Task: Check the sale-to-list ratio of breakfast area in the last 3 years.
Action: Mouse moved to (959, 226)
Screenshot: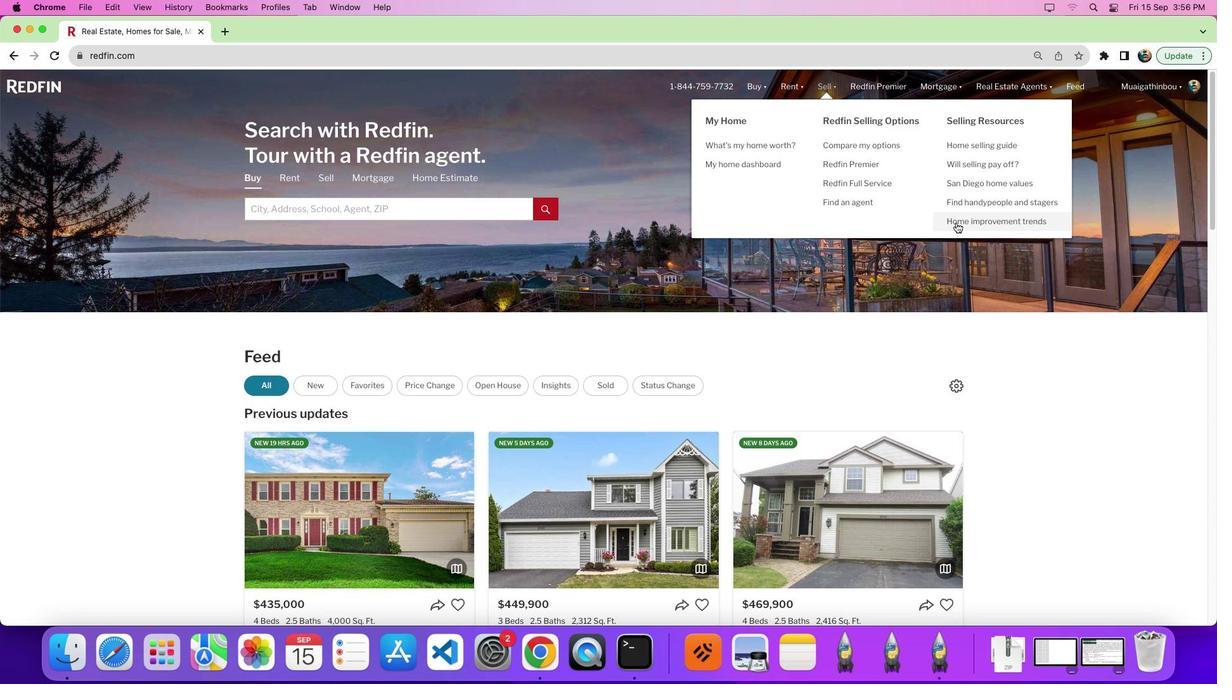 
Action: Mouse pressed left at (959, 226)
Screenshot: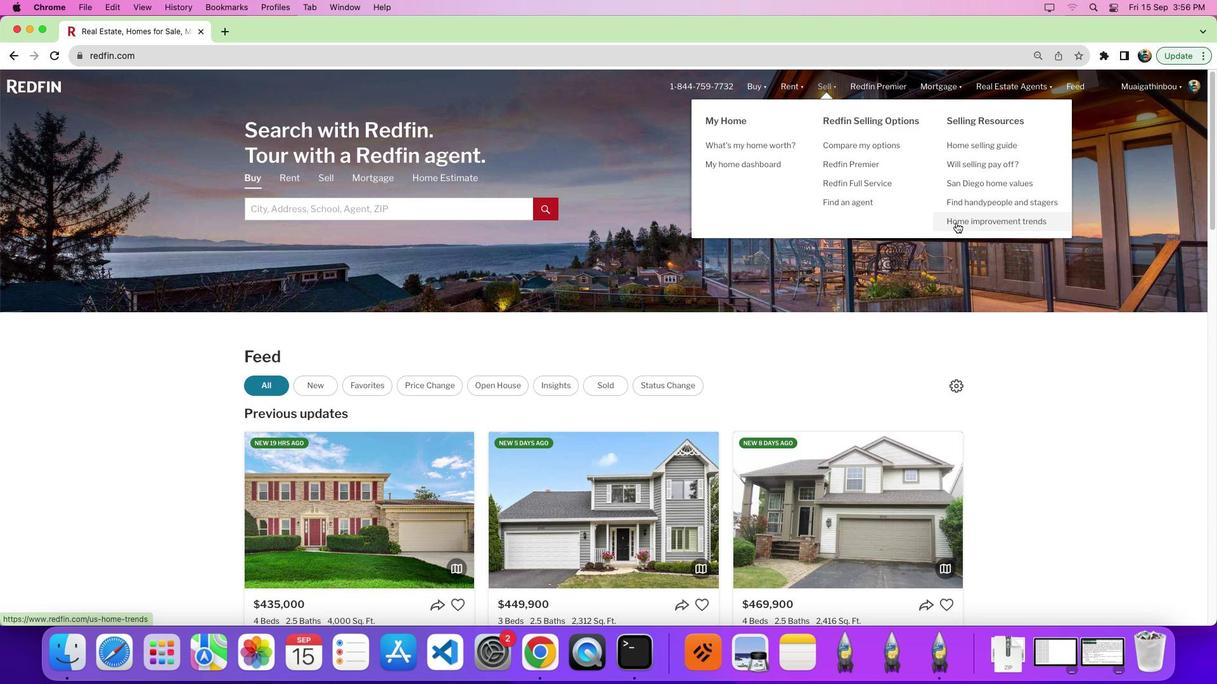 
Action: Mouse pressed left at (959, 226)
Screenshot: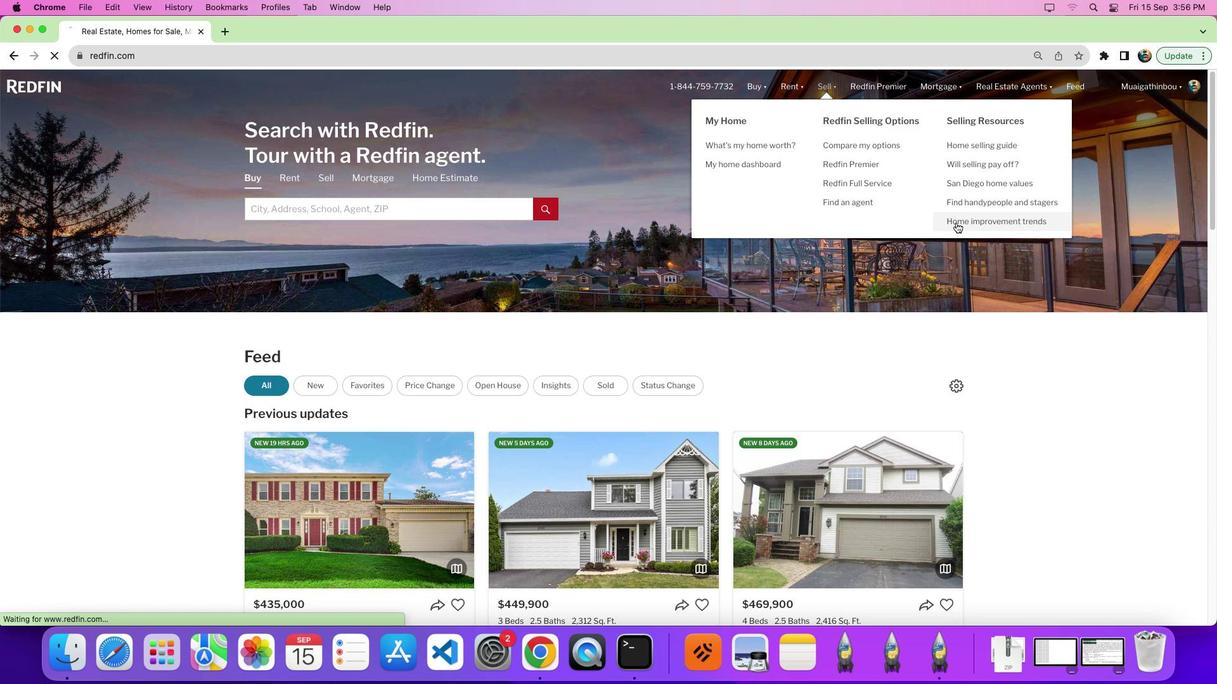 
Action: Mouse moved to (348, 252)
Screenshot: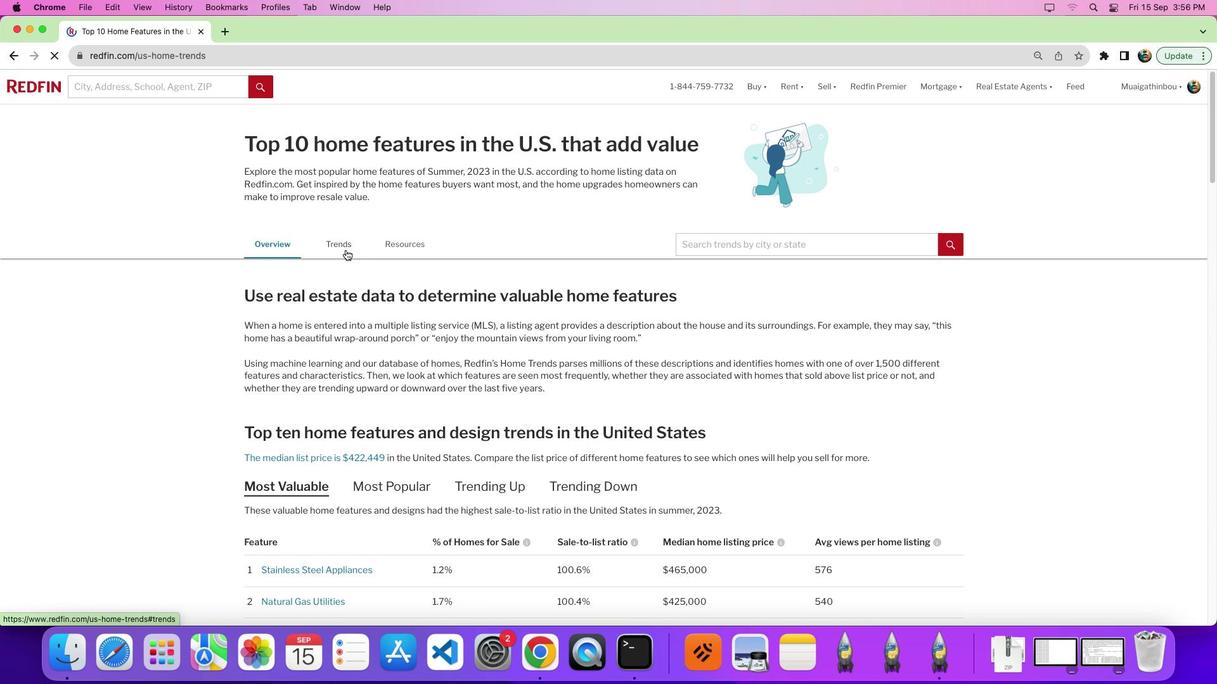
Action: Mouse pressed left at (348, 252)
Screenshot: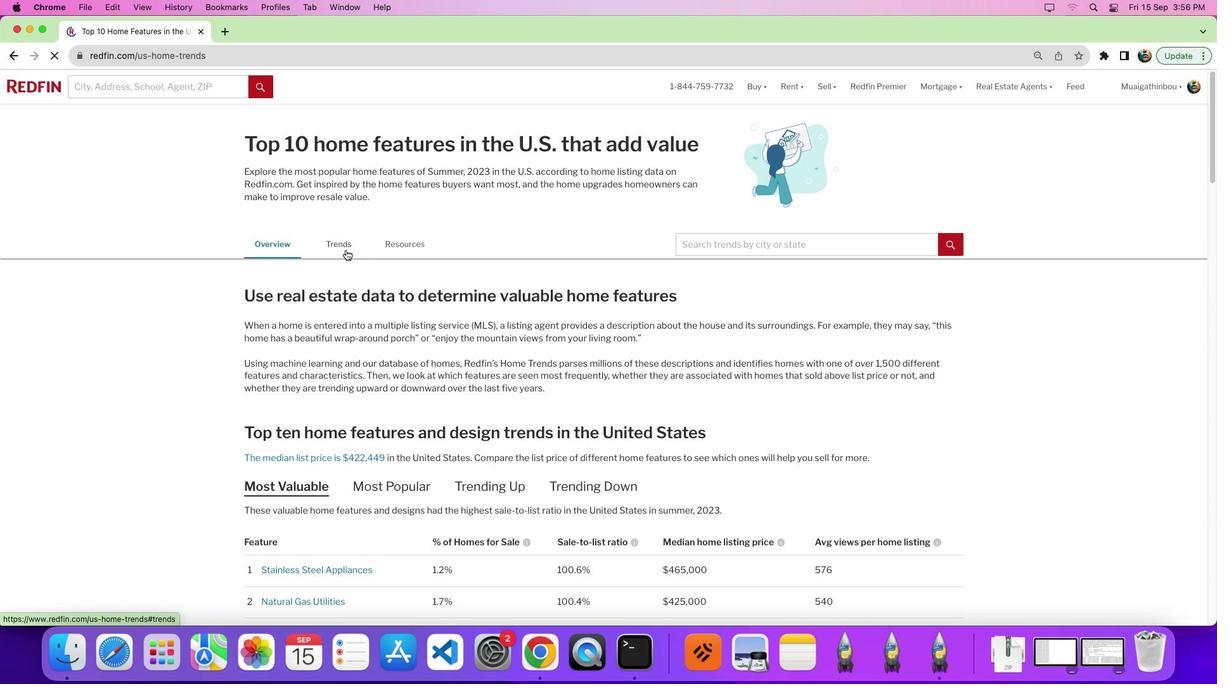 
Action: Mouse moved to (524, 317)
Screenshot: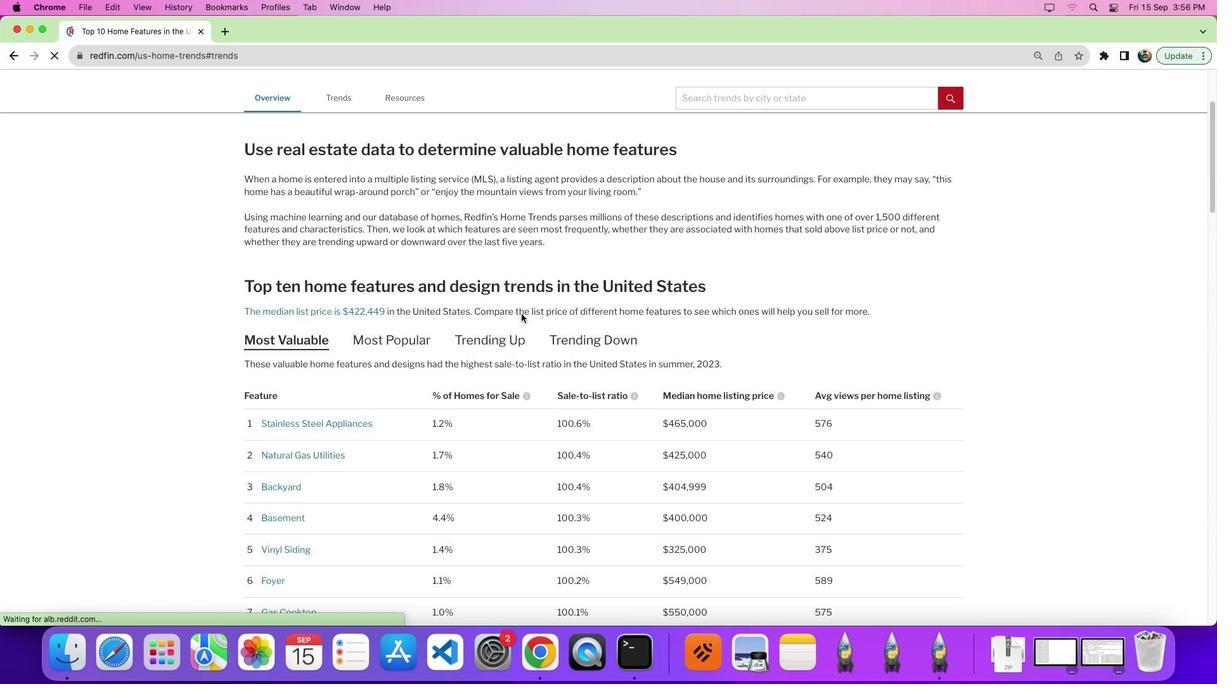 
Action: Mouse scrolled (524, 317) with delta (3, 2)
Screenshot: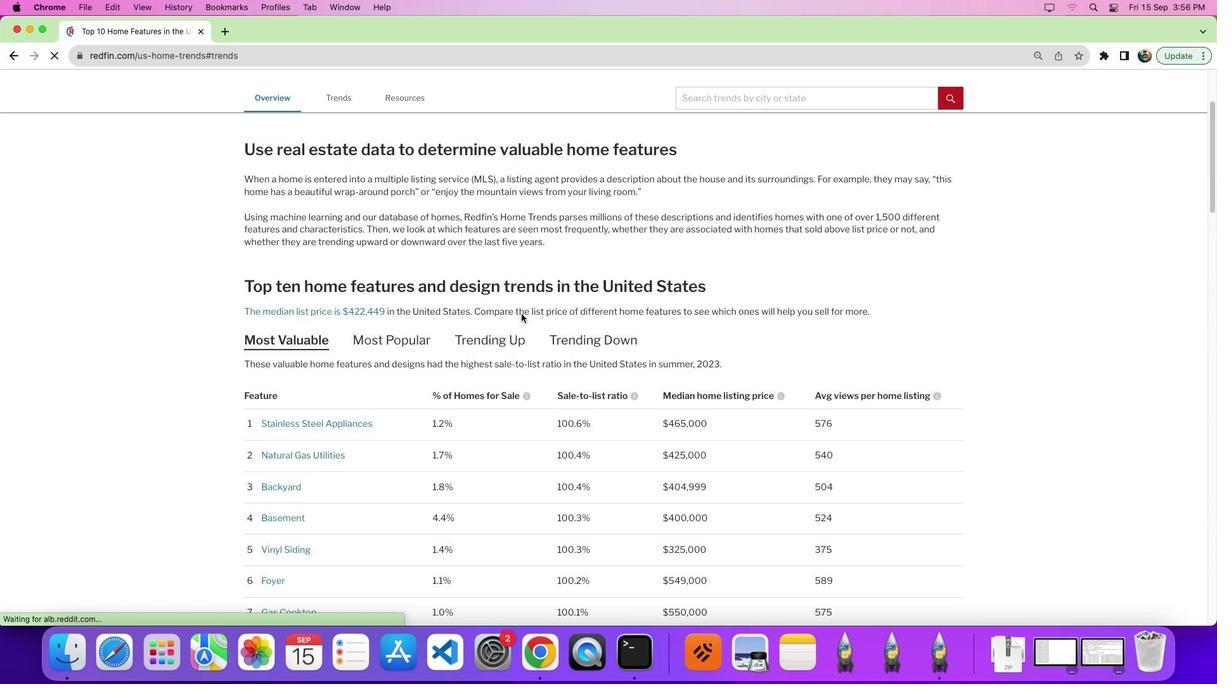 
Action: Mouse moved to (524, 317)
Screenshot: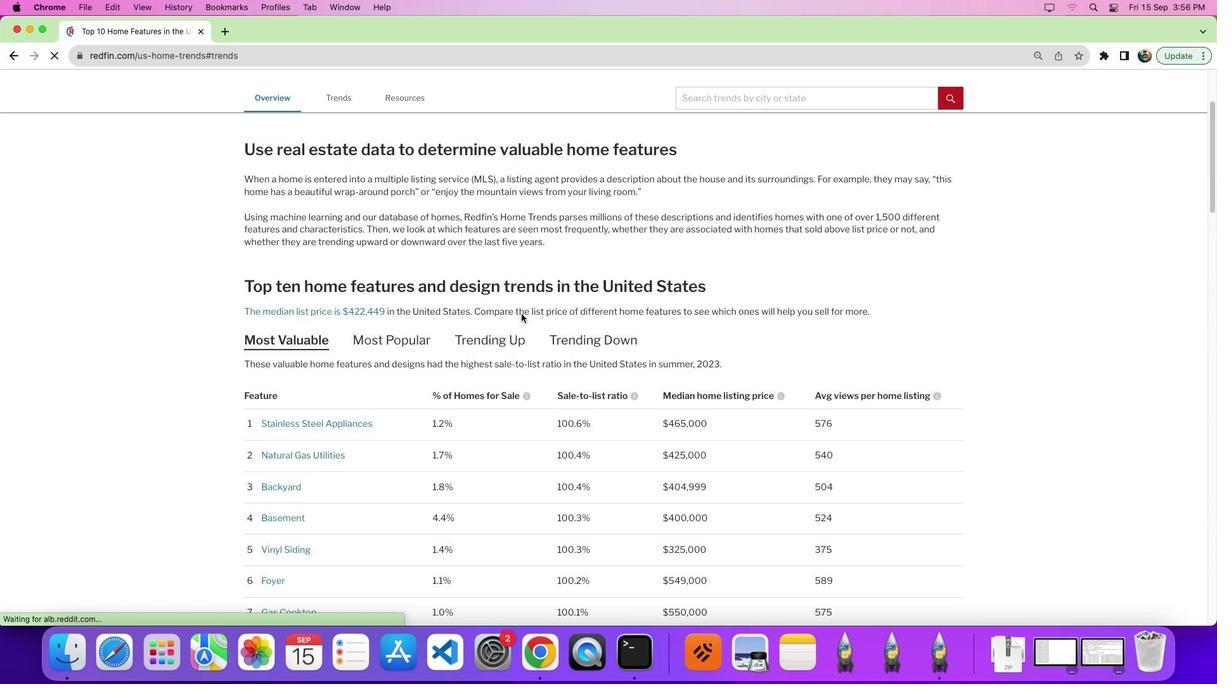 
Action: Mouse scrolled (524, 317) with delta (3, 1)
Screenshot: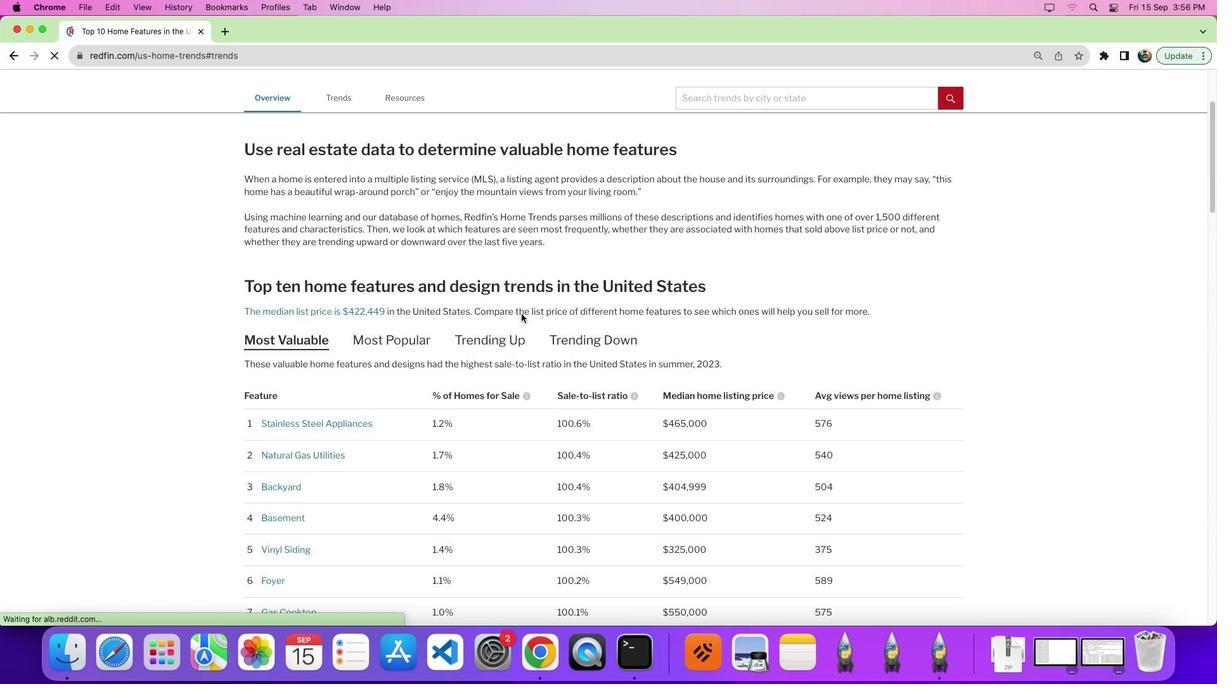 
Action: Mouse moved to (524, 317)
Screenshot: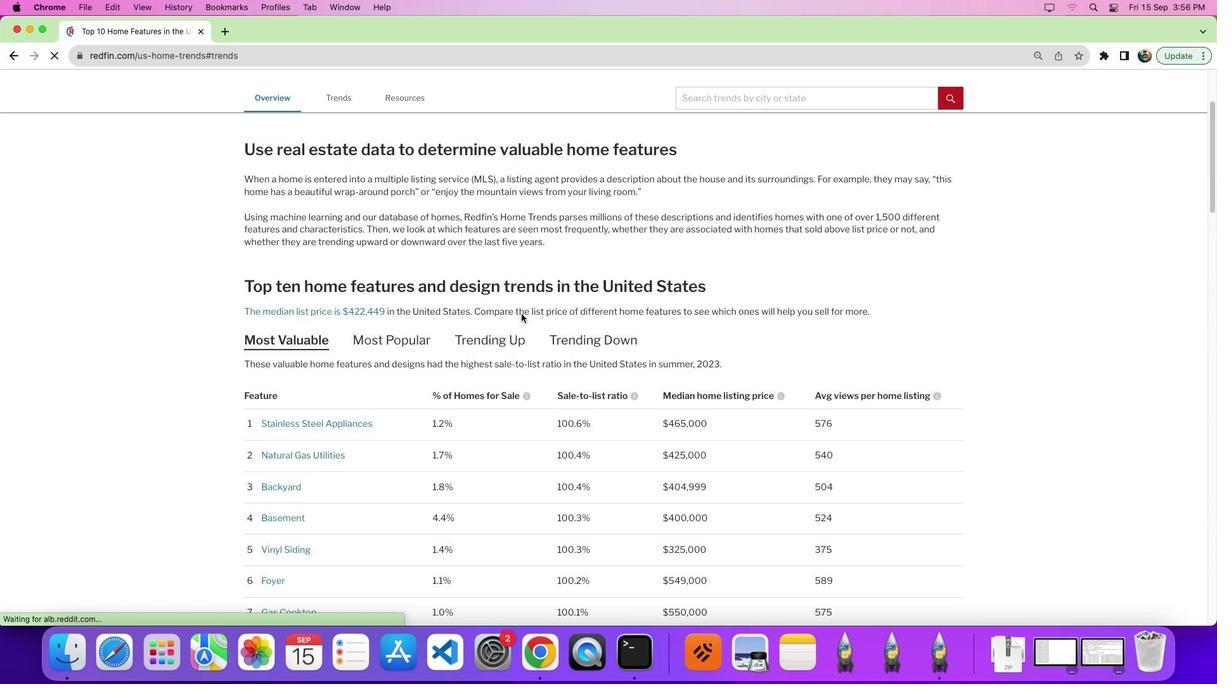 
Action: Mouse scrolled (524, 317) with delta (3, -1)
Screenshot: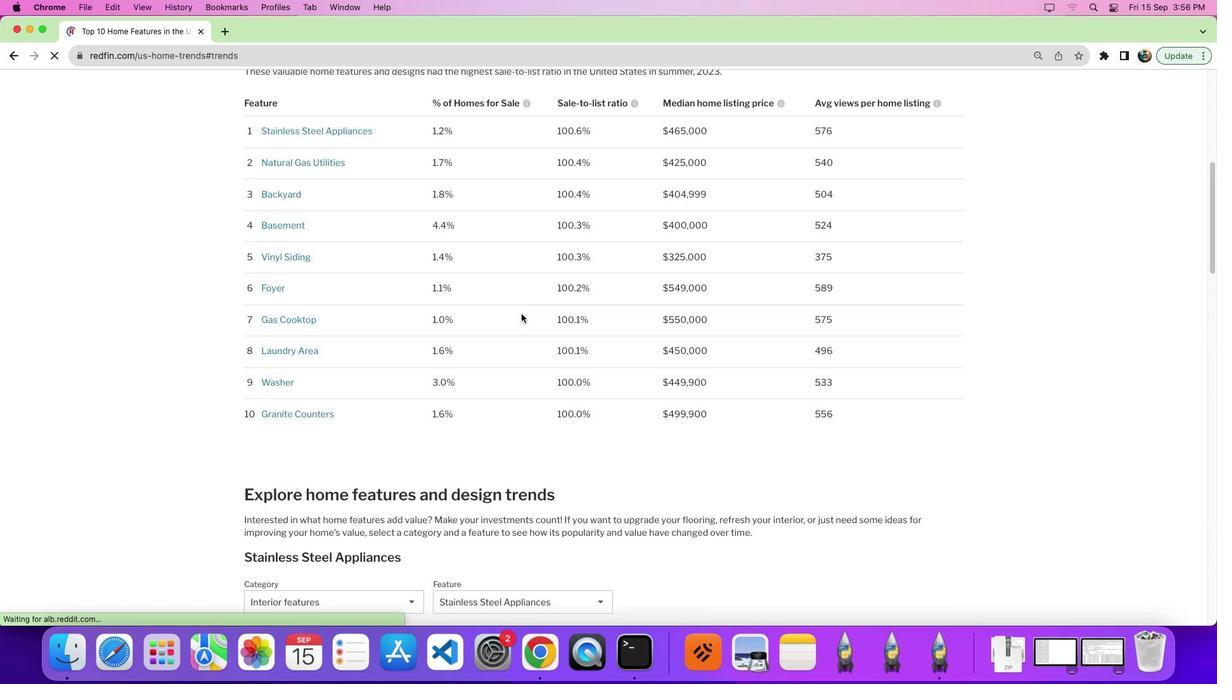 
Action: Mouse moved to (524, 317)
Screenshot: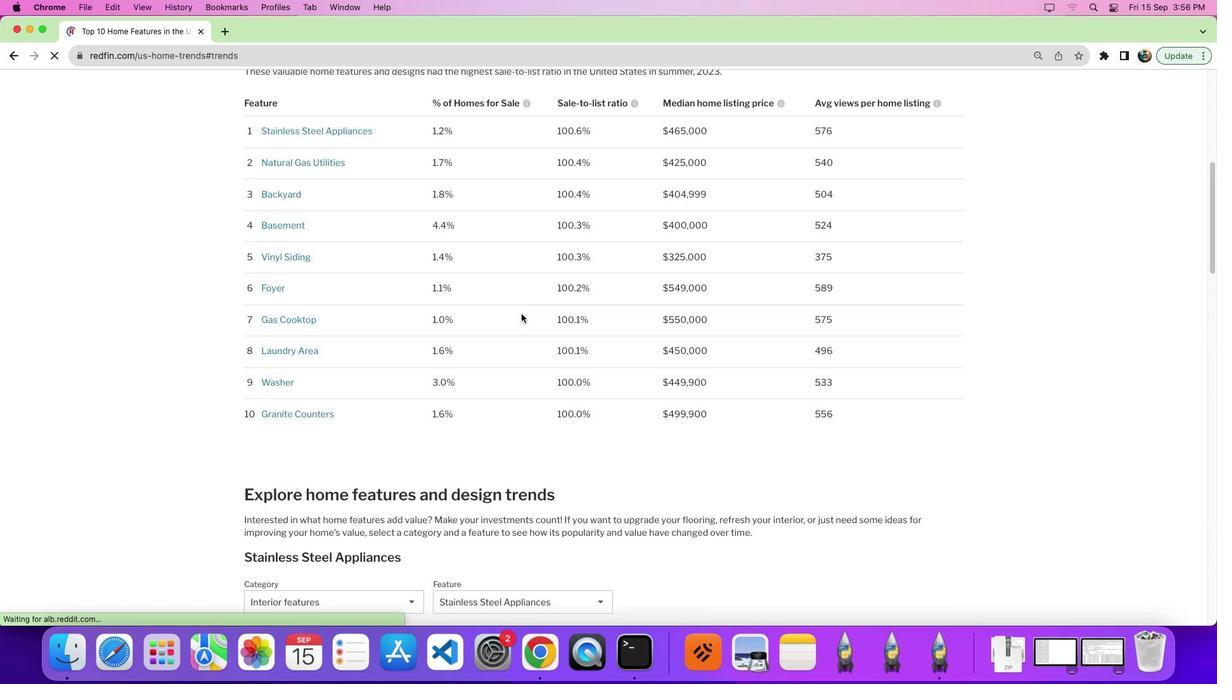 
Action: Mouse scrolled (524, 317) with delta (3, -4)
Screenshot: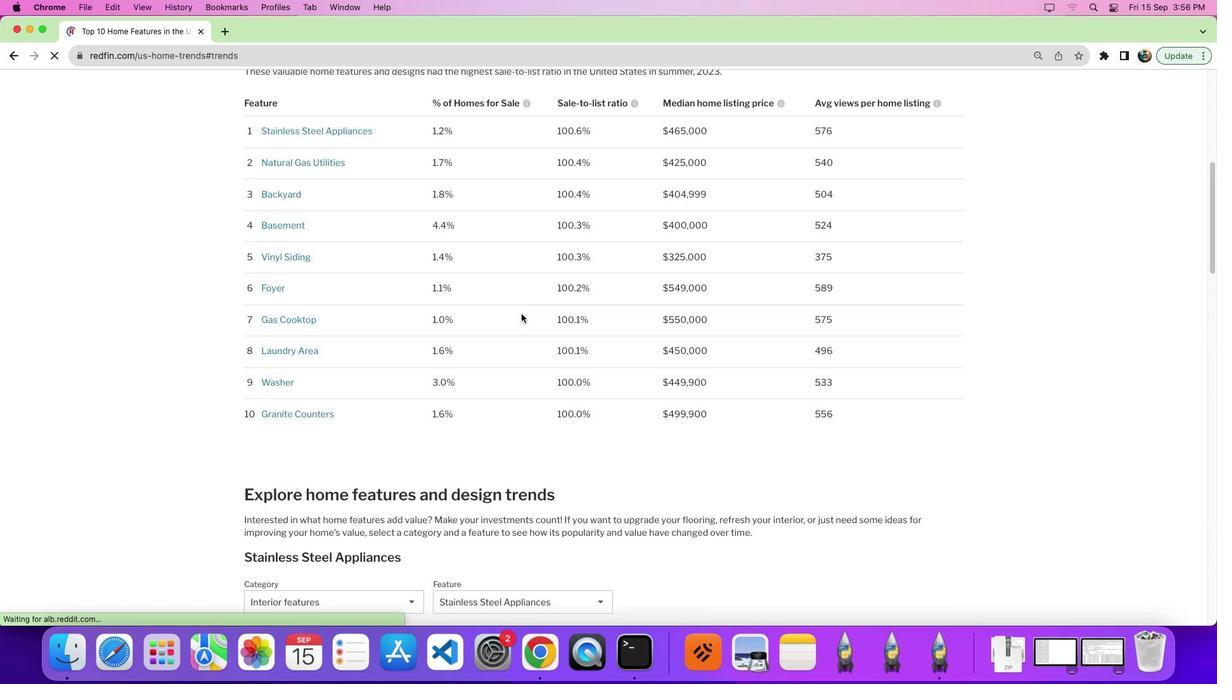 
Action: Mouse moved to (337, 406)
Screenshot: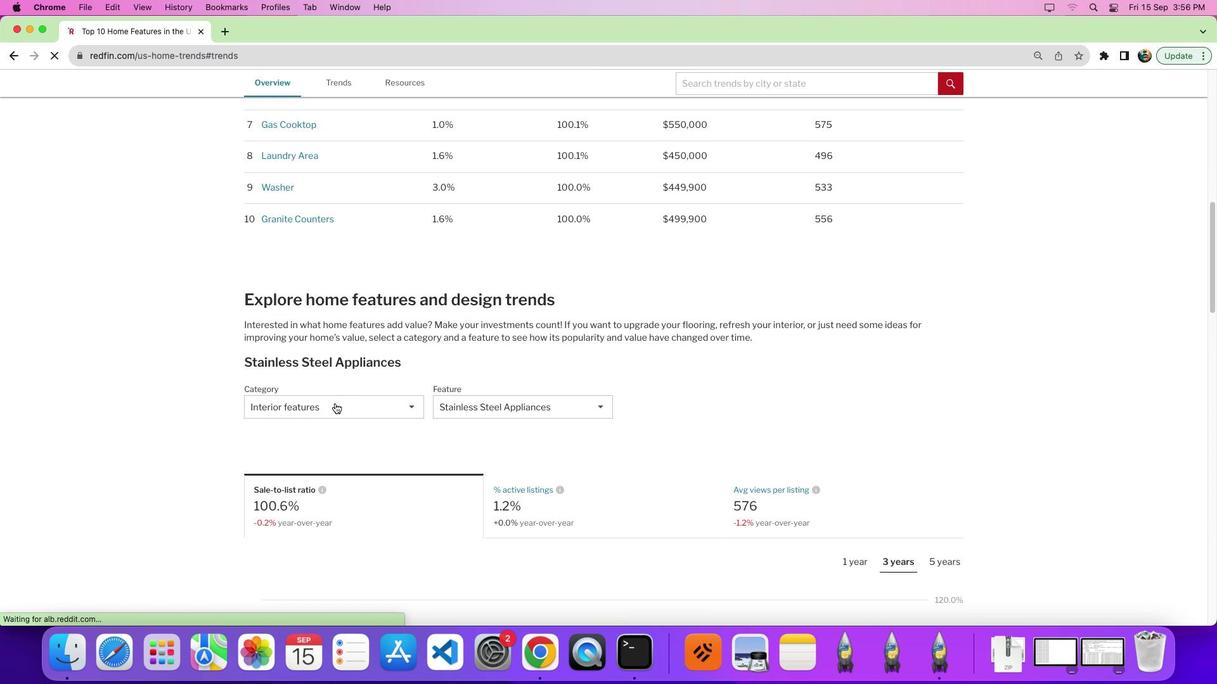 
Action: Mouse pressed left at (337, 406)
Screenshot: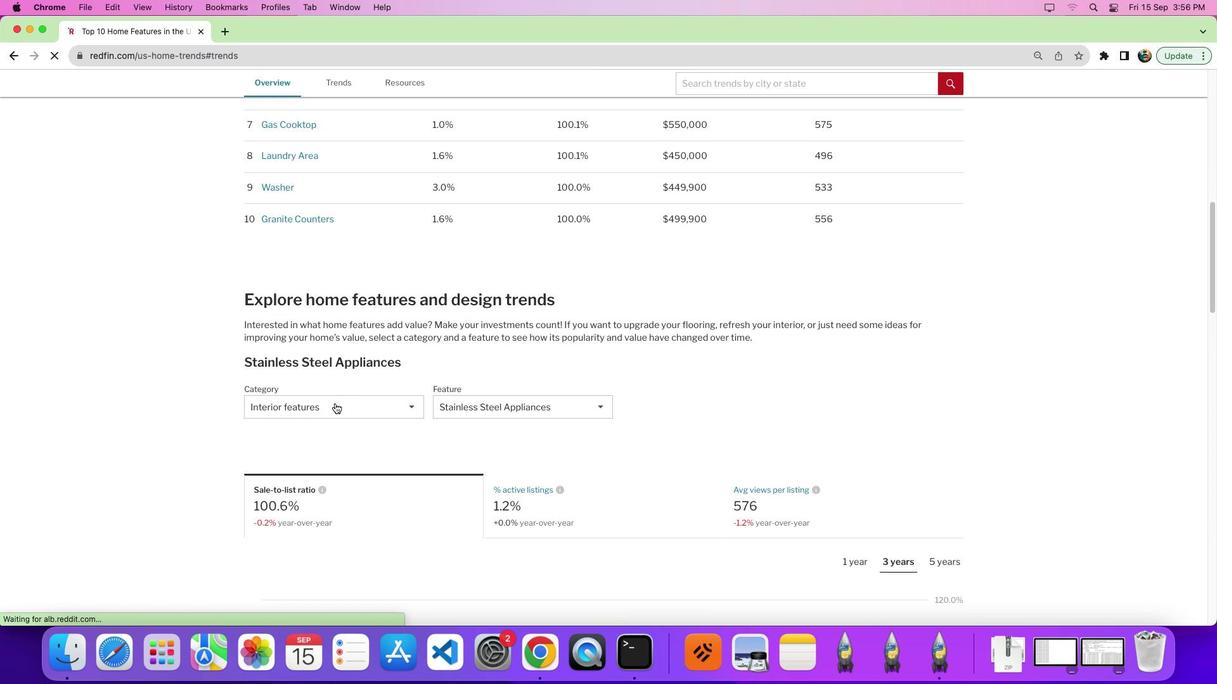 
Action: Mouse moved to (488, 351)
Screenshot: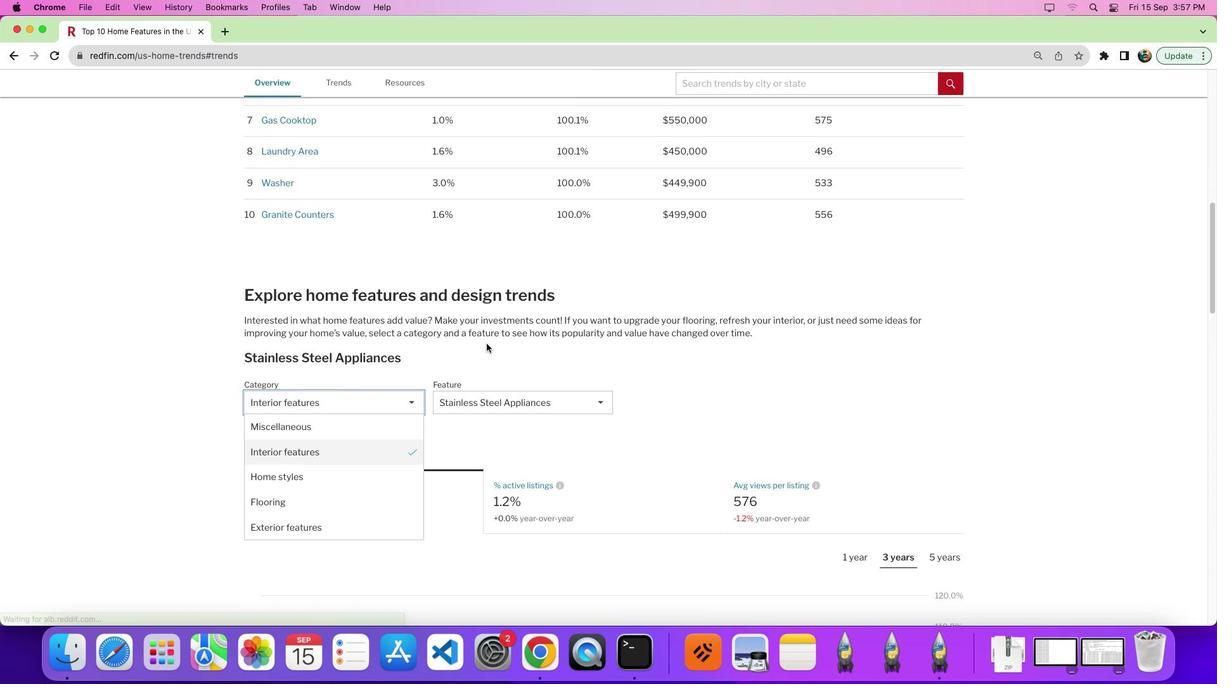 
Action: Mouse scrolled (488, 351) with delta (3, 2)
Screenshot: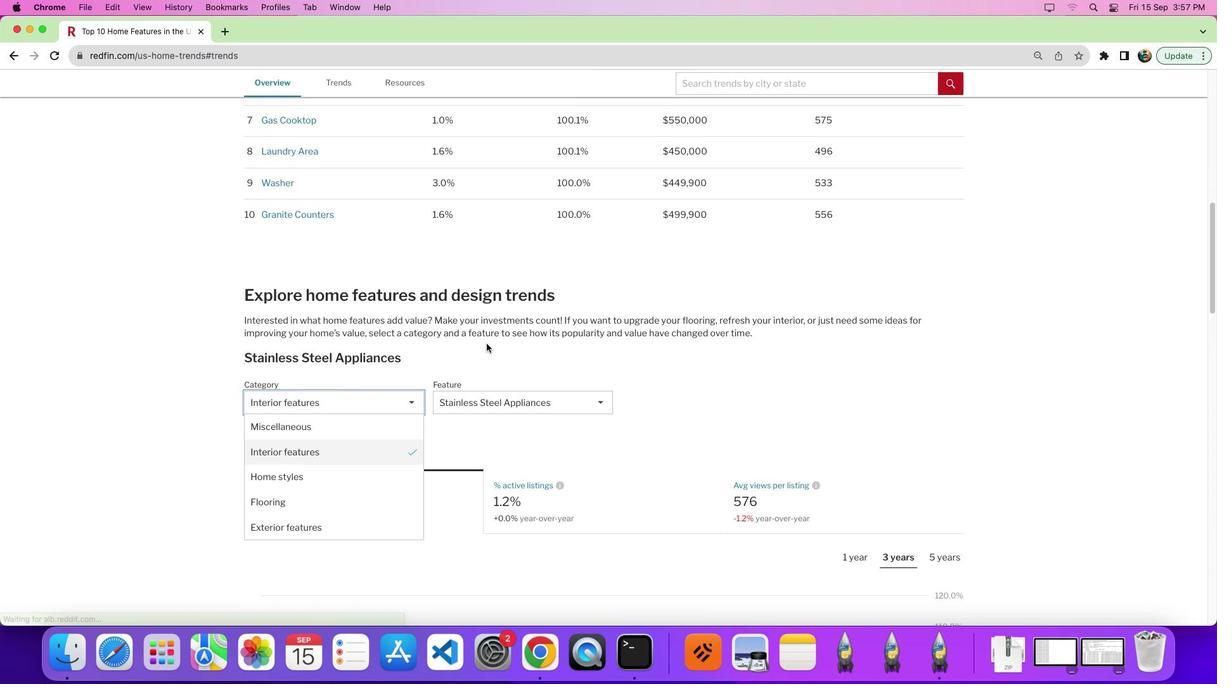 
Action: Mouse moved to (489, 348)
Screenshot: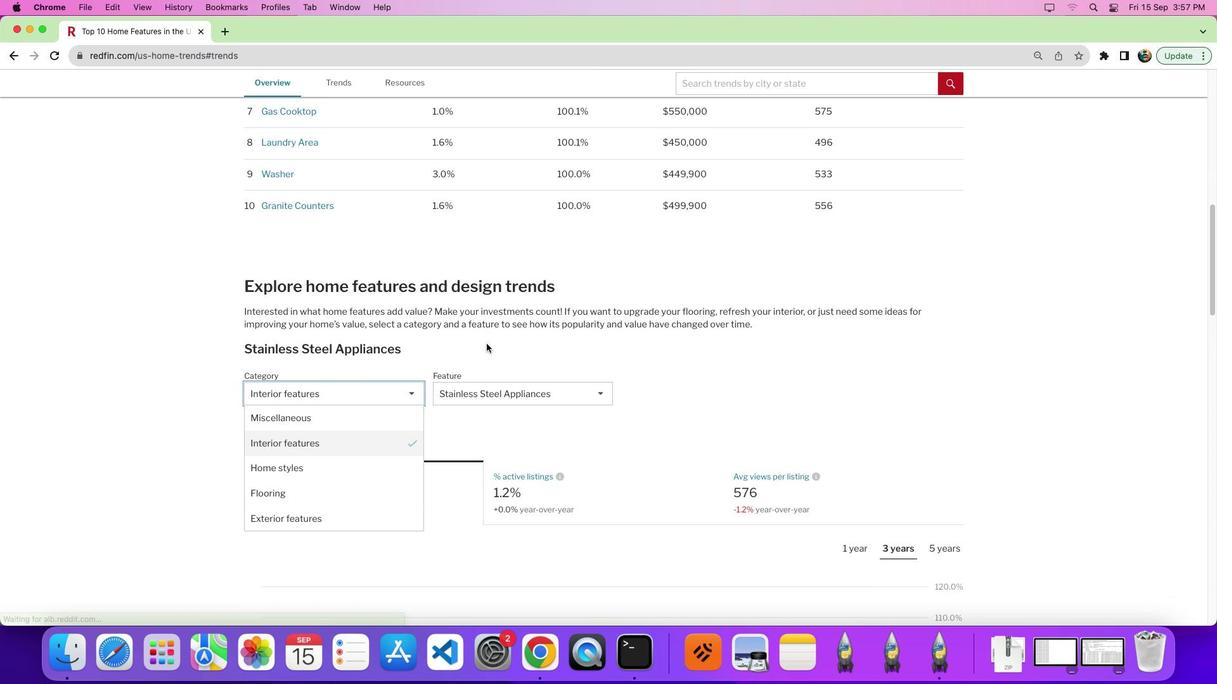 
Action: Mouse scrolled (489, 348) with delta (3, 2)
Screenshot: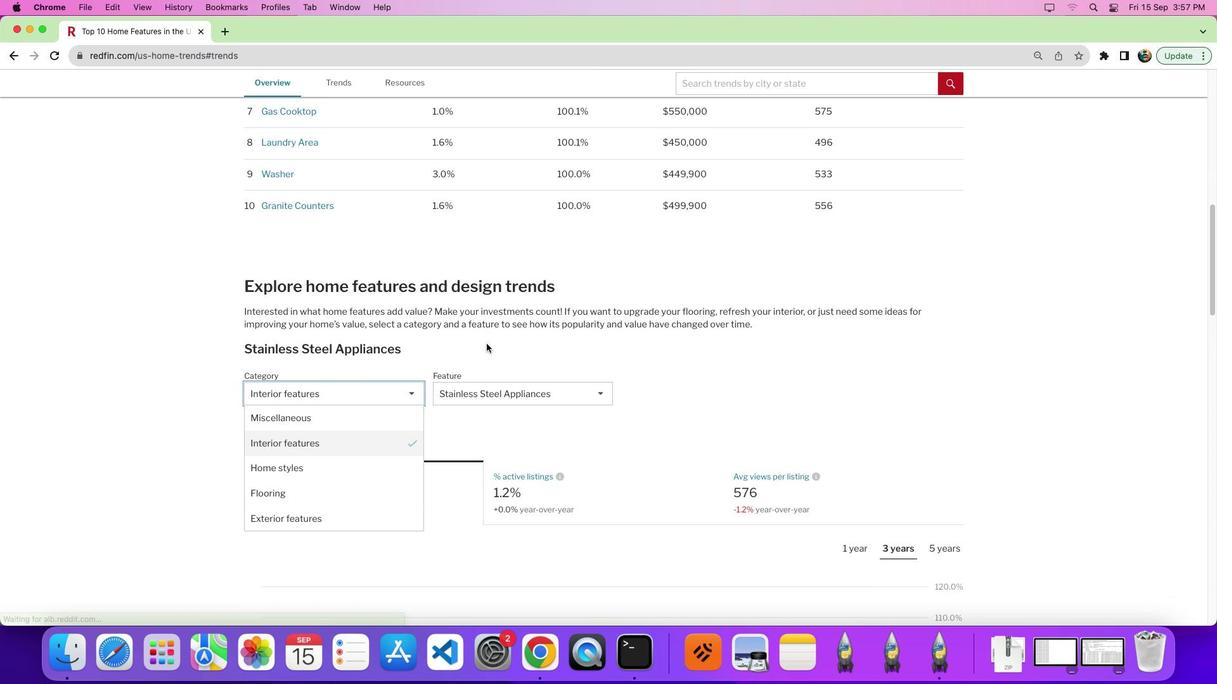 
Action: Mouse moved to (502, 380)
Screenshot: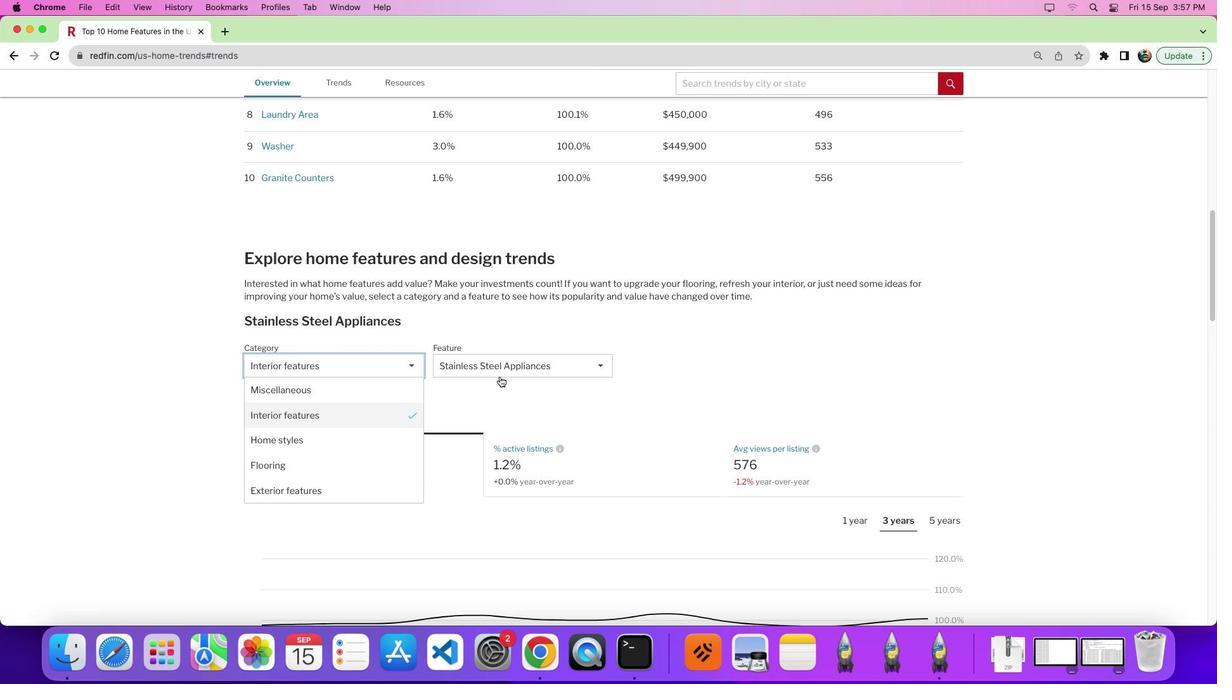 
Action: Mouse pressed left at (502, 380)
Screenshot: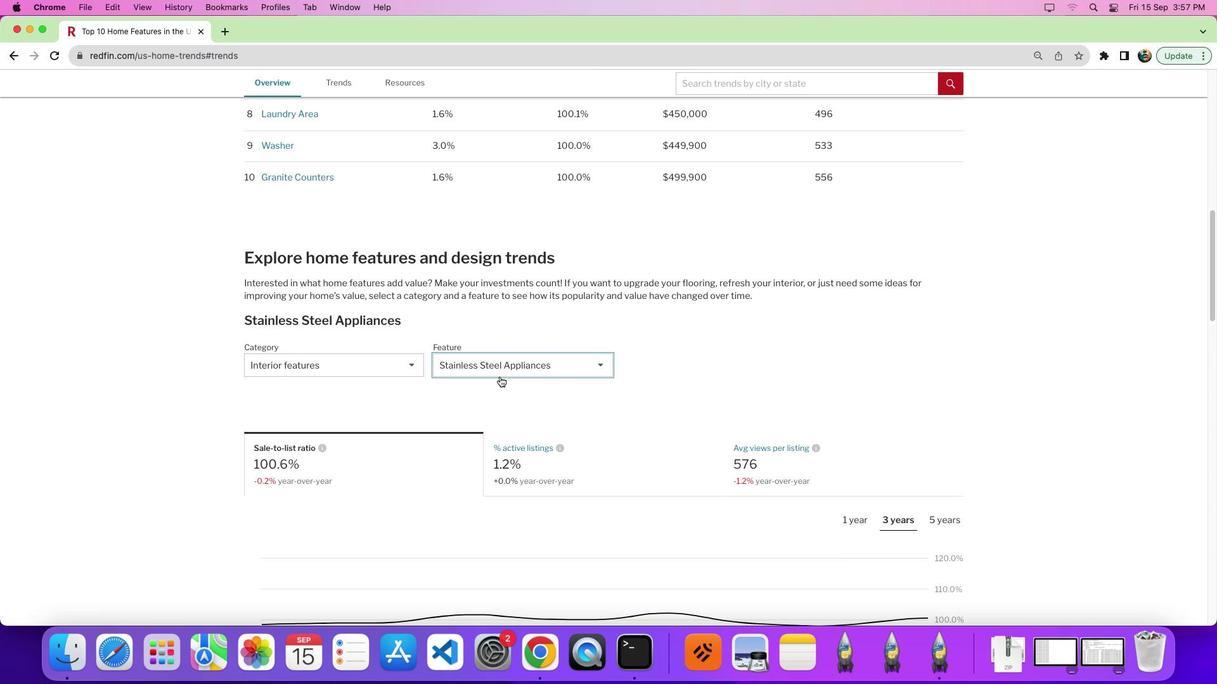 
Action: Mouse scrolled (502, 380) with delta (3, 2)
Screenshot: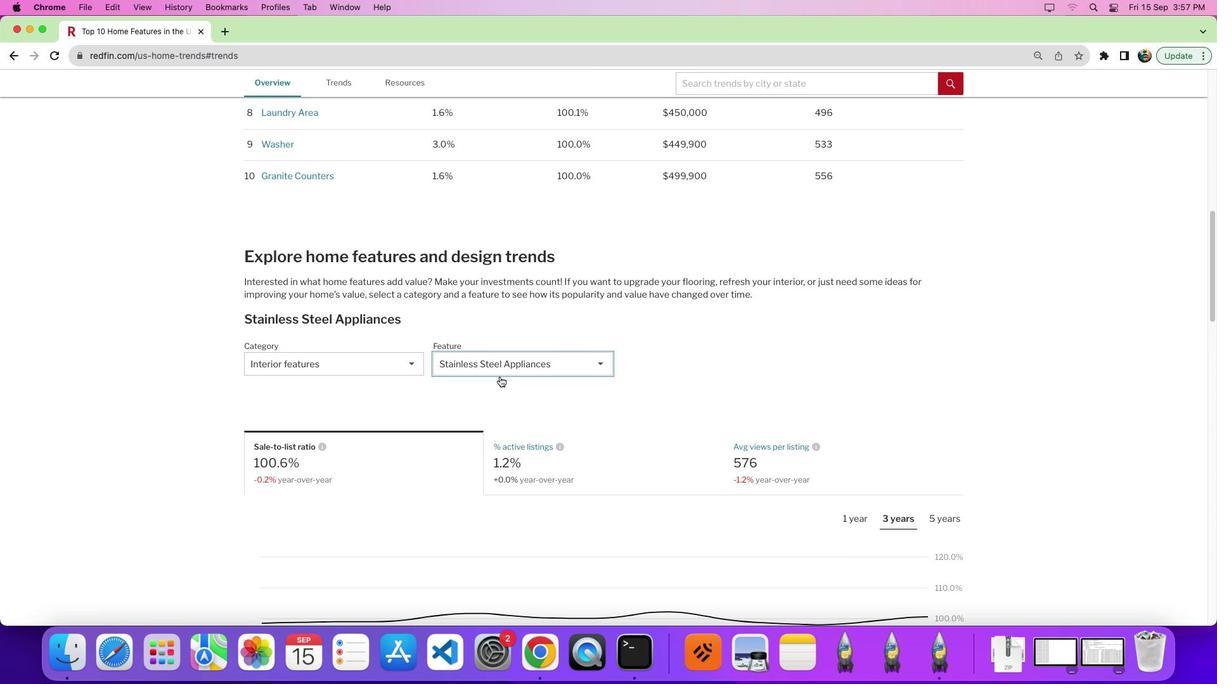 
Action: Mouse moved to (510, 367)
Screenshot: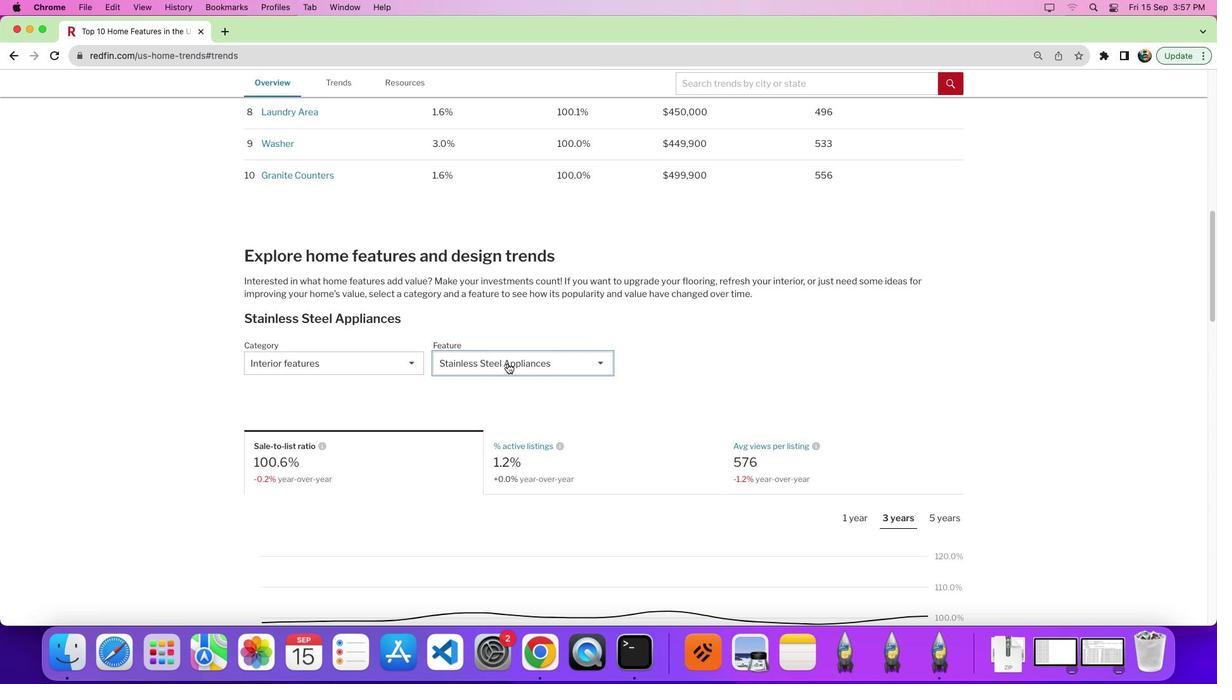 
Action: Mouse pressed left at (510, 367)
Screenshot: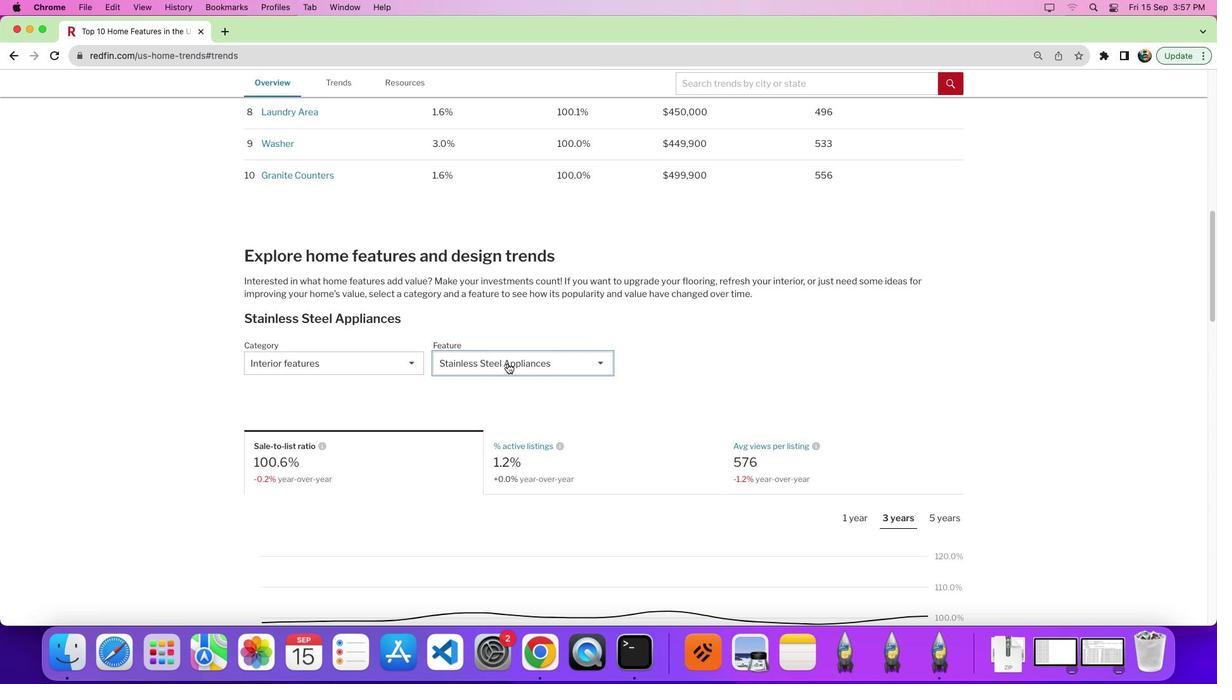 
Action: Mouse moved to (533, 482)
Screenshot: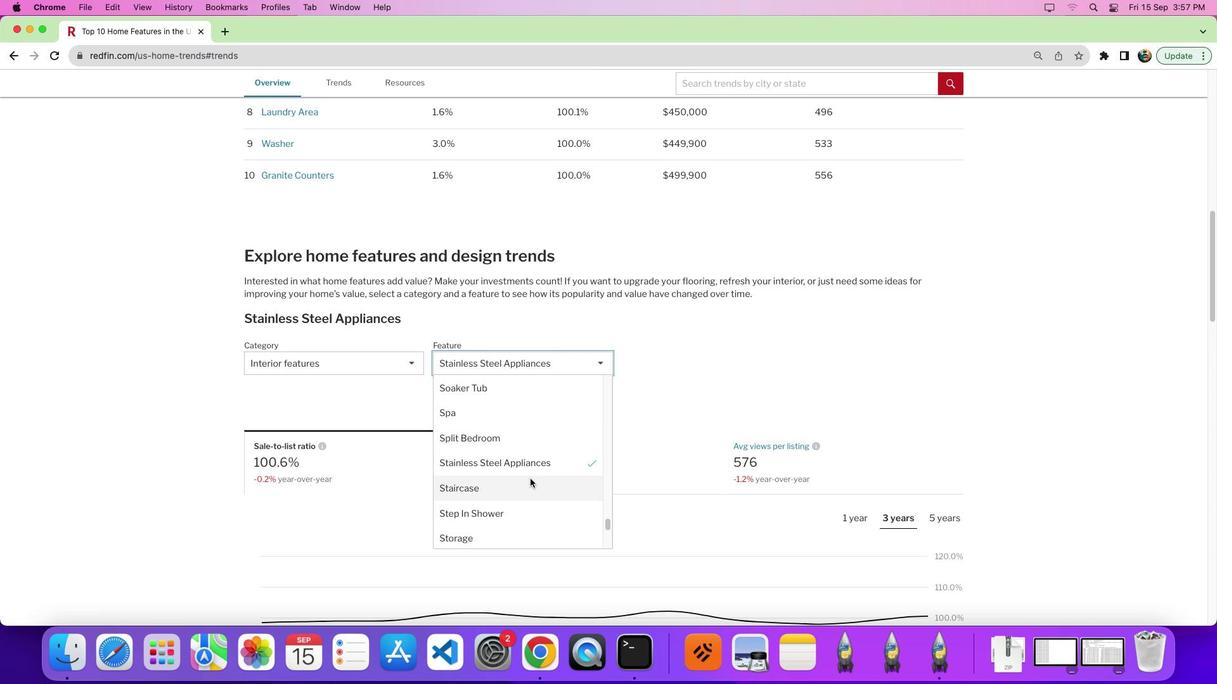 
Action: Mouse scrolled (533, 482) with delta (3, 3)
Screenshot: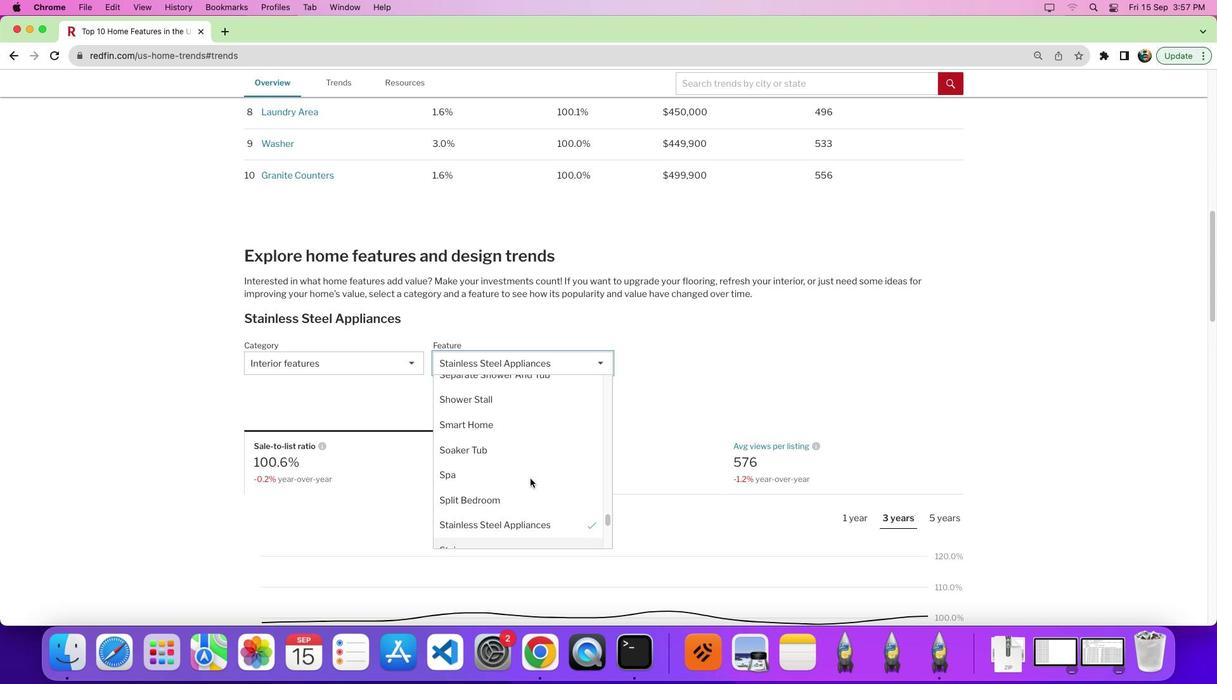 
Action: Mouse scrolled (533, 482) with delta (3, 3)
Screenshot: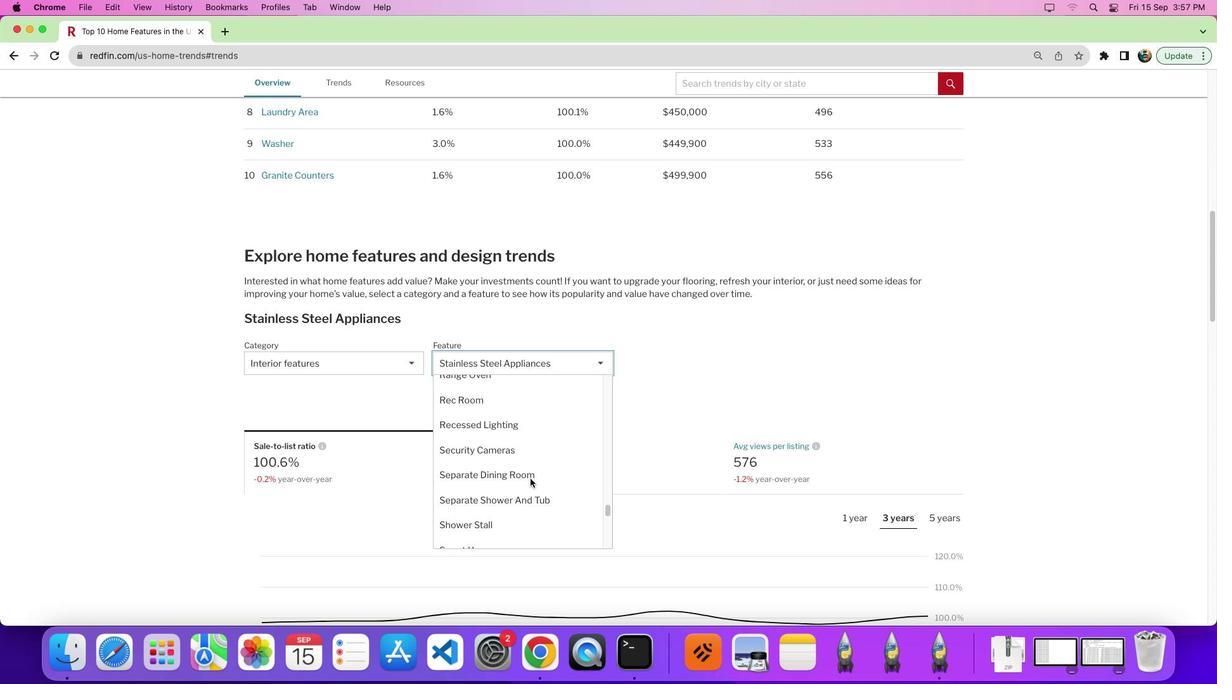 
Action: Mouse scrolled (533, 482) with delta (3, 8)
Screenshot: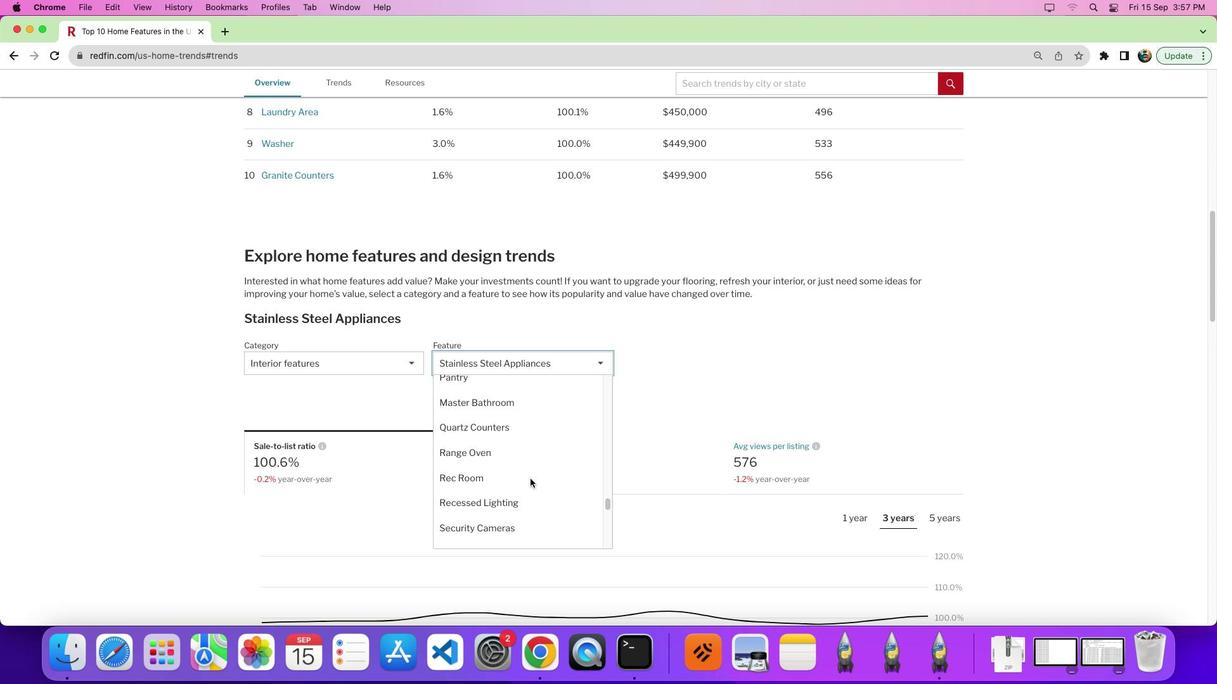 
Action: Mouse scrolled (533, 482) with delta (3, 3)
Screenshot: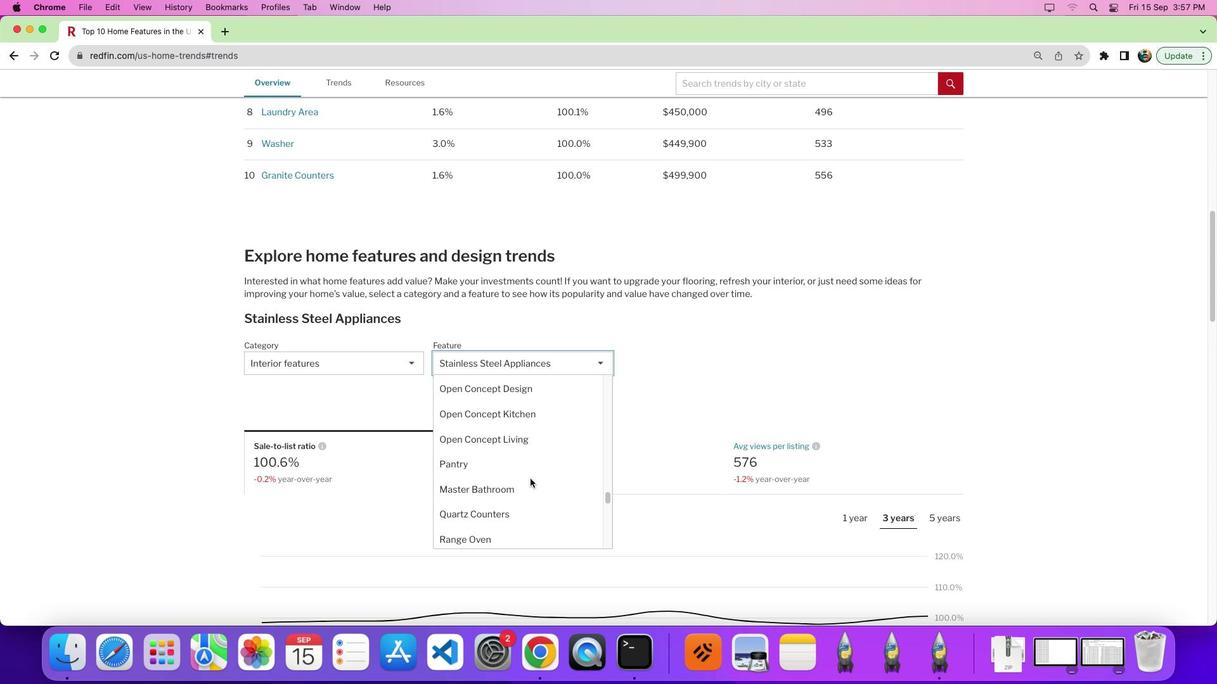 
Action: Mouse scrolled (533, 482) with delta (3, 3)
Screenshot: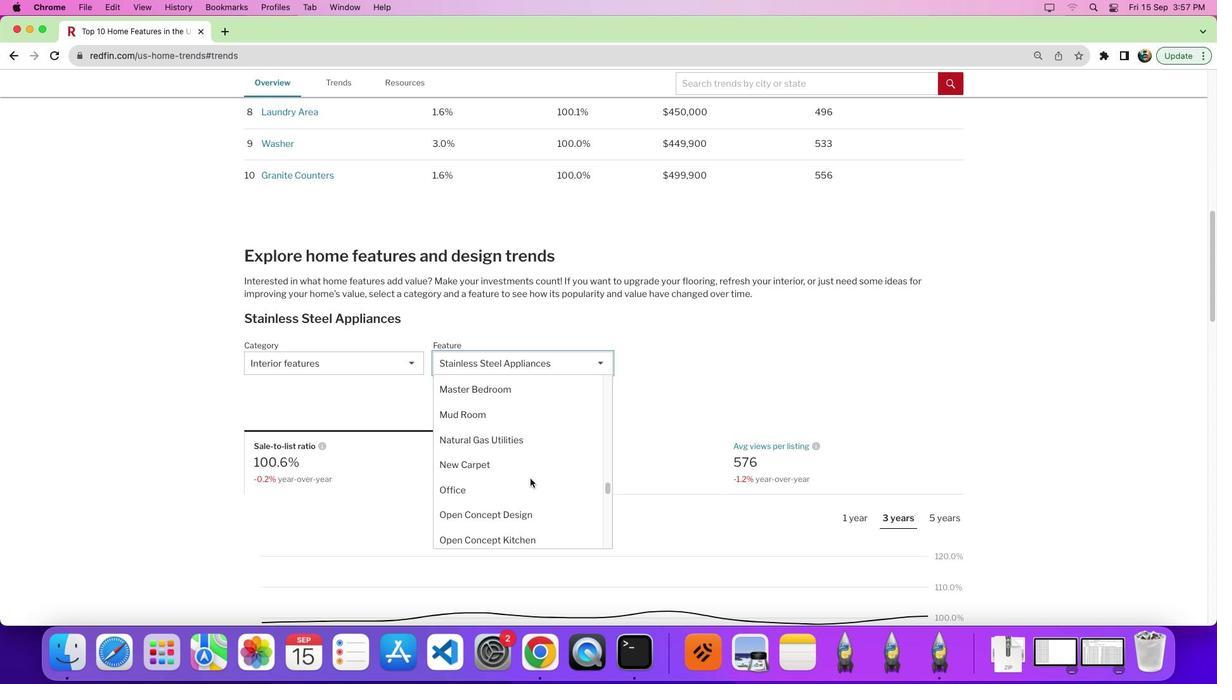 
Action: Mouse scrolled (533, 482) with delta (3, 8)
Screenshot: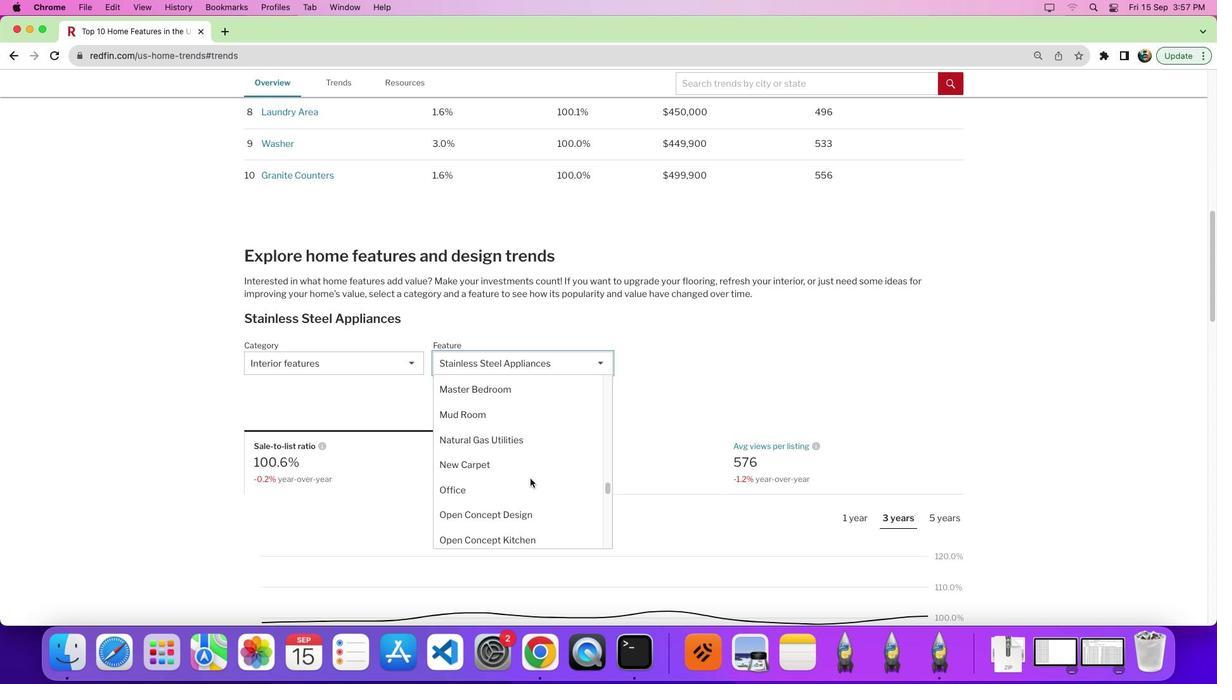 
Action: Mouse moved to (533, 481)
Screenshot: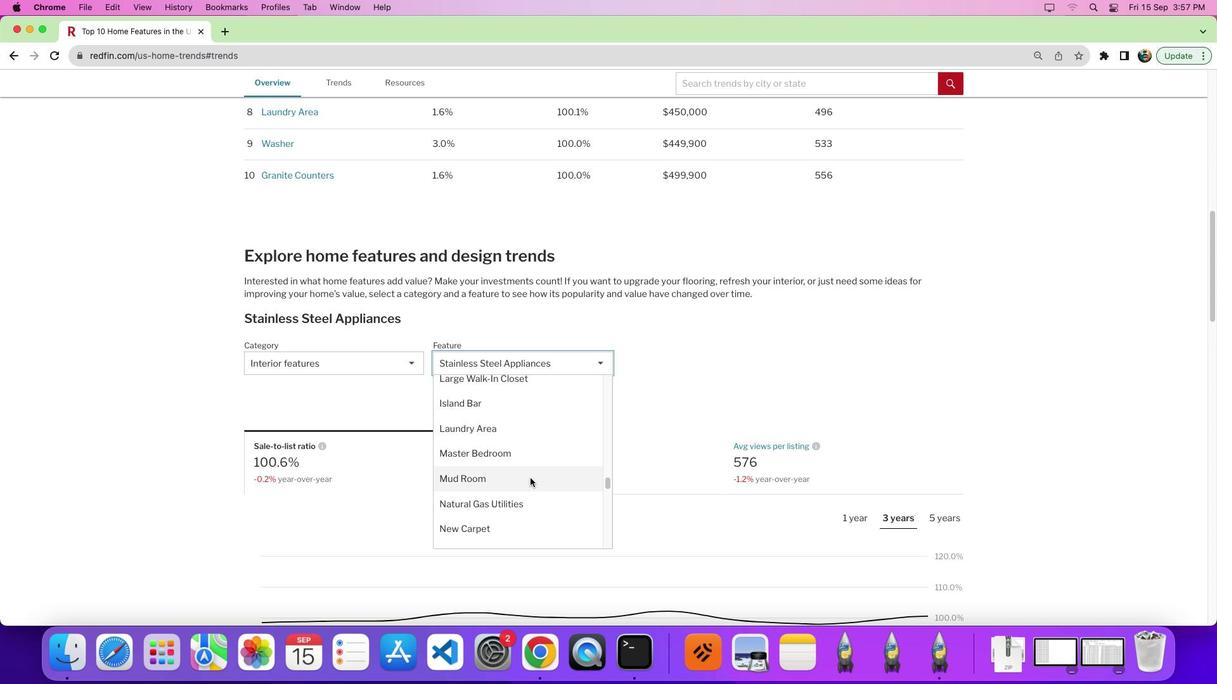
Action: Mouse scrolled (533, 481) with delta (3, 3)
Screenshot: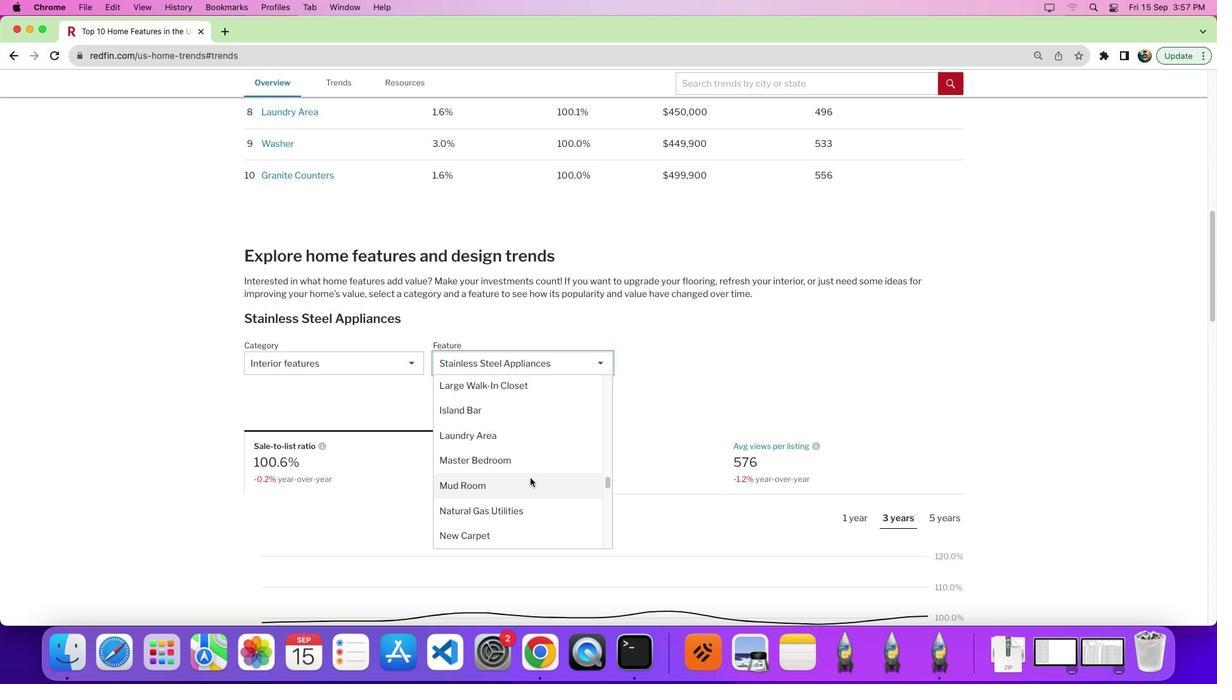 
Action: Mouse scrolled (533, 481) with delta (3, 3)
Screenshot: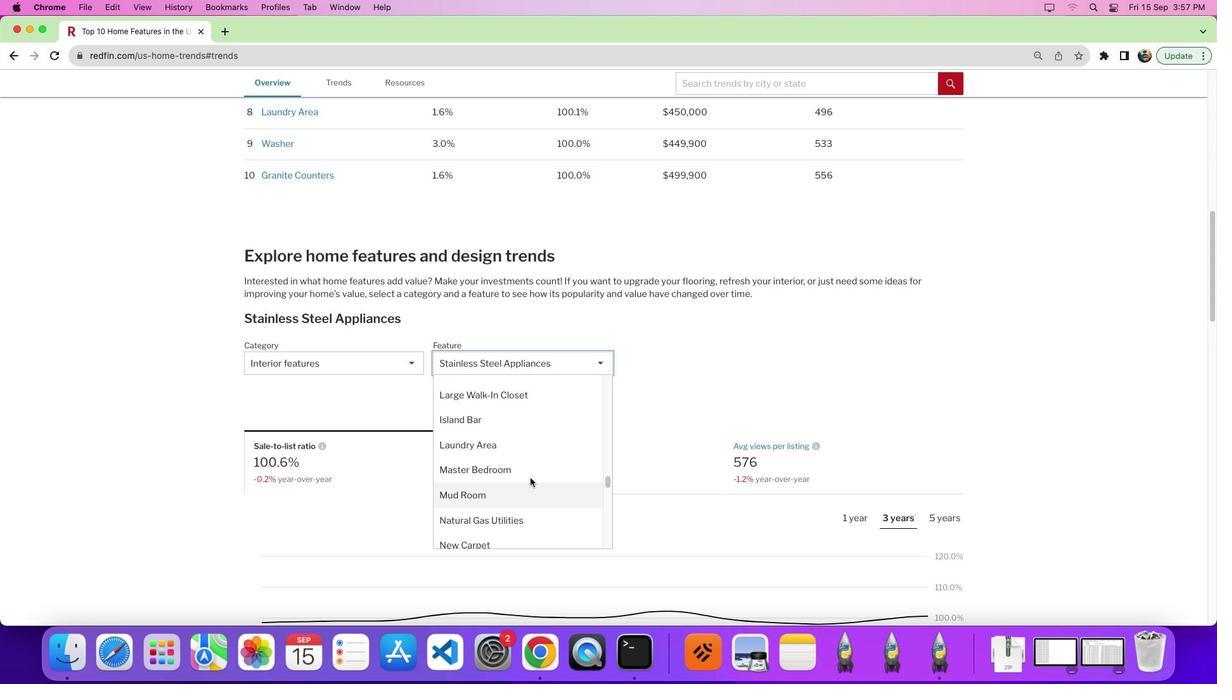 
Action: Mouse scrolled (533, 481) with delta (3, 3)
Screenshot: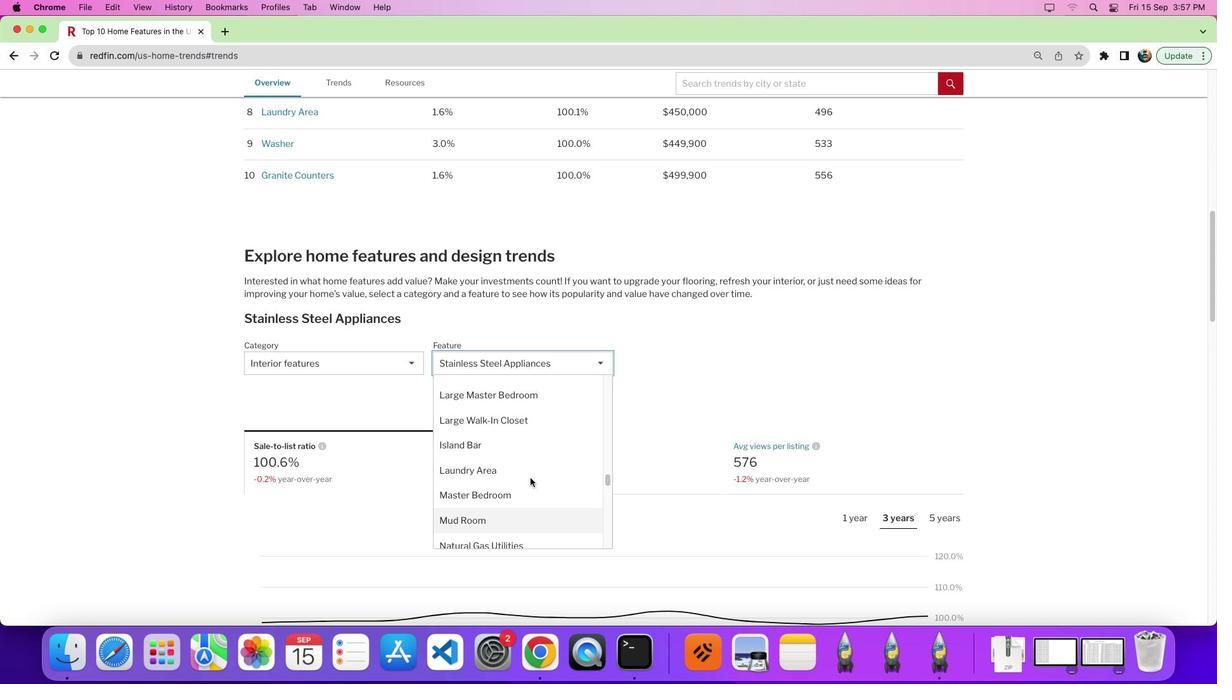 
Action: Mouse scrolled (533, 481) with delta (3, 3)
Screenshot: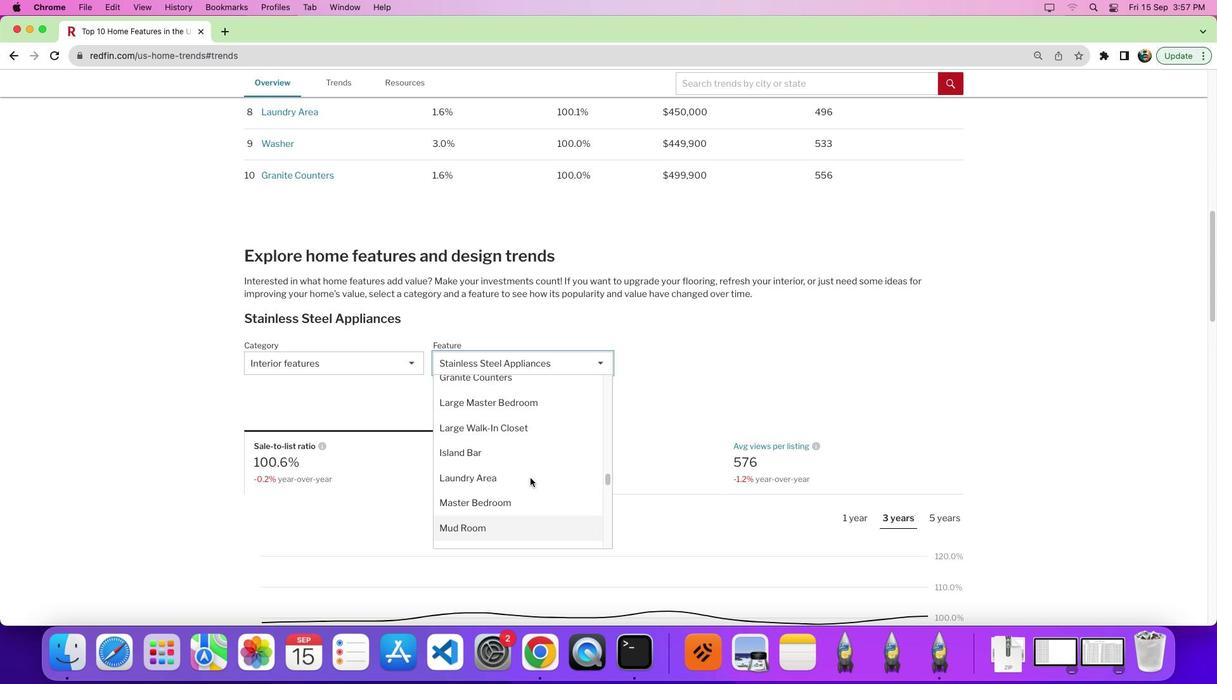 
Action: Mouse scrolled (533, 481) with delta (3, 3)
Screenshot: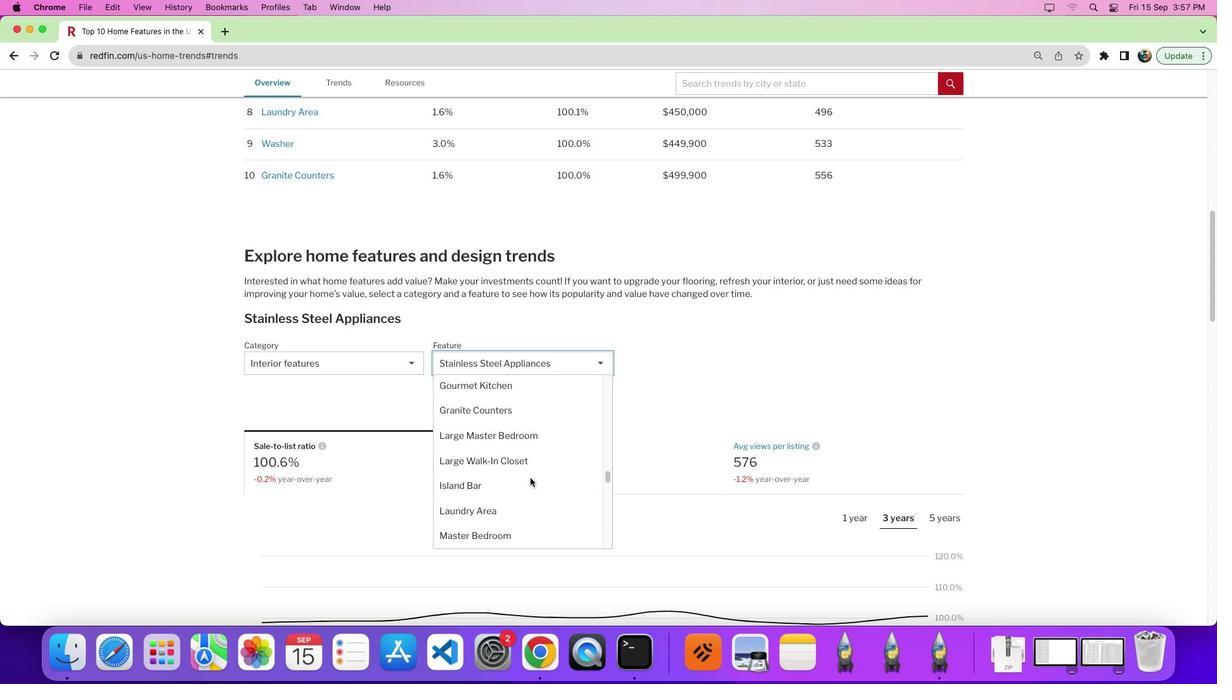 
Action: Mouse scrolled (533, 481) with delta (3, 3)
Screenshot: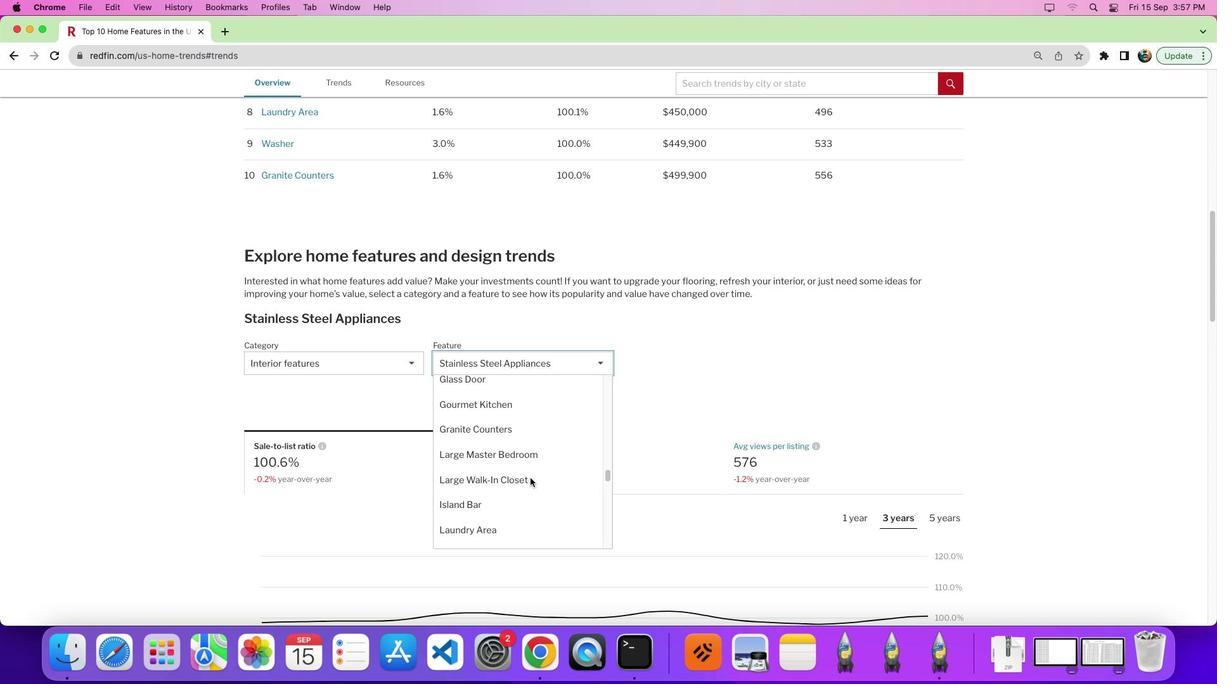 
Action: Mouse scrolled (533, 481) with delta (3, 3)
Screenshot: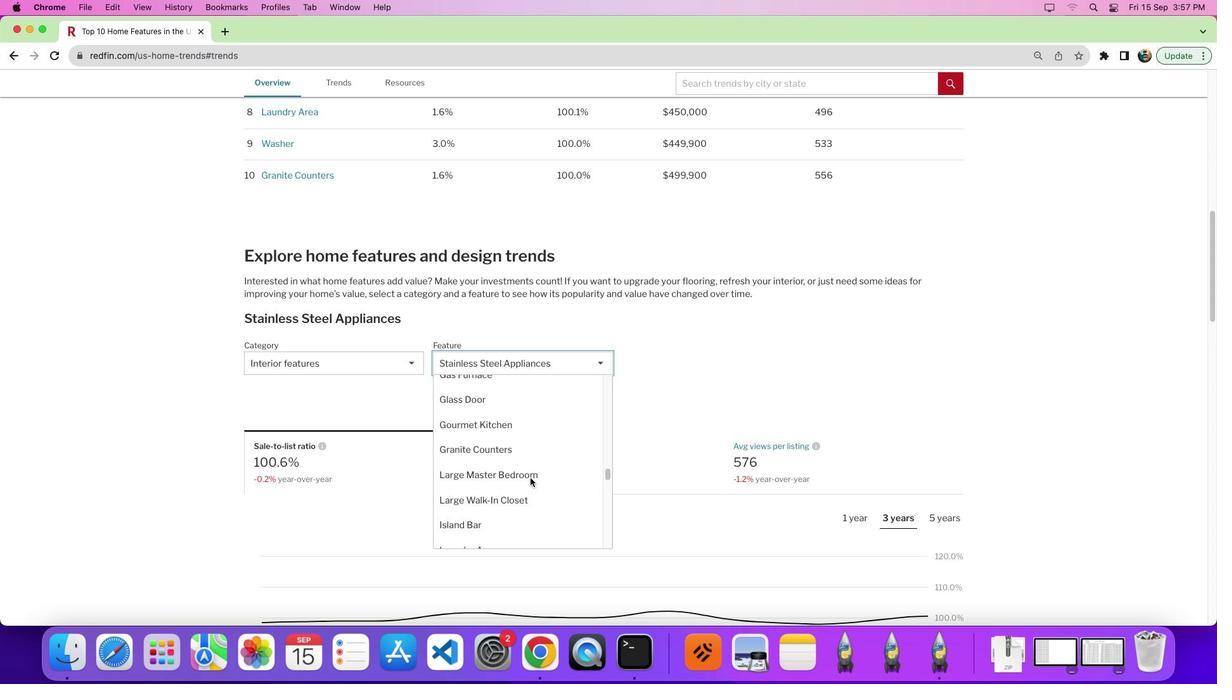 
Action: Mouse scrolled (533, 481) with delta (3, 3)
Screenshot: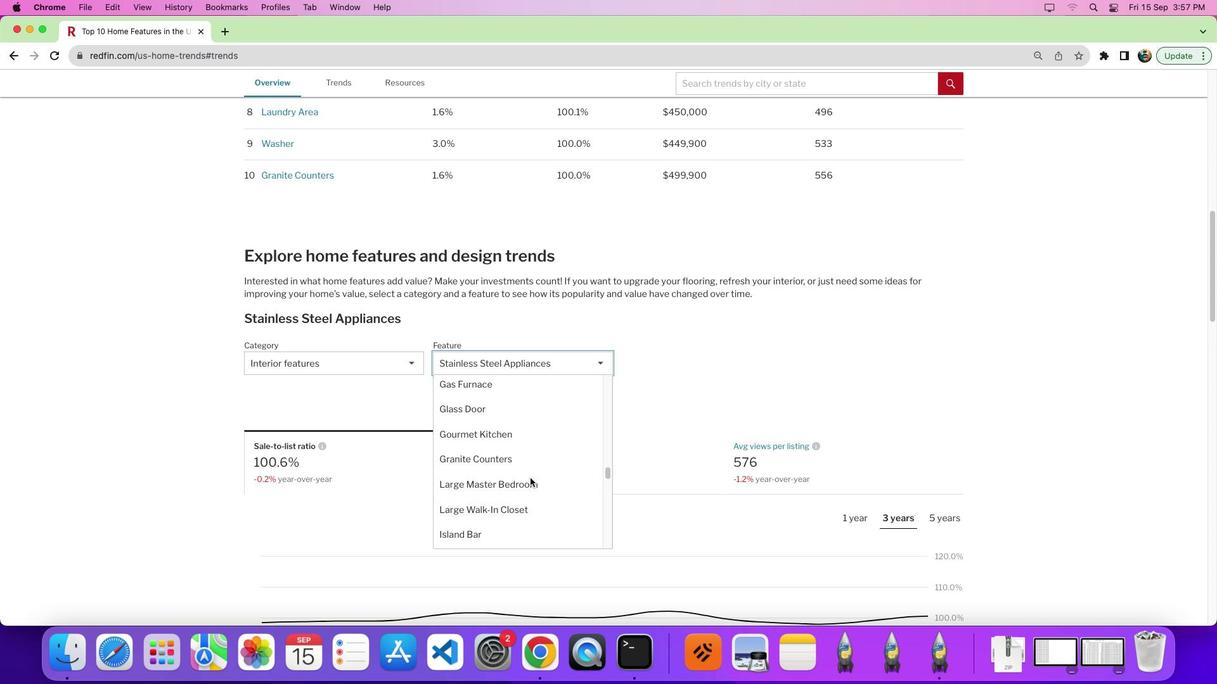 
Action: Mouse moved to (533, 481)
Screenshot: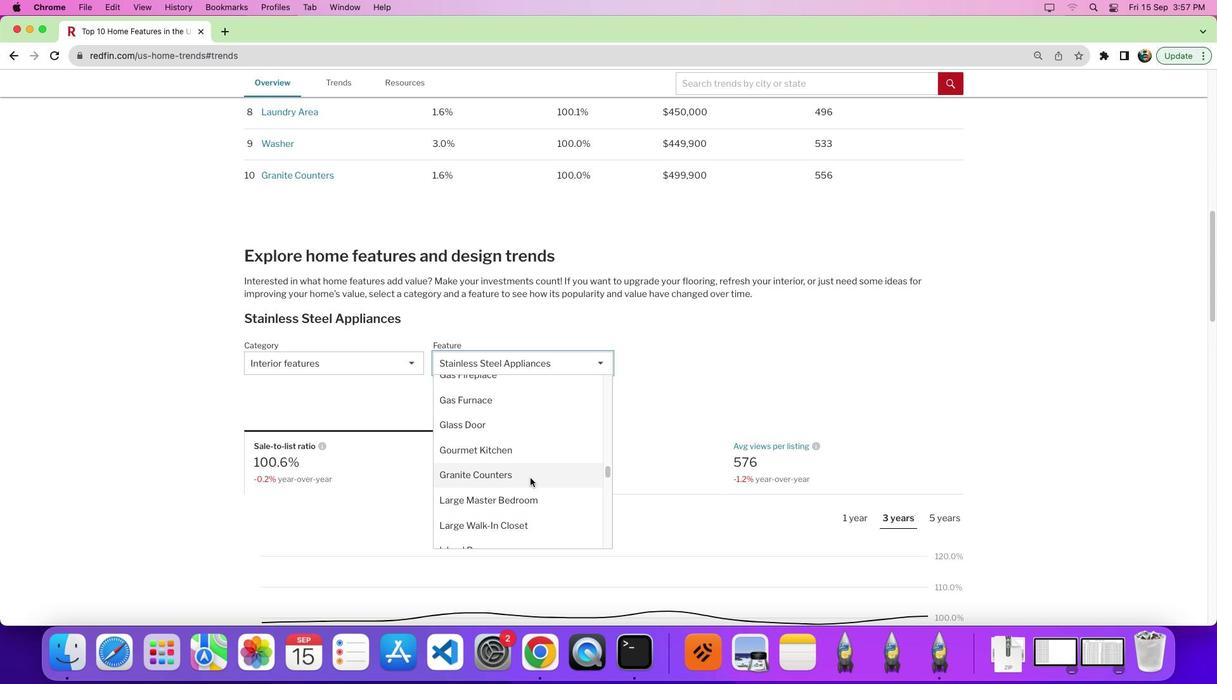 
Action: Mouse scrolled (533, 481) with delta (3, 3)
Screenshot: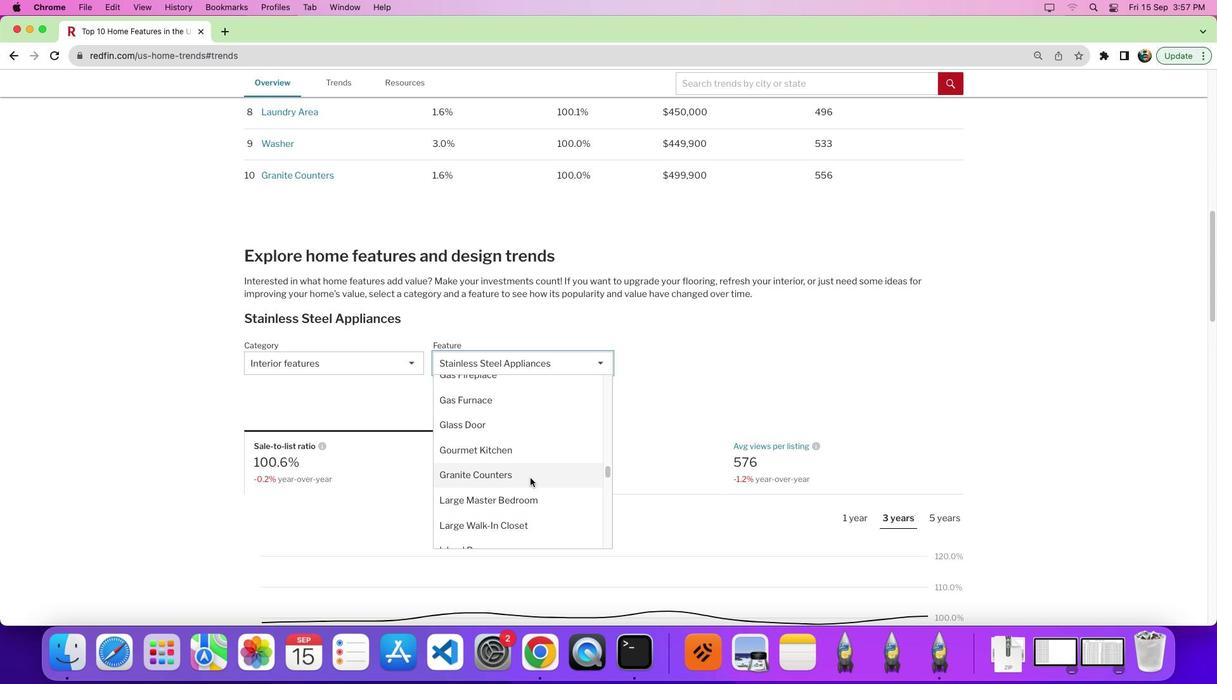 
Action: Mouse scrolled (533, 481) with delta (3, 3)
Screenshot: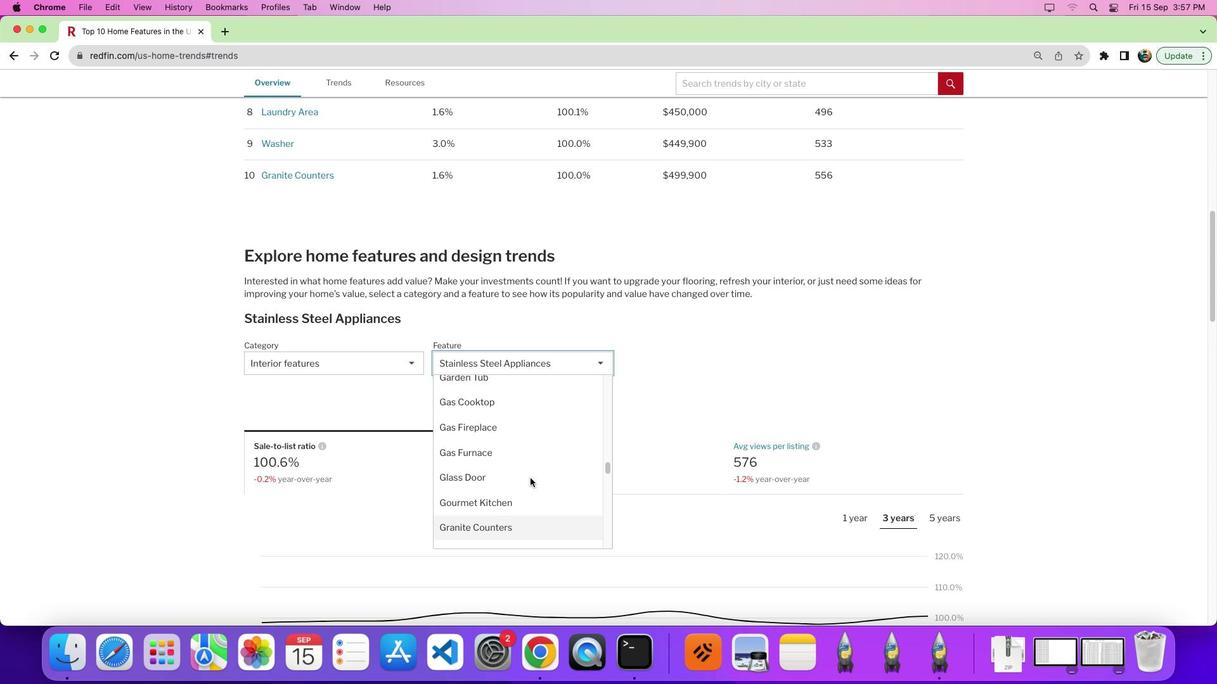
Action: Mouse scrolled (533, 481) with delta (3, 7)
Screenshot: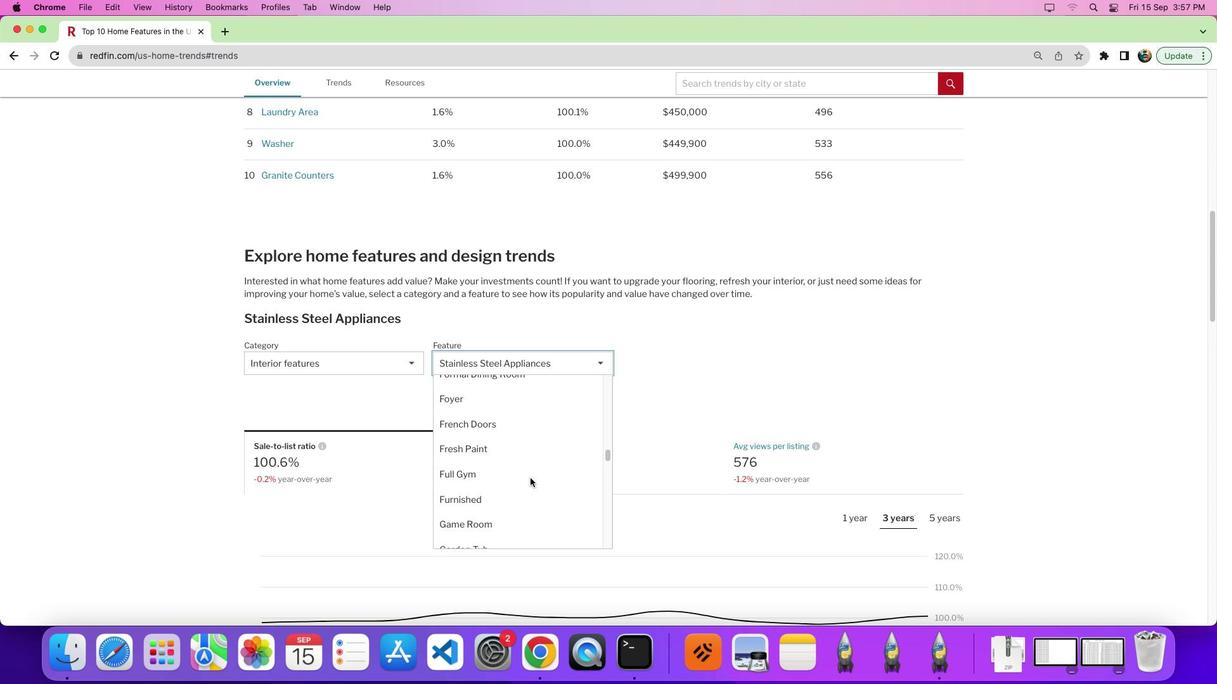 
Action: Mouse scrolled (533, 481) with delta (3, 3)
Screenshot: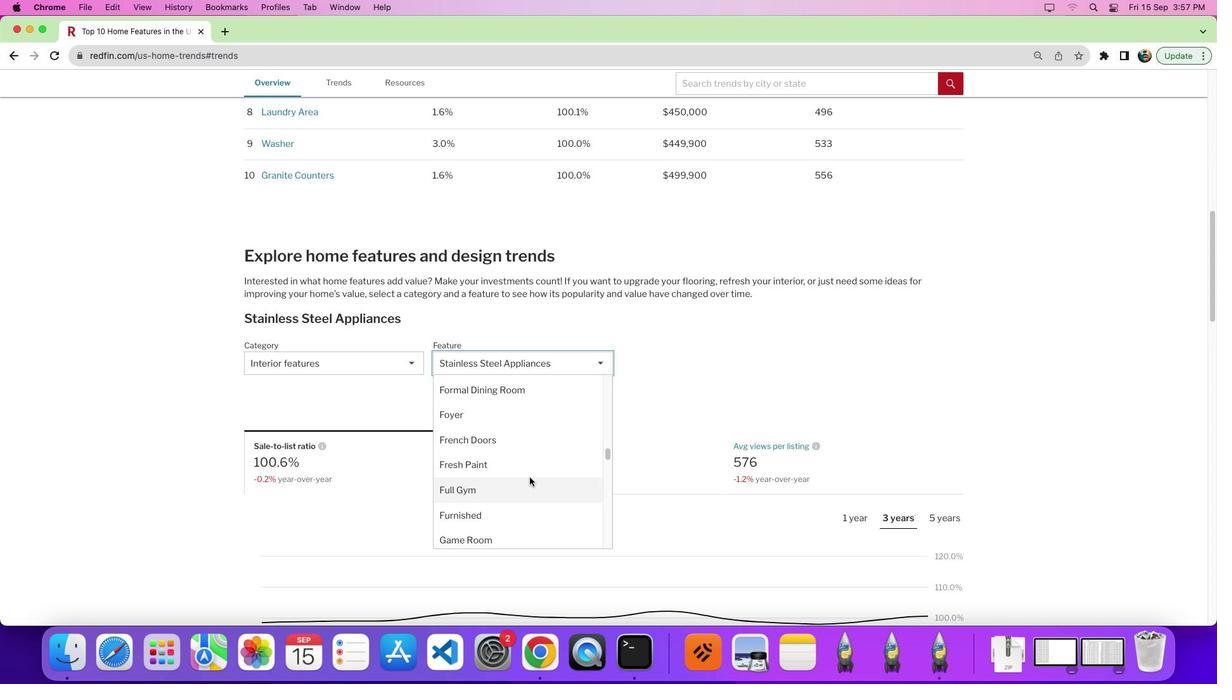 
Action: Mouse moved to (533, 481)
Screenshot: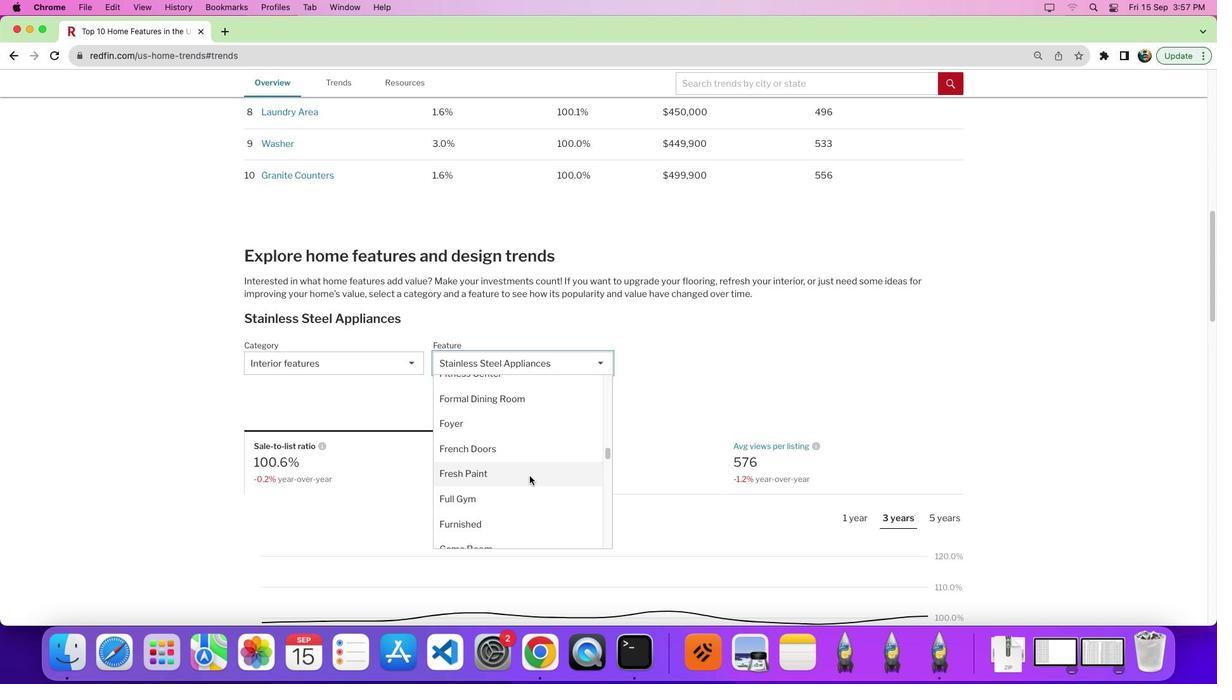 
Action: Mouse scrolled (533, 481) with delta (3, 3)
Screenshot: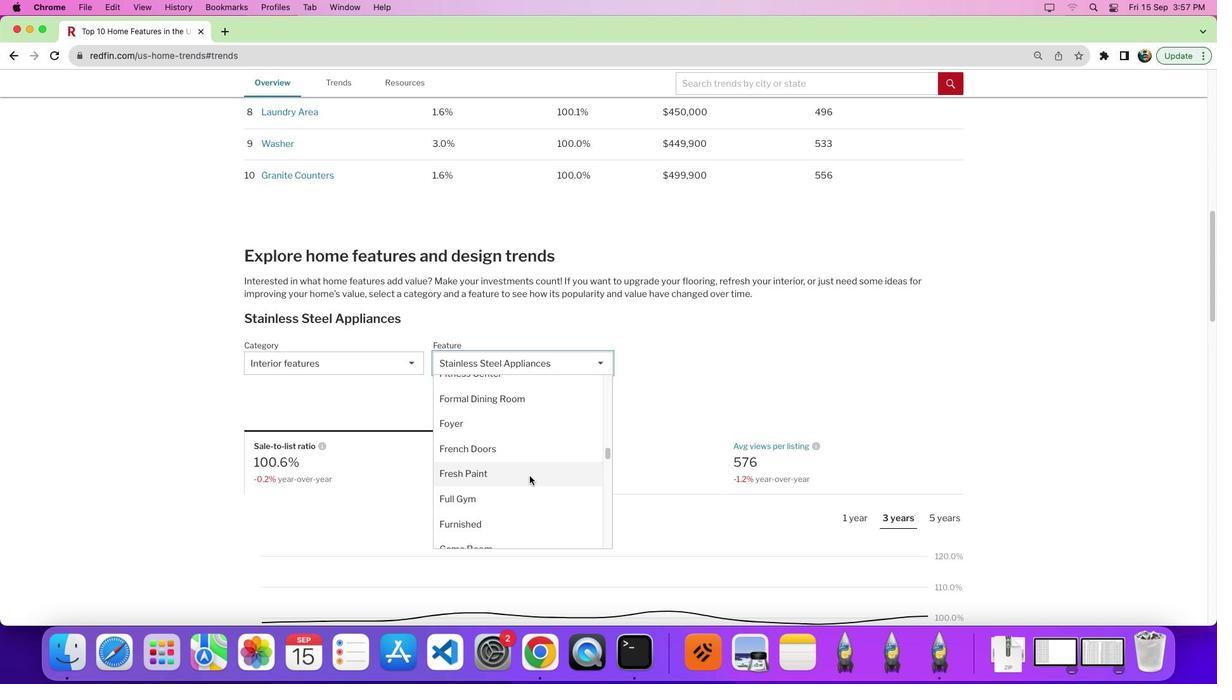 
Action: Mouse moved to (533, 479)
Screenshot: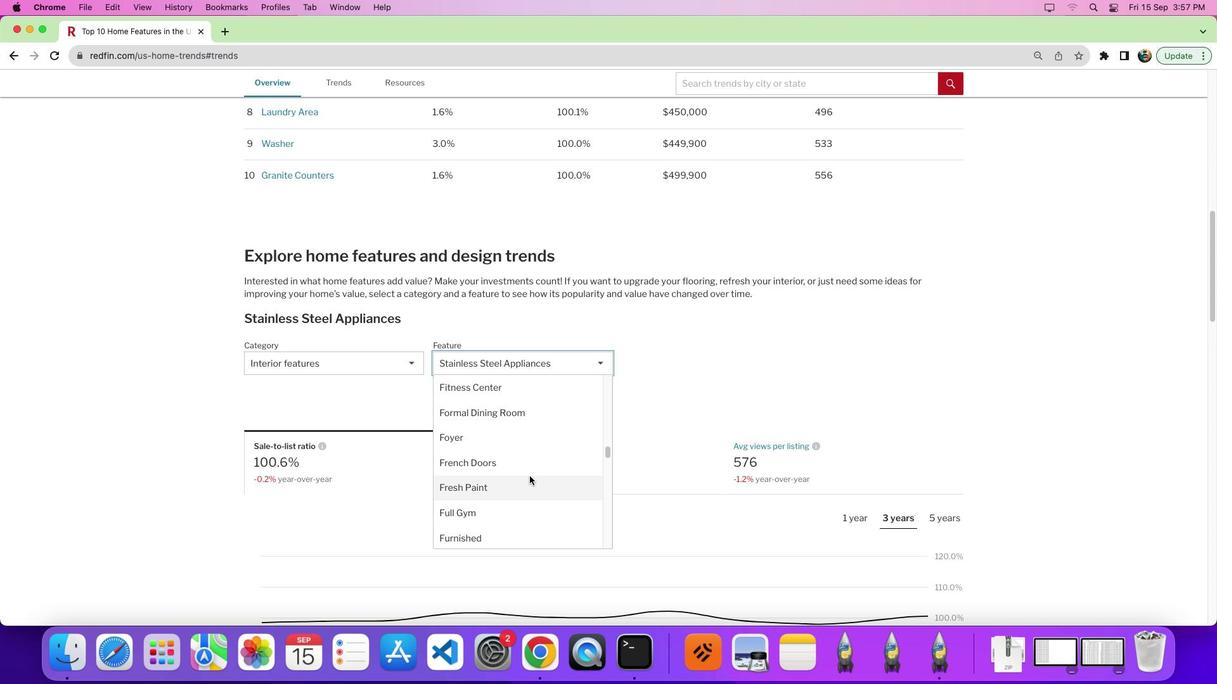 
Action: Mouse scrolled (533, 479) with delta (3, 3)
Screenshot: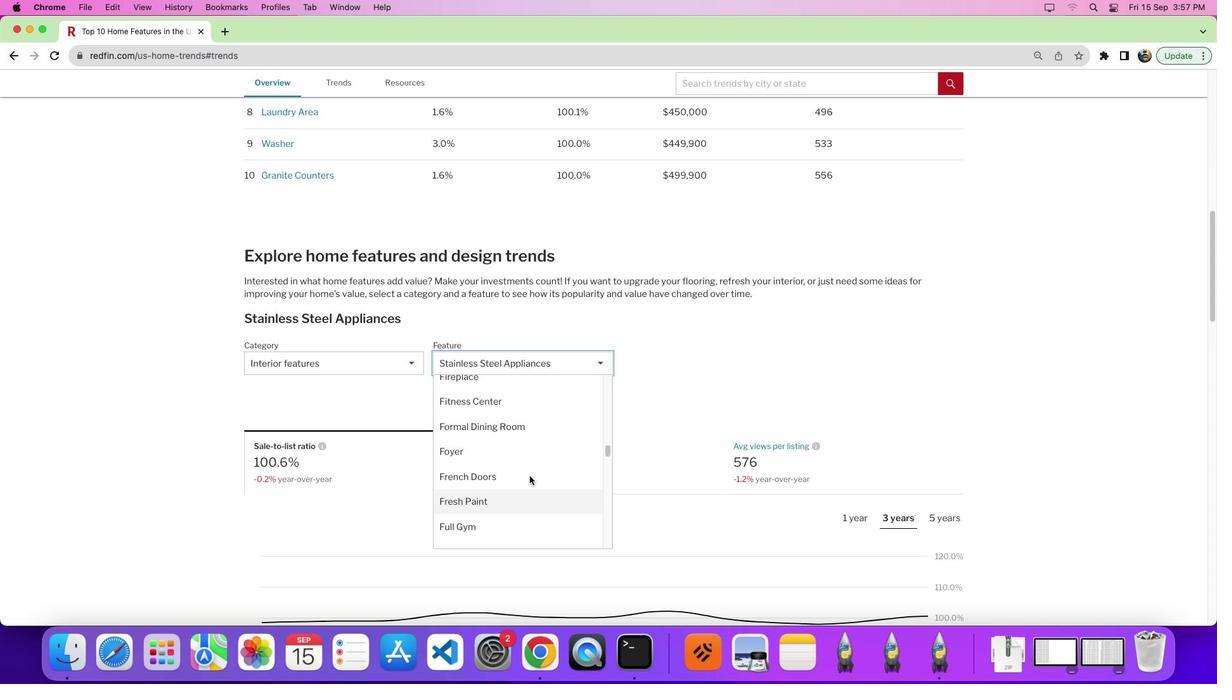
Action: Mouse scrolled (533, 479) with delta (3, 3)
Screenshot: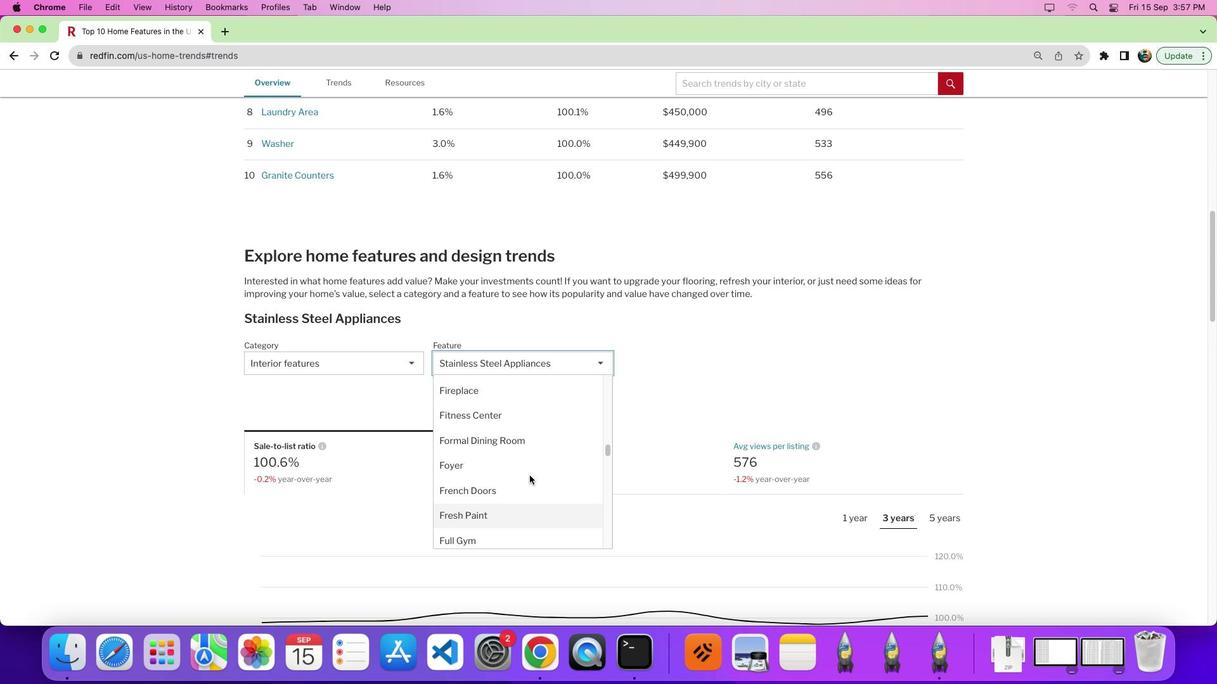 
Action: Mouse moved to (532, 479)
Screenshot: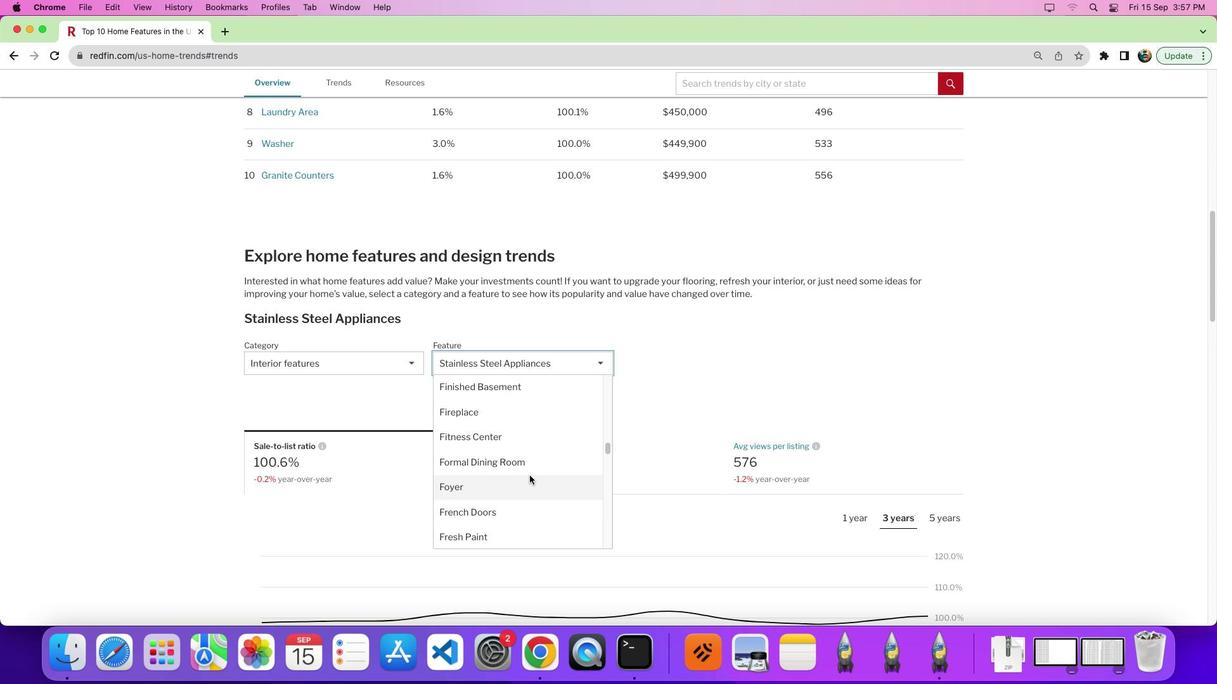 
Action: Mouse scrolled (532, 479) with delta (3, 3)
Screenshot: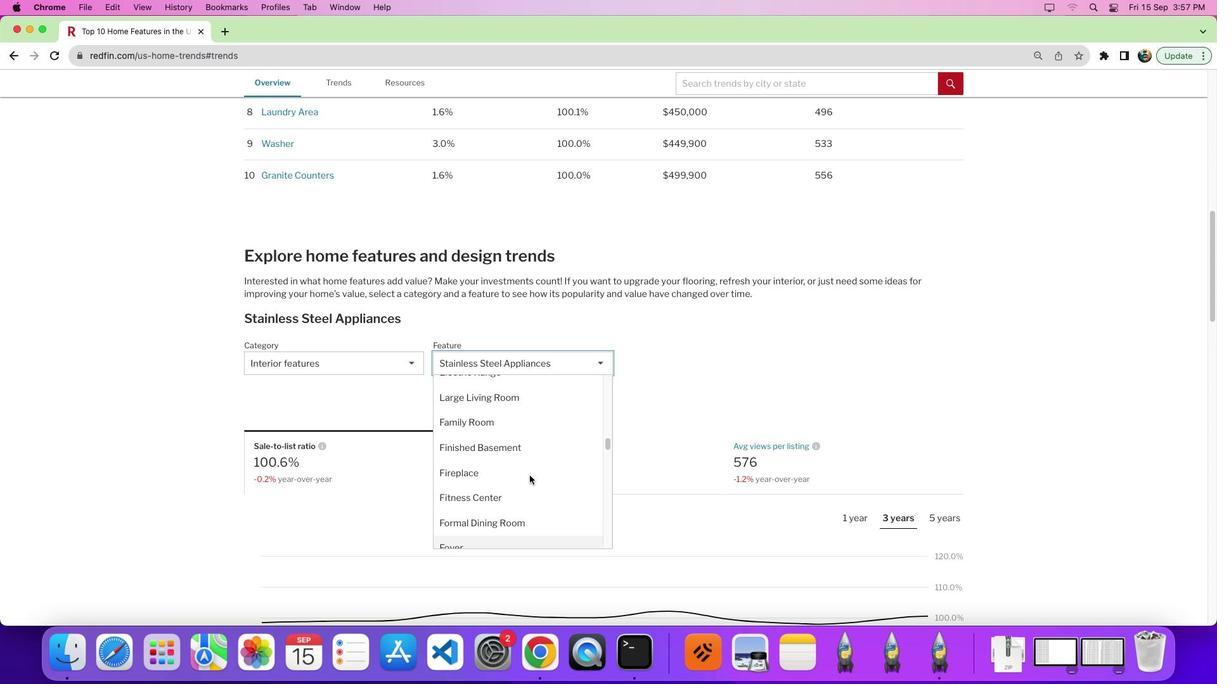 
Action: Mouse scrolled (532, 479) with delta (3, 4)
Screenshot: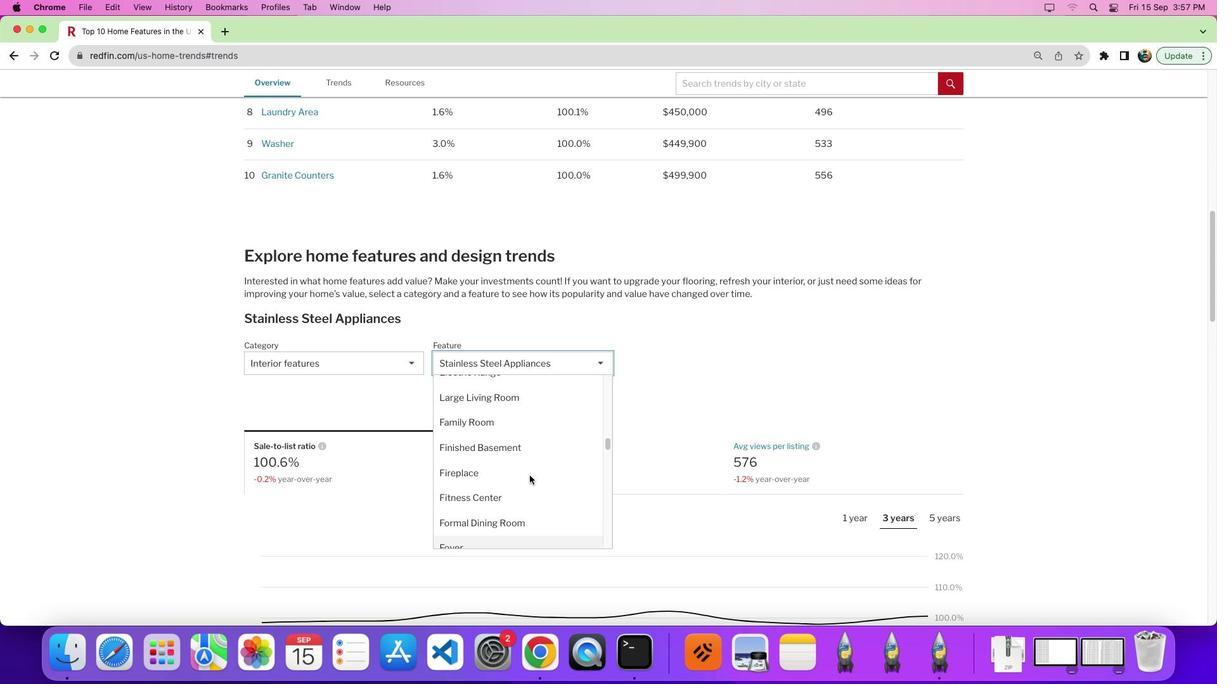 
Action: Mouse scrolled (532, 479) with delta (3, 7)
Screenshot: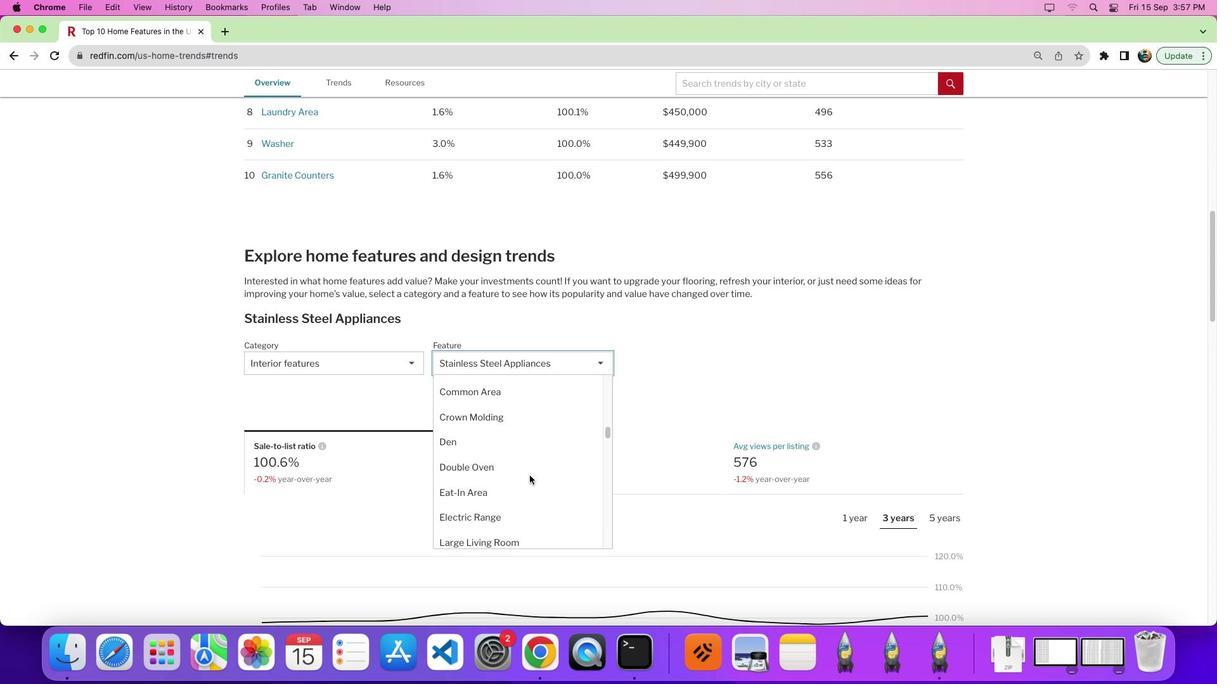 
Action: Mouse scrolled (532, 479) with delta (3, 3)
Screenshot: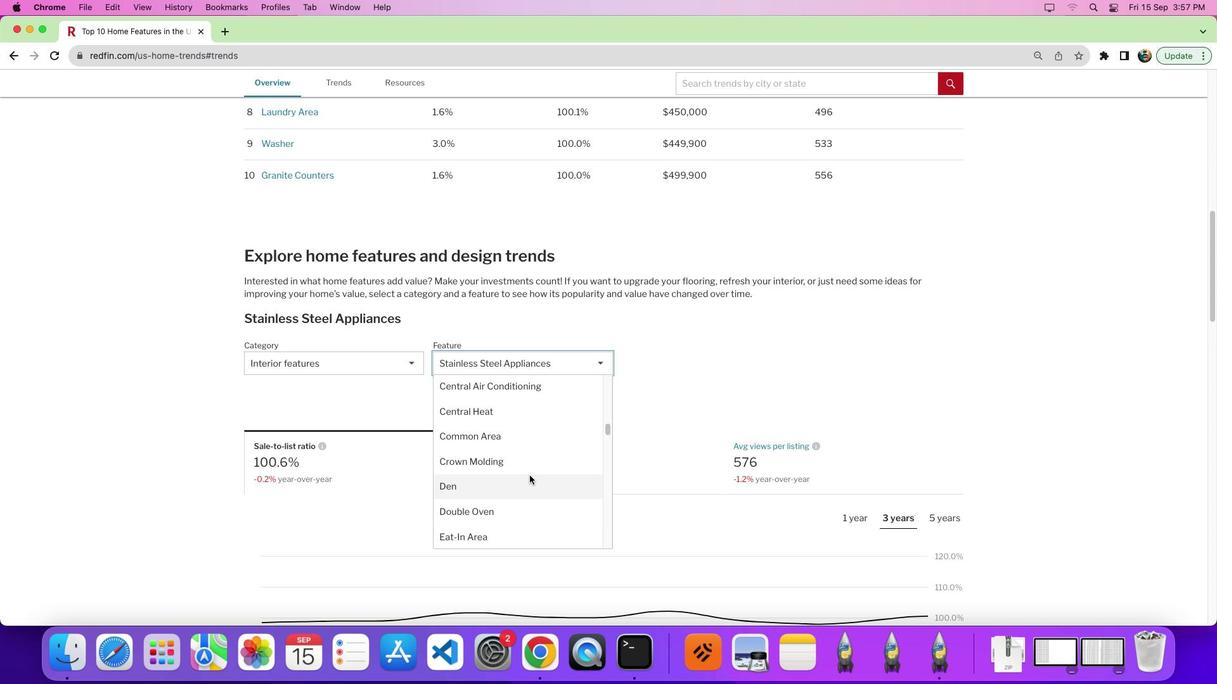 
Action: Mouse scrolled (532, 479) with delta (3, 3)
Screenshot: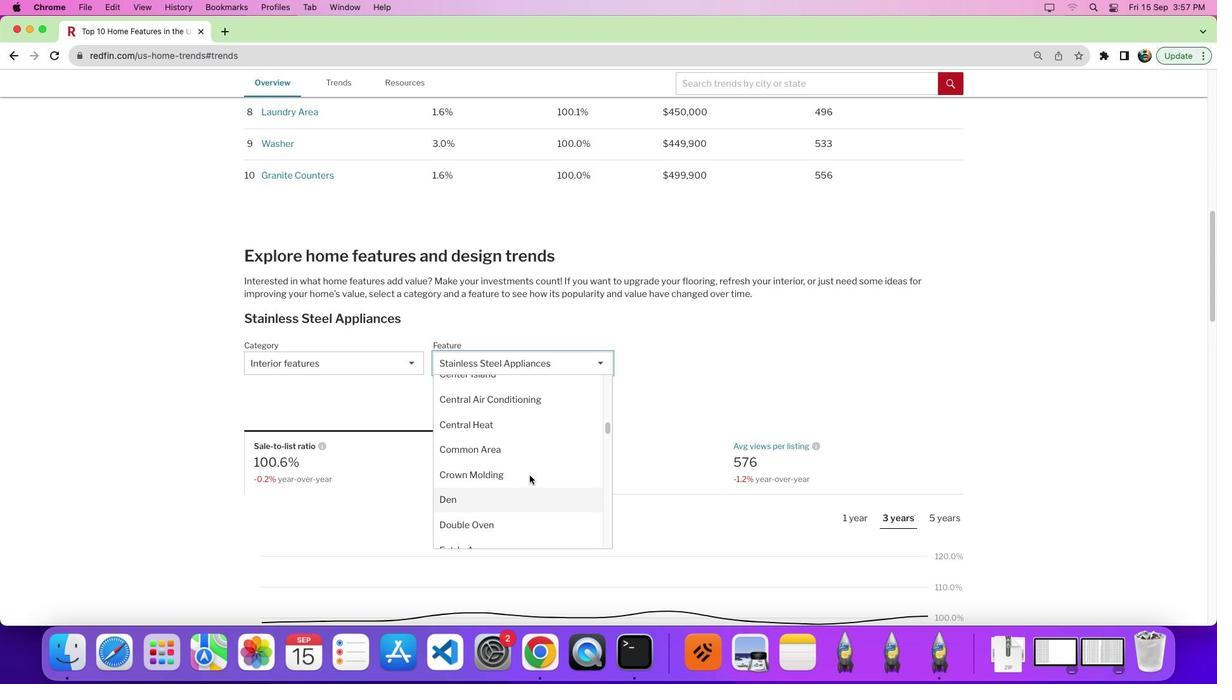 
Action: Mouse scrolled (532, 479) with delta (3, 3)
Screenshot: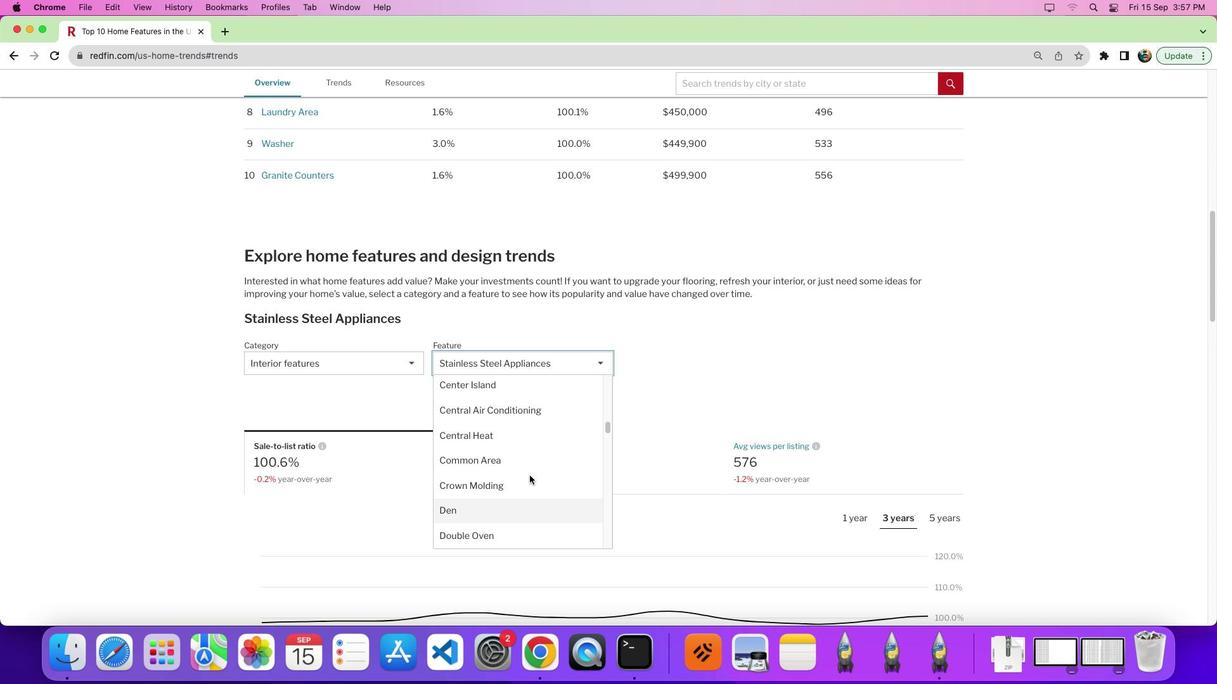 
Action: Mouse scrolled (532, 479) with delta (3, 3)
Screenshot: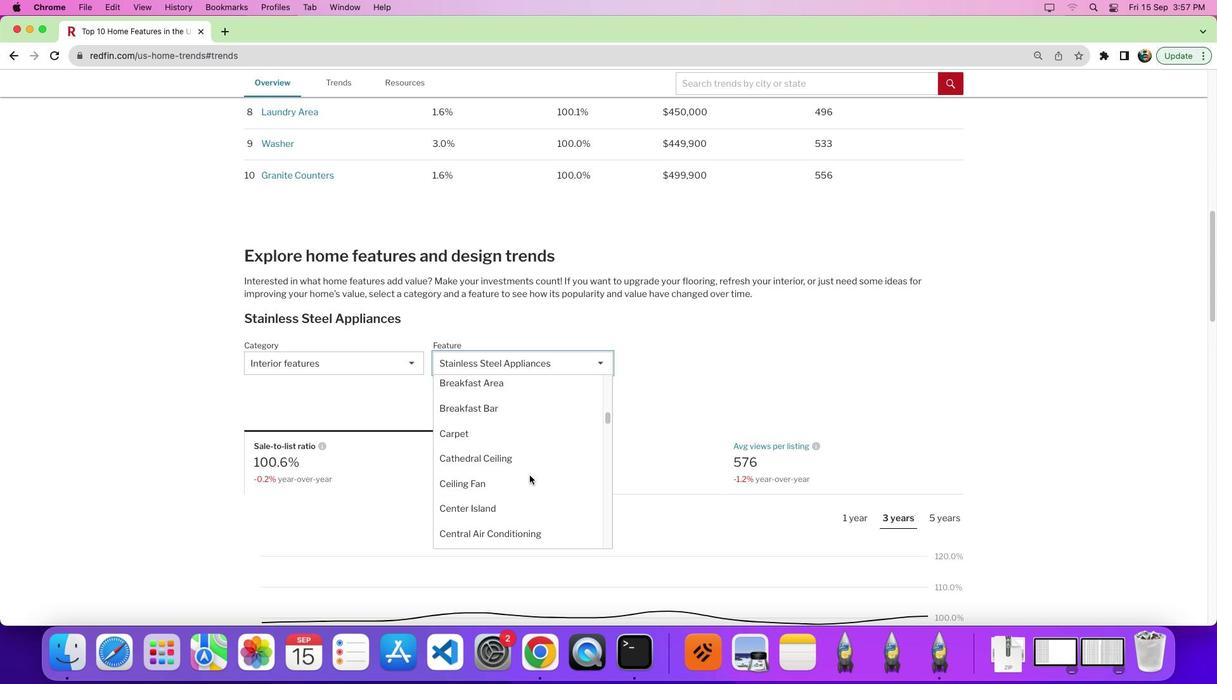 
Action: Mouse scrolled (532, 479) with delta (3, 4)
Screenshot: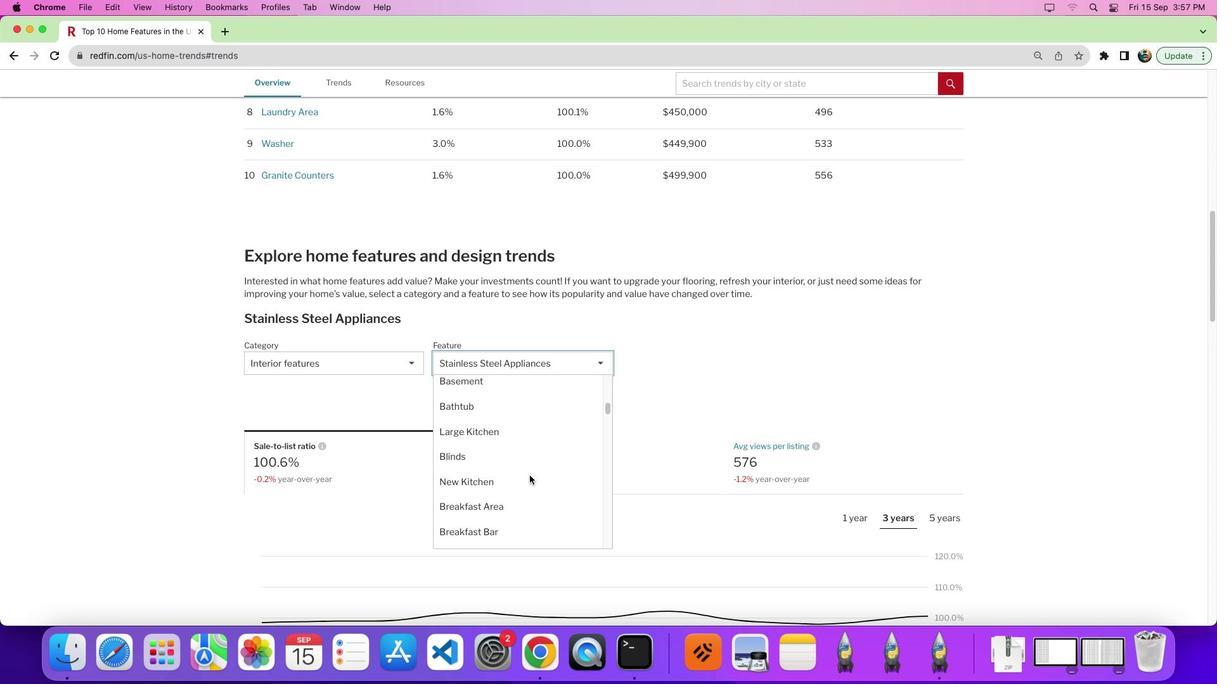 
Action: Mouse scrolled (532, 479) with delta (3, 8)
Screenshot: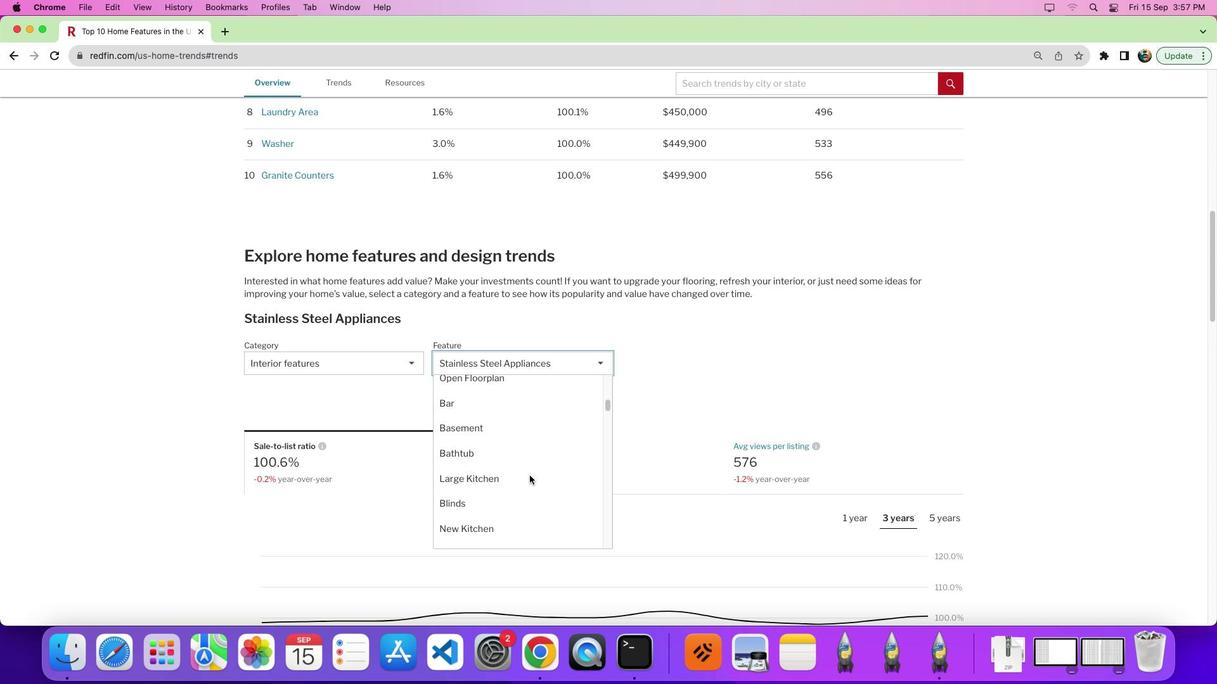 
Action: Mouse moved to (509, 491)
Screenshot: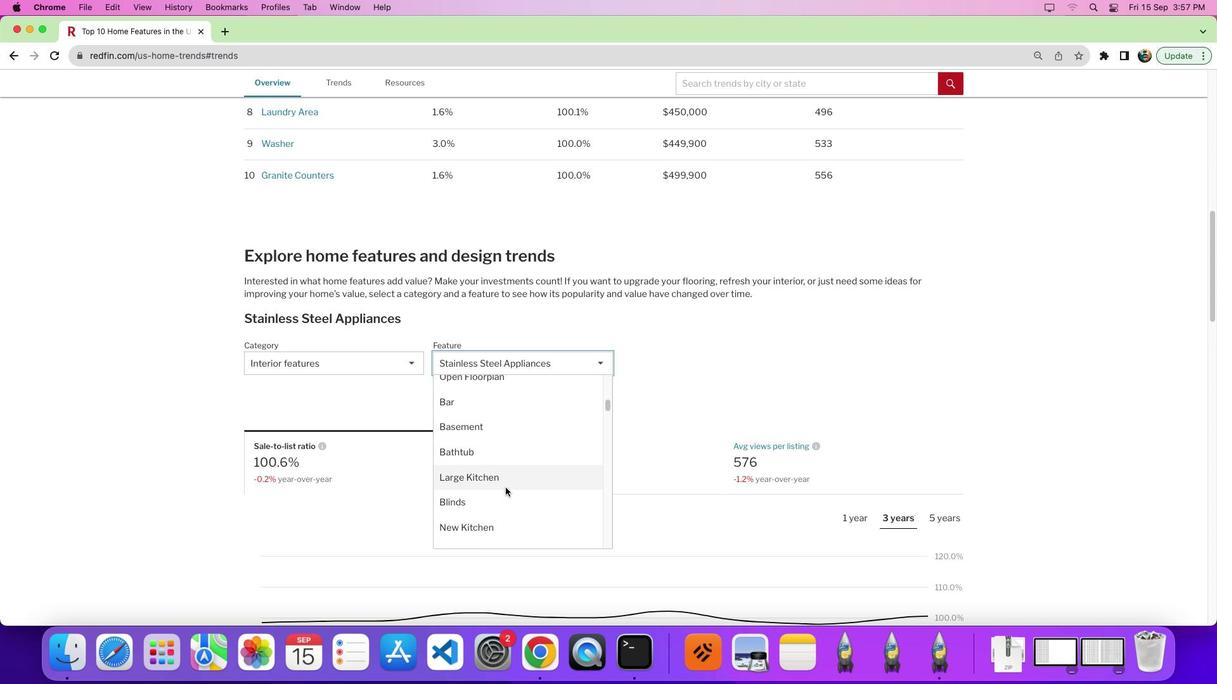 
Action: Mouse scrolled (509, 491) with delta (3, 2)
Screenshot: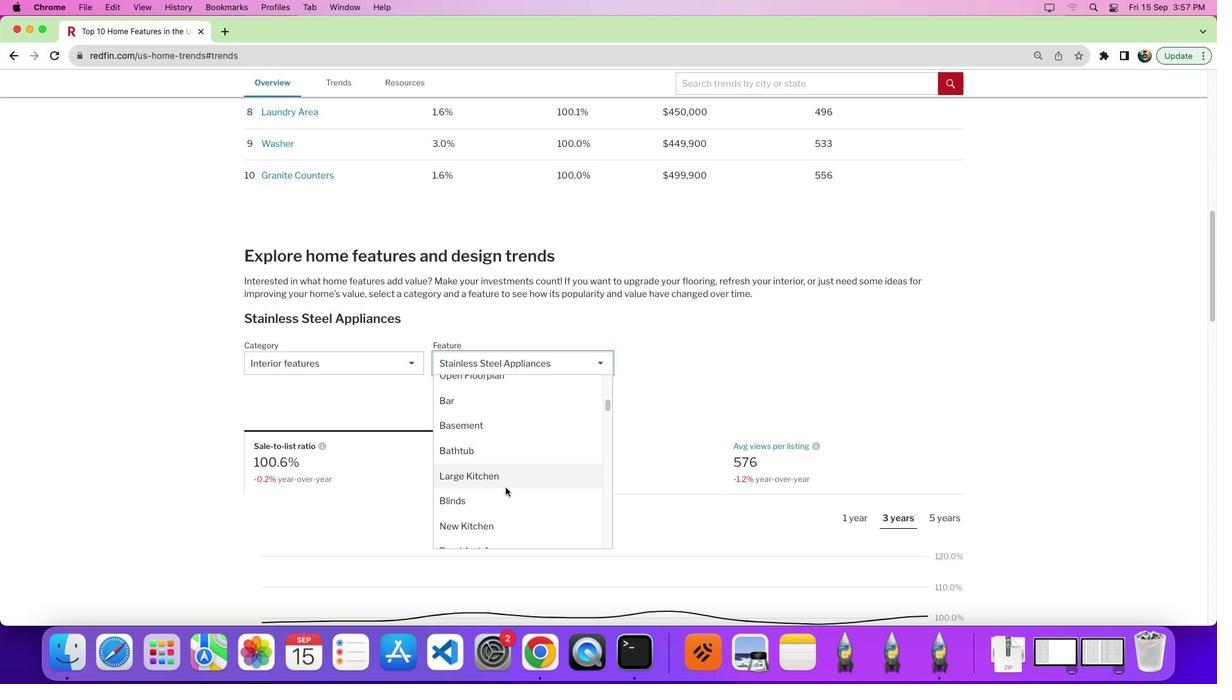 
Action: Mouse moved to (509, 490)
Screenshot: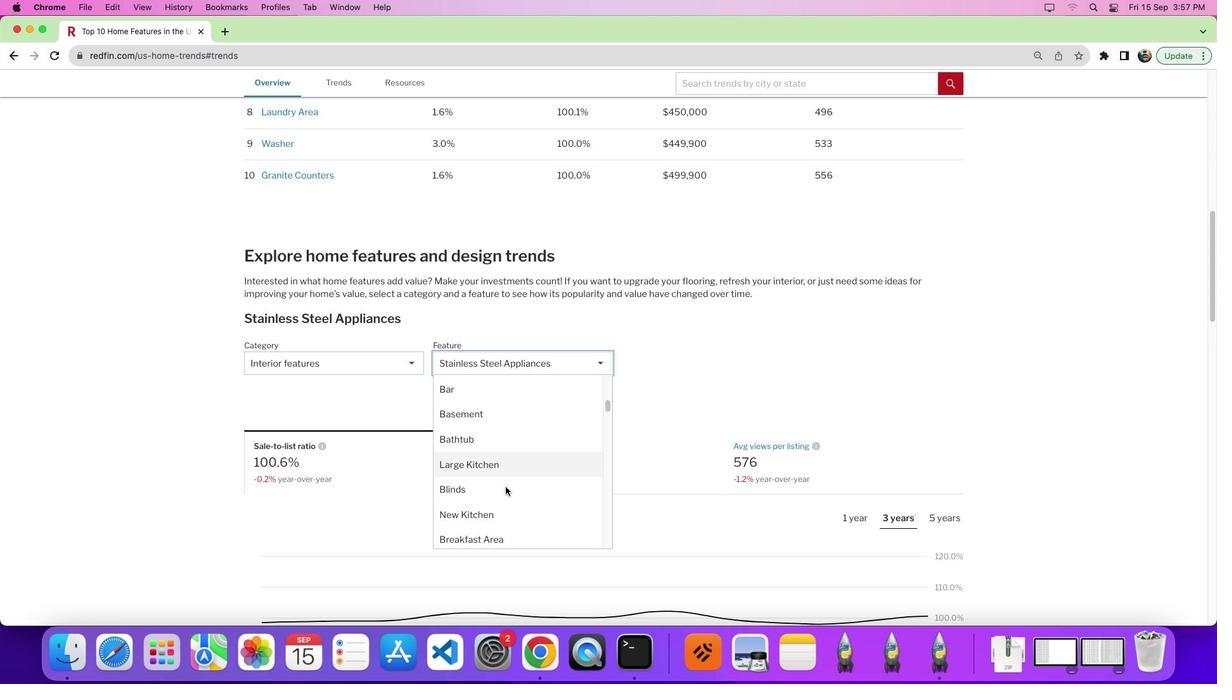 
Action: Mouse scrolled (509, 490) with delta (3, 2)
Screenshot: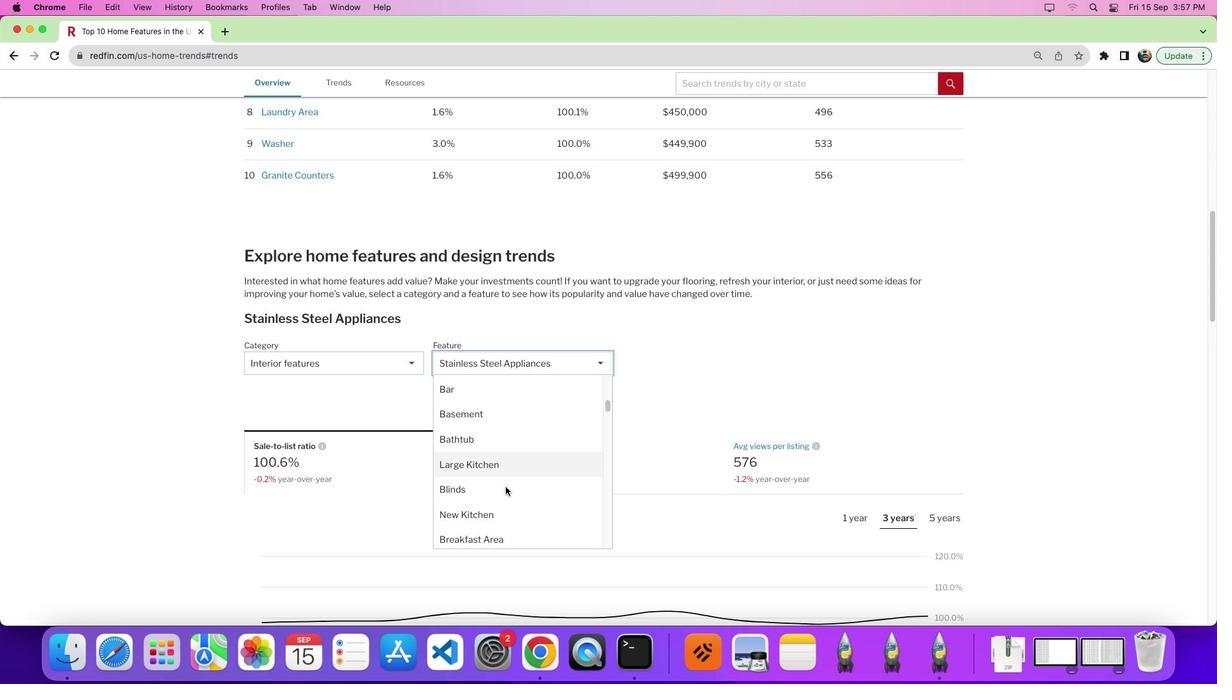 
Action: Mouse moved to (509, 490)
Screenshot: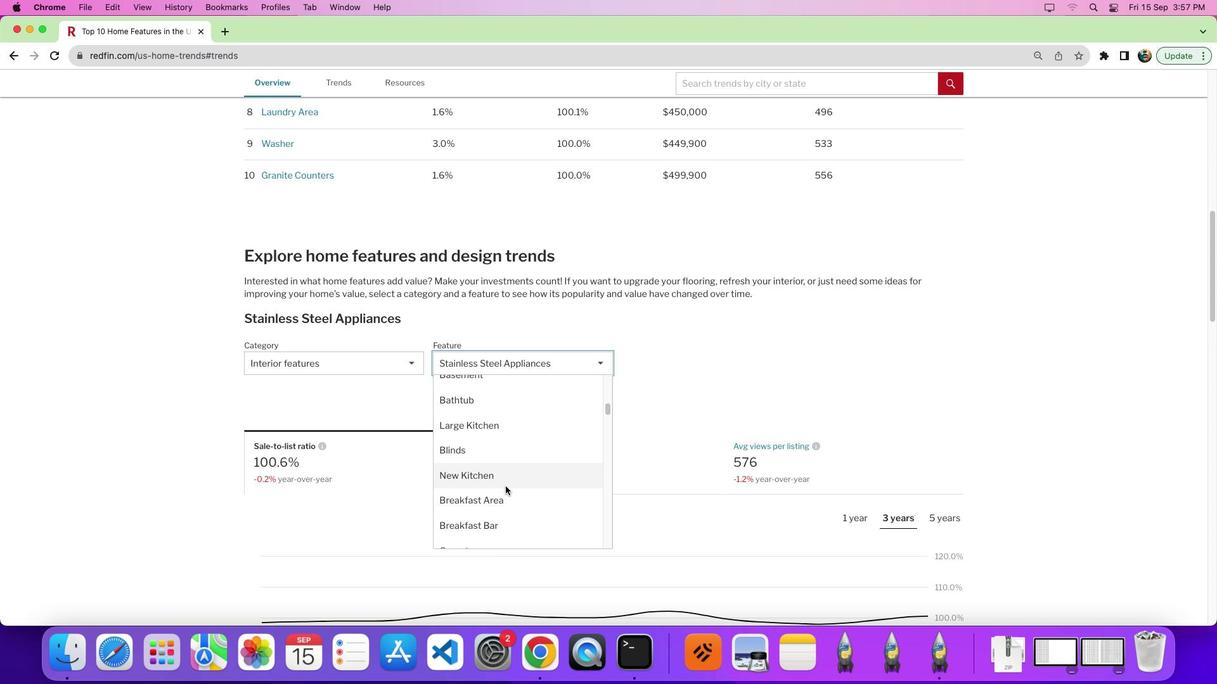 
Action: Mouse scrolled (509, 490) with delta (3, 2)
Screenshot: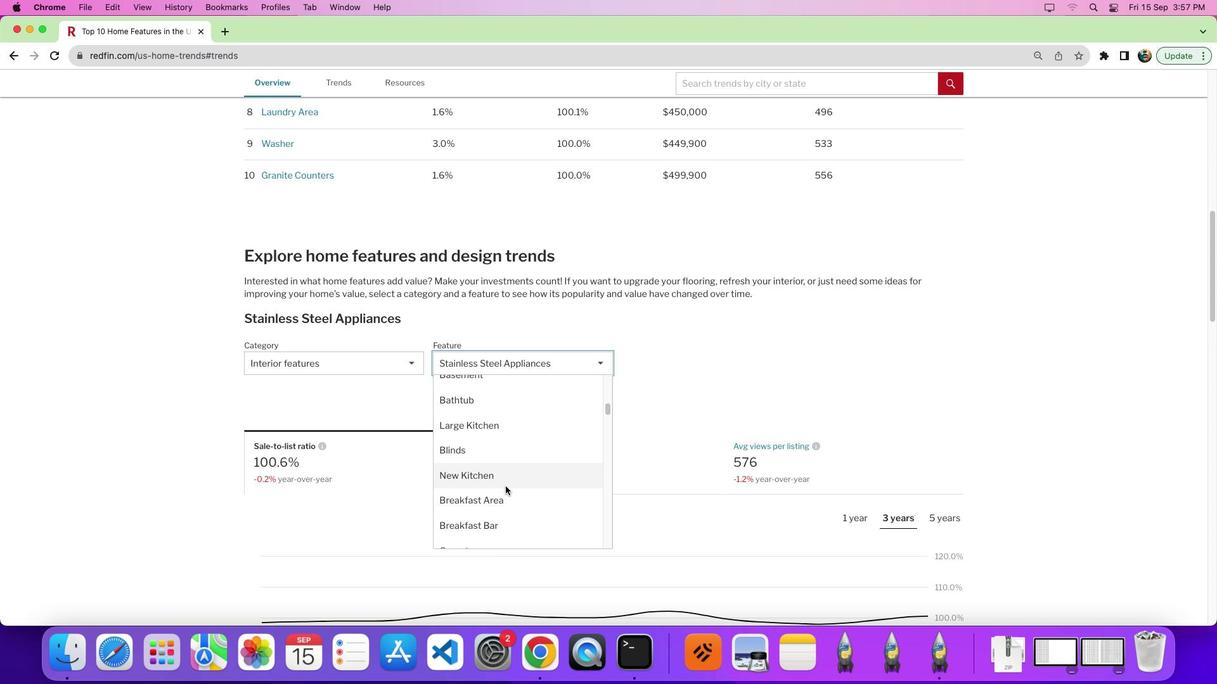 
Action: Mouse moved to (508, 489)
Screenshot: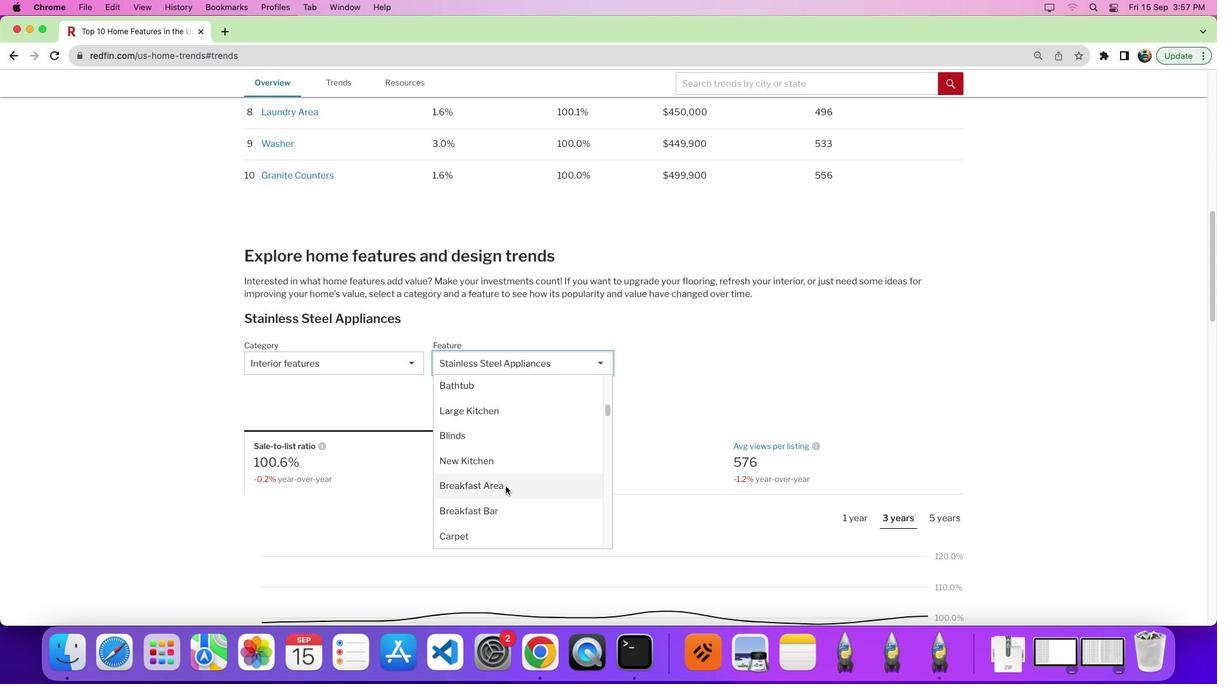 
Action: Mouse scrolled (508, 489) with delta (3, 2)
Screenshot: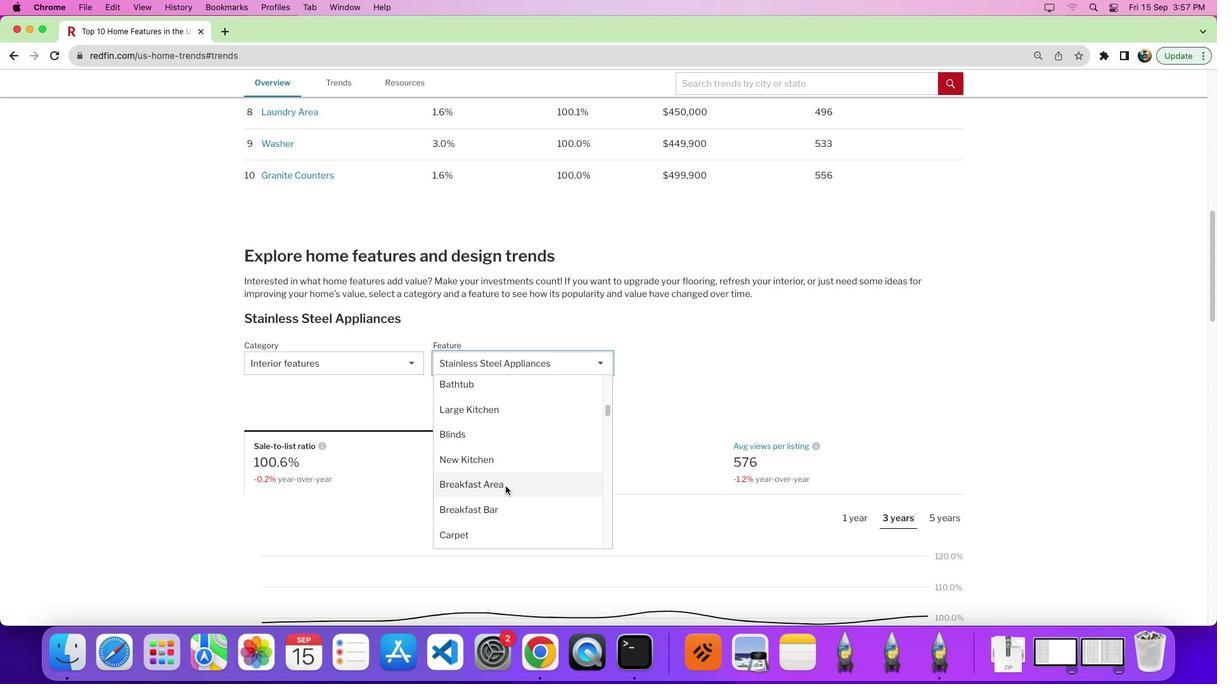
Action: Mouse scrolled (508, 489) with delta (3, 2)
Screenshot: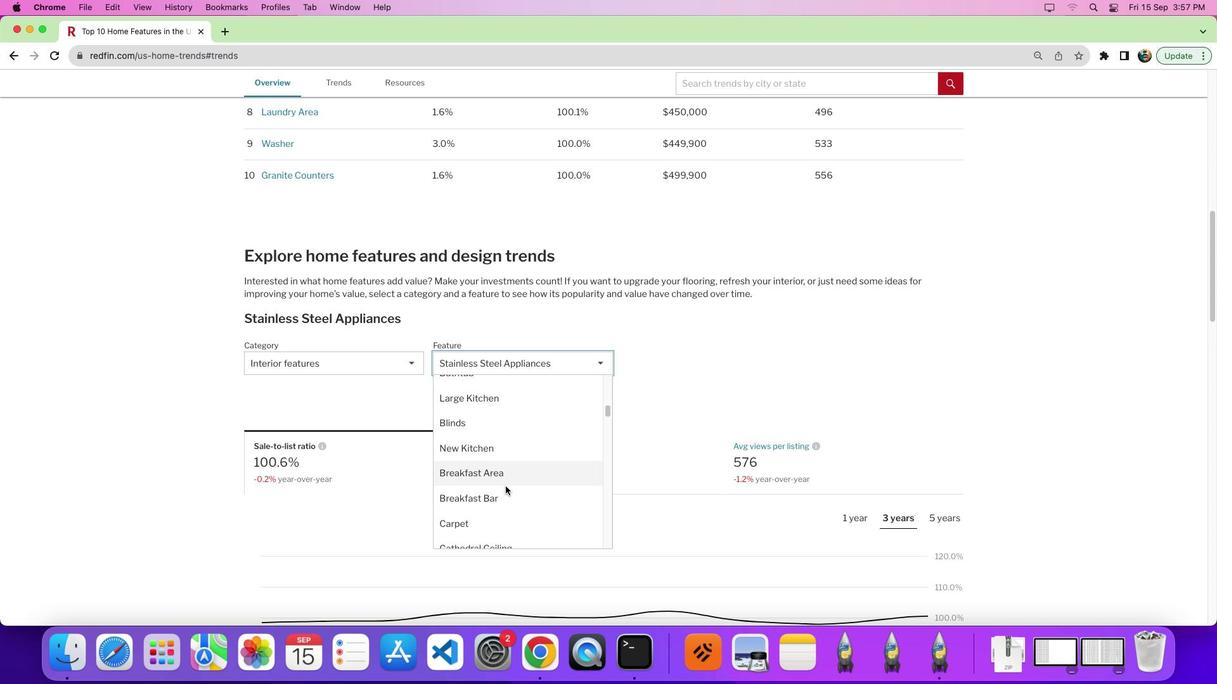 
Action: Mouse moved to (506, 479)
Screenshot: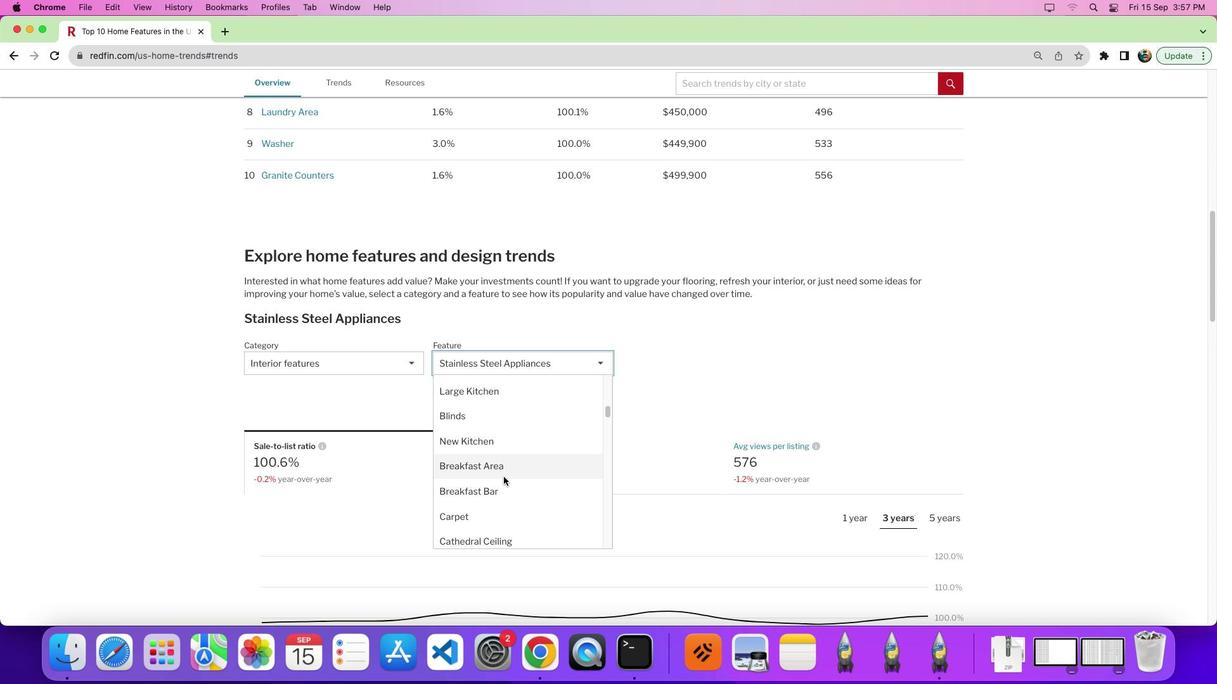 
Action: Mouse pressed left at (506, 479)
Screenshot: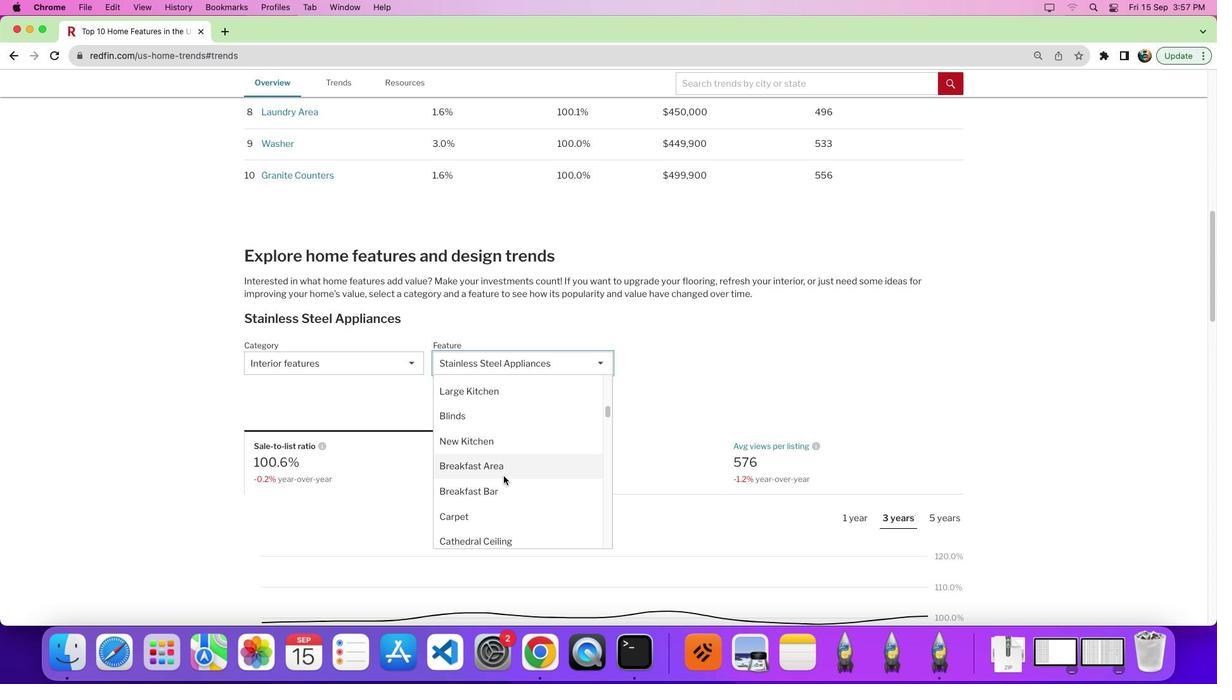
Action: Mouse moved to (735, 483)
Screenshot: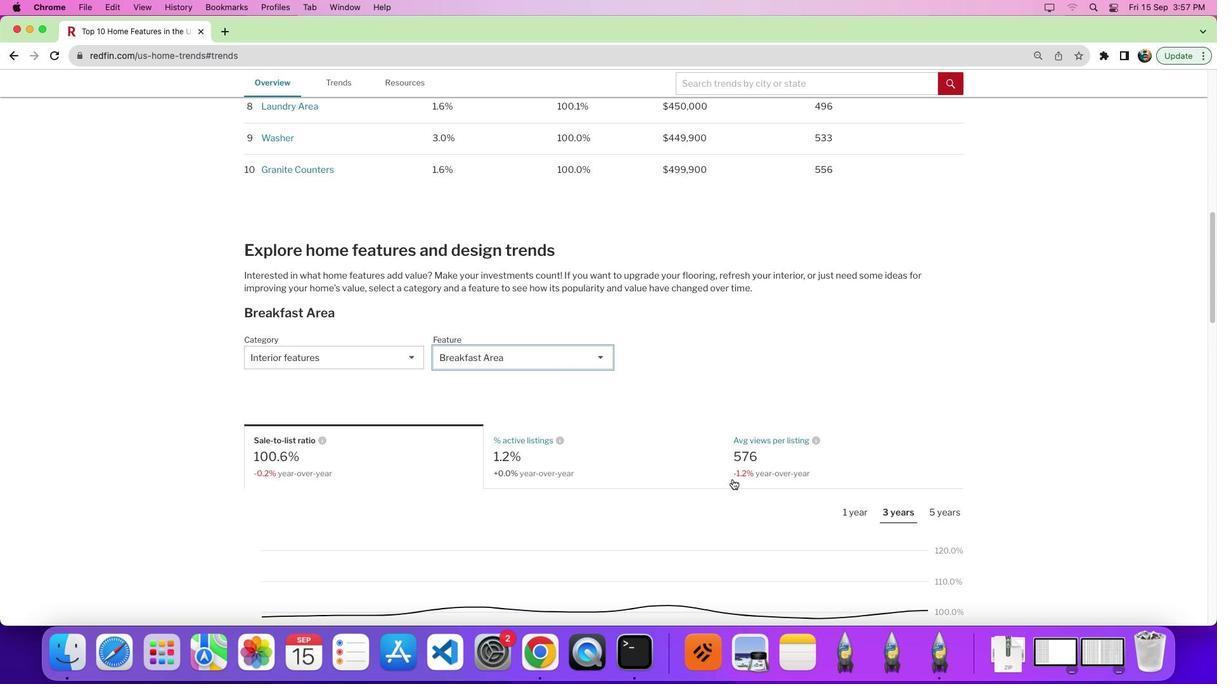 
Action: Mouse scrolled (735, 483) with delta (3, 2)
Screenshot: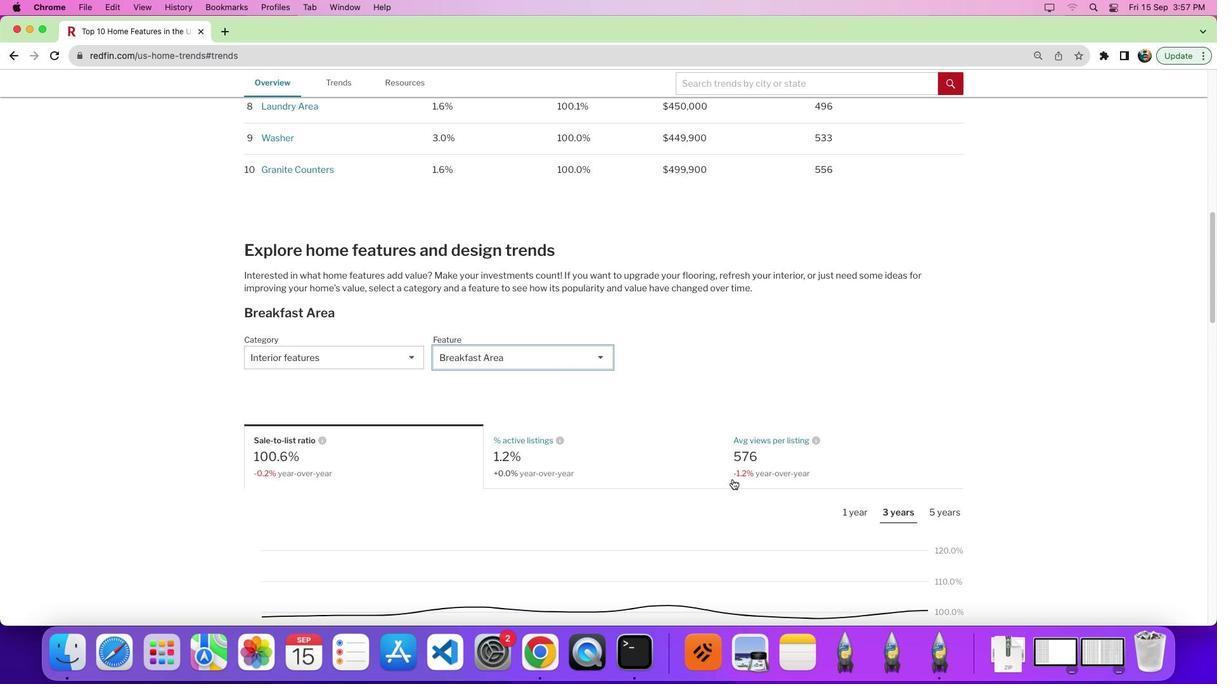 
Action: Mouse moved to (735, 483)
Screenshot: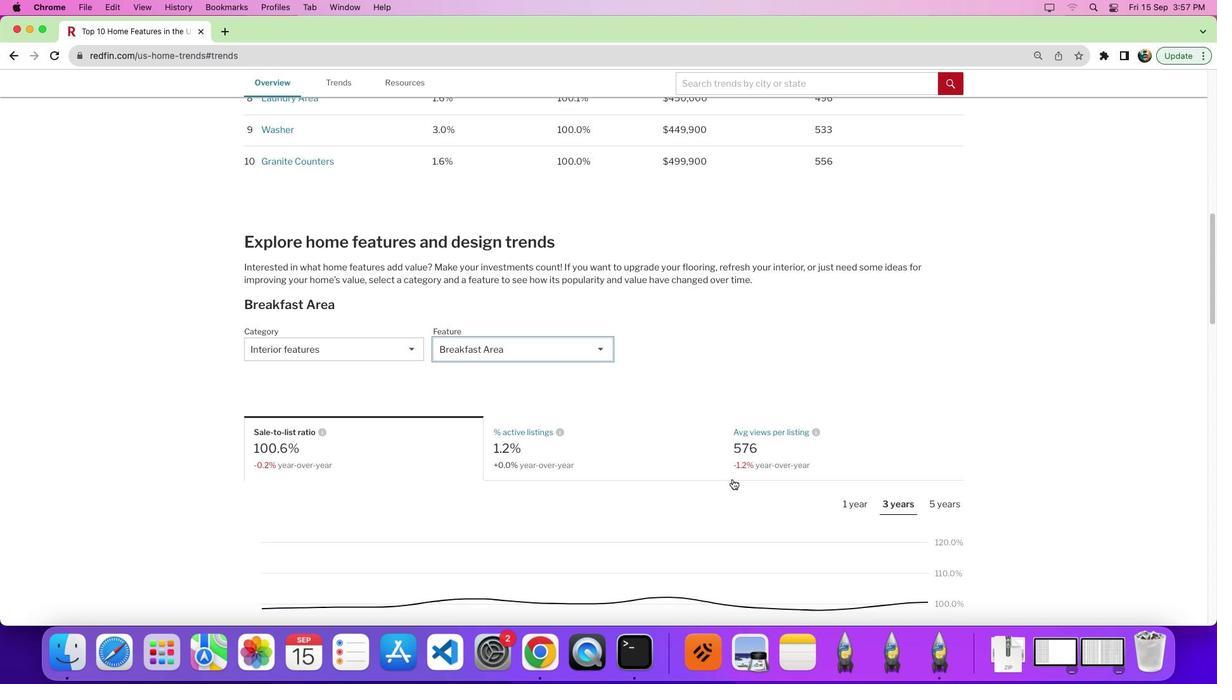 
Action: Mouse scrolled (735, 483) with delta (3, 2)
Screenshot: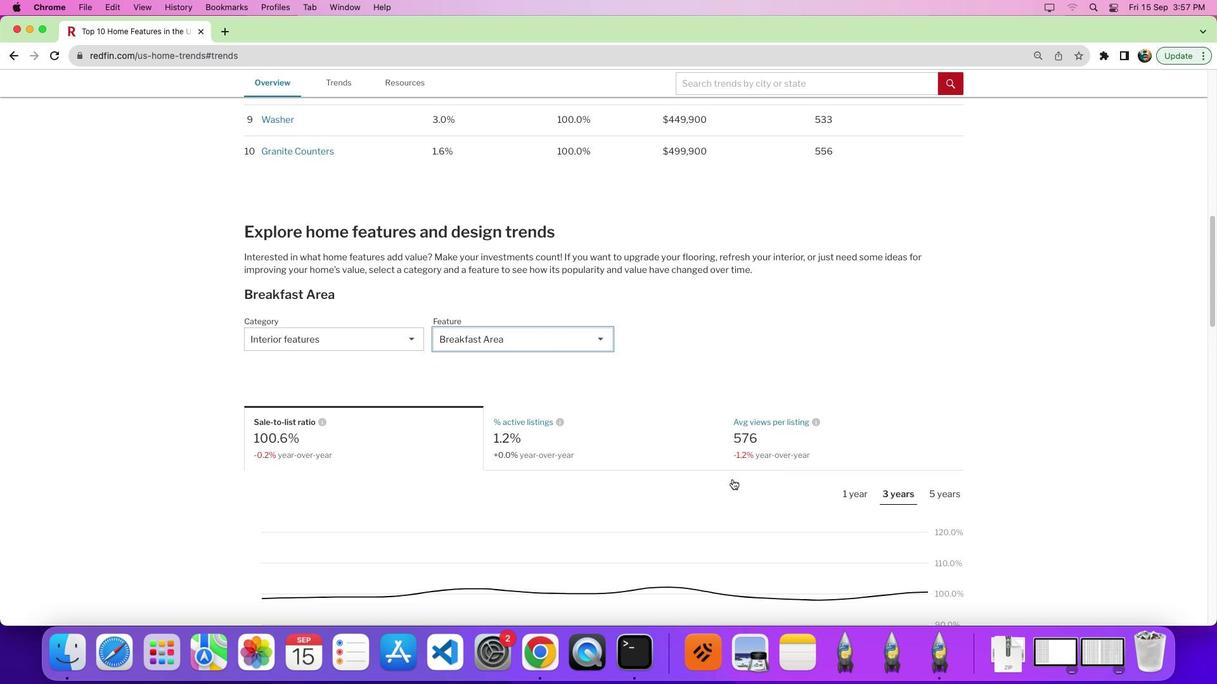
Action: Mouse moved to (873, 460)
Screenshot: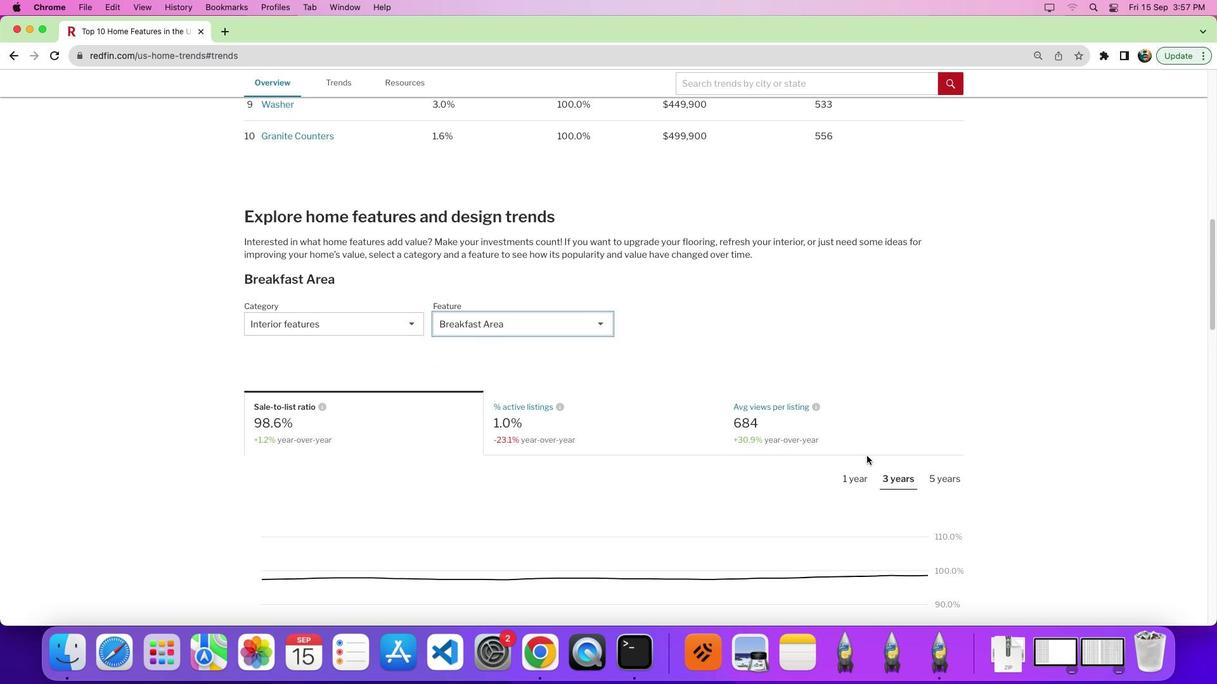 
Action: Mouse scrolled (873, 460) with delta (3, 2)
Screenshot: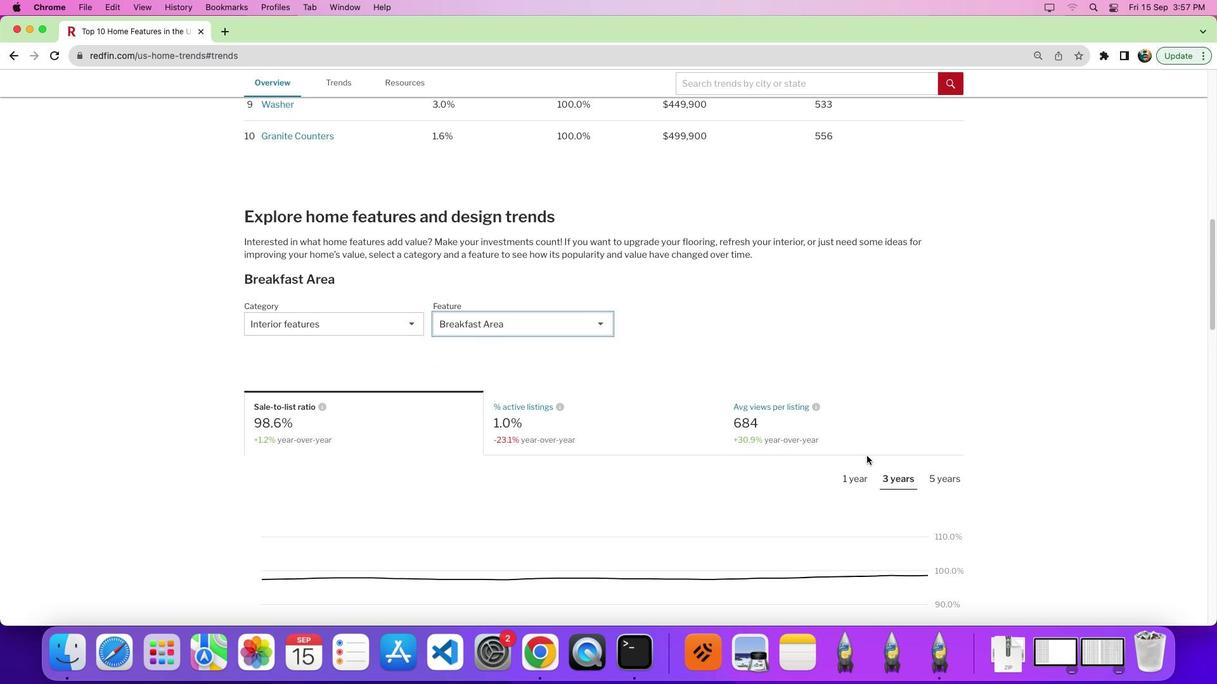 
Action: Mouse moved to (869, 459)
Screenshot: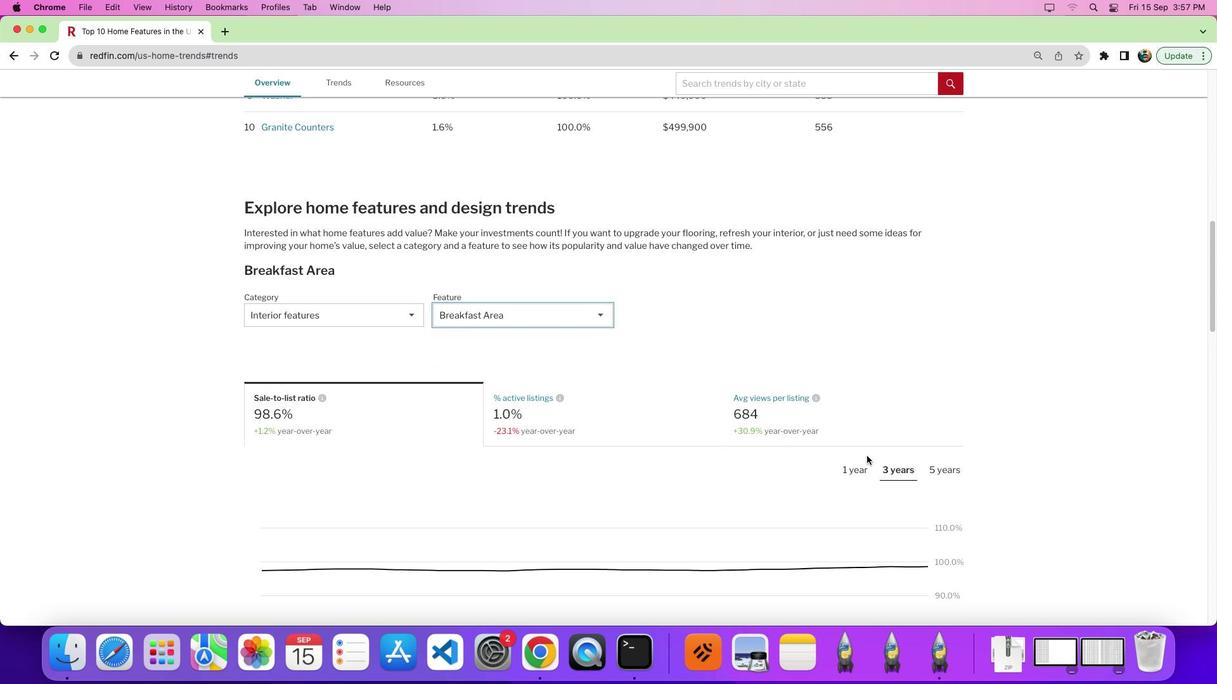 
Action: Mouse scrolled (869, 459) with delta (3, 2)
Screenshot: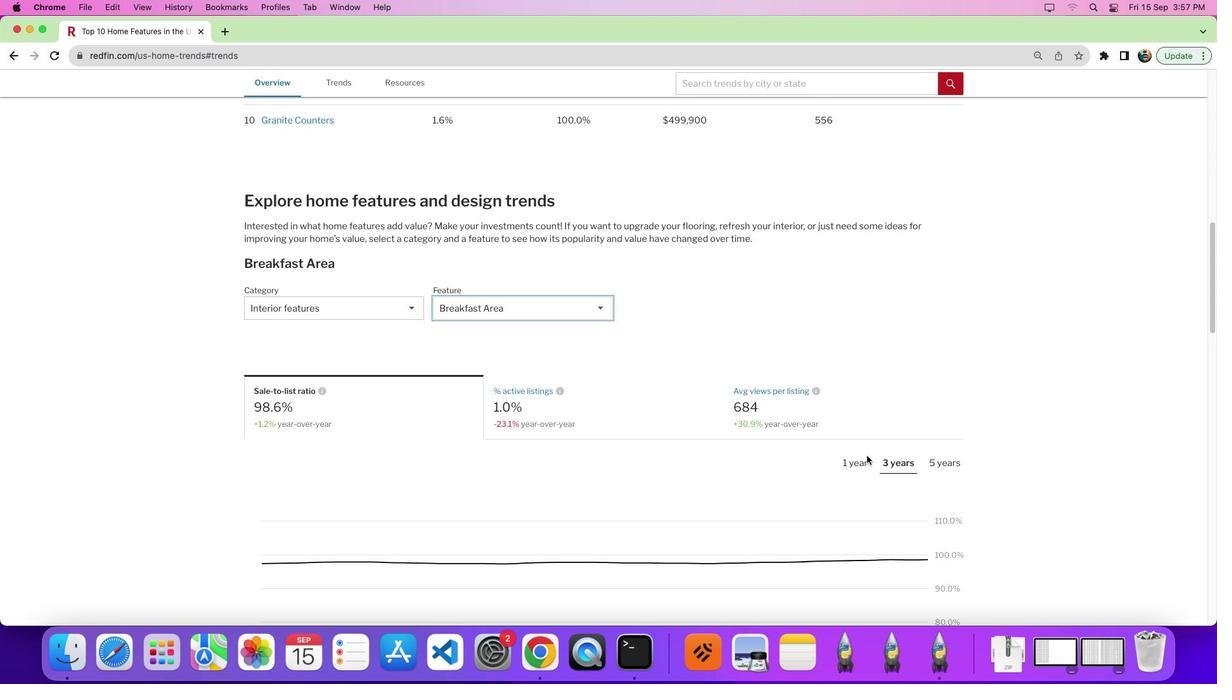 
Action: Mouse moved to (866, 430)
Screenshot: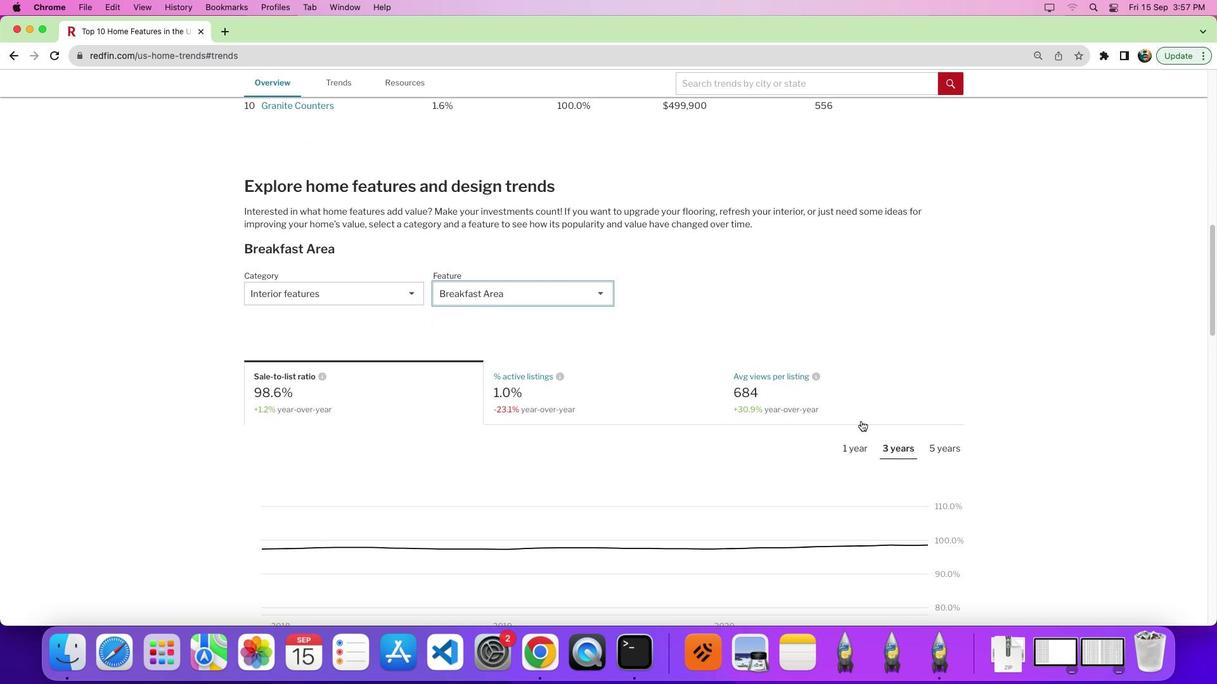 
Action: Mouse scrolled (866, 430) with delta (3, 2)
Screenshot: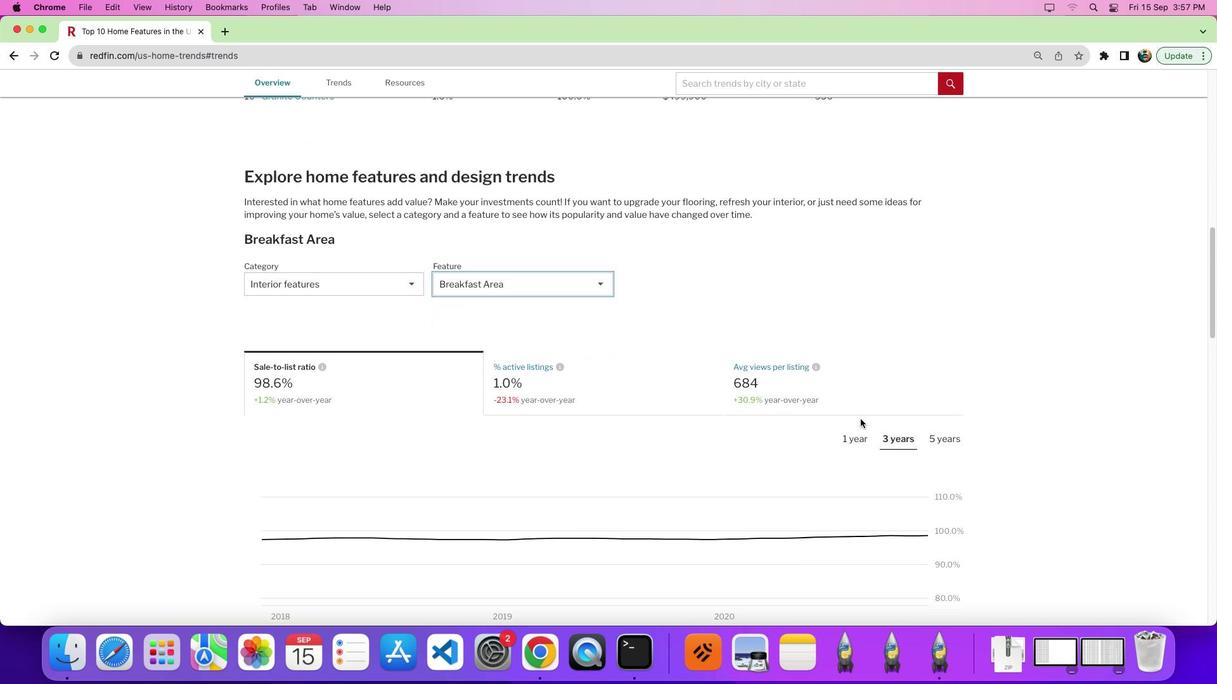 
Action: Mouse moved to (865, 430)
Screenshot: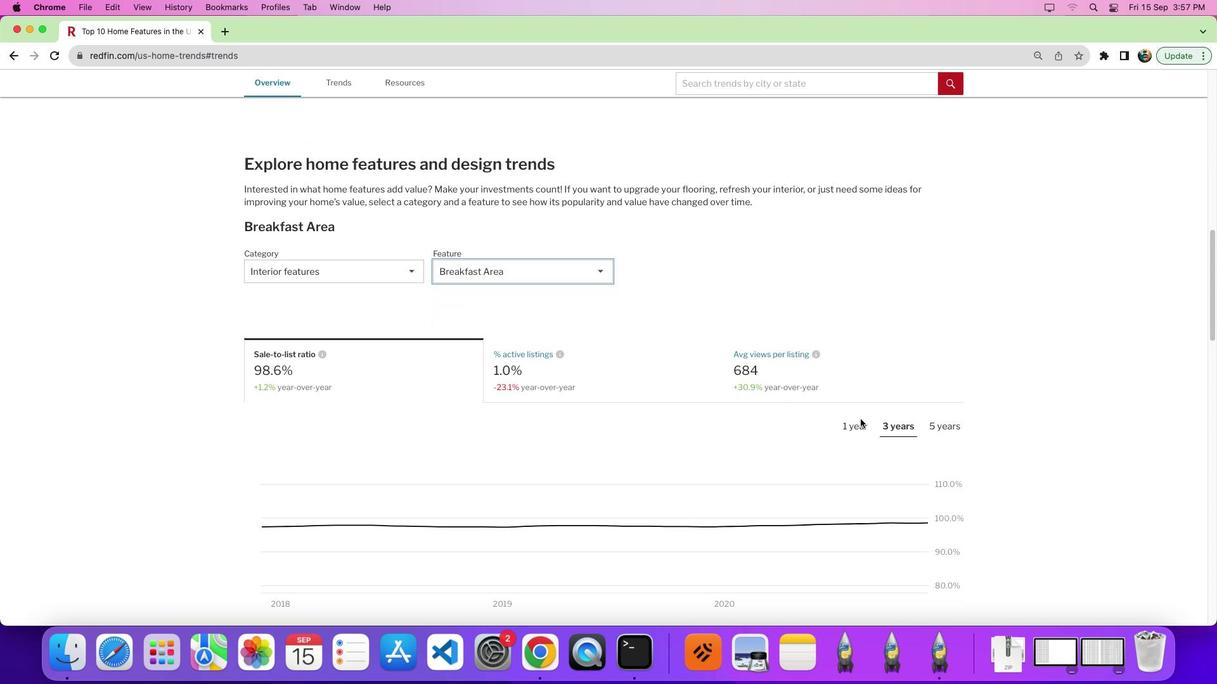 
Action: Mouse scrolled (865, 430) with delta (3, 2)
Screenshot: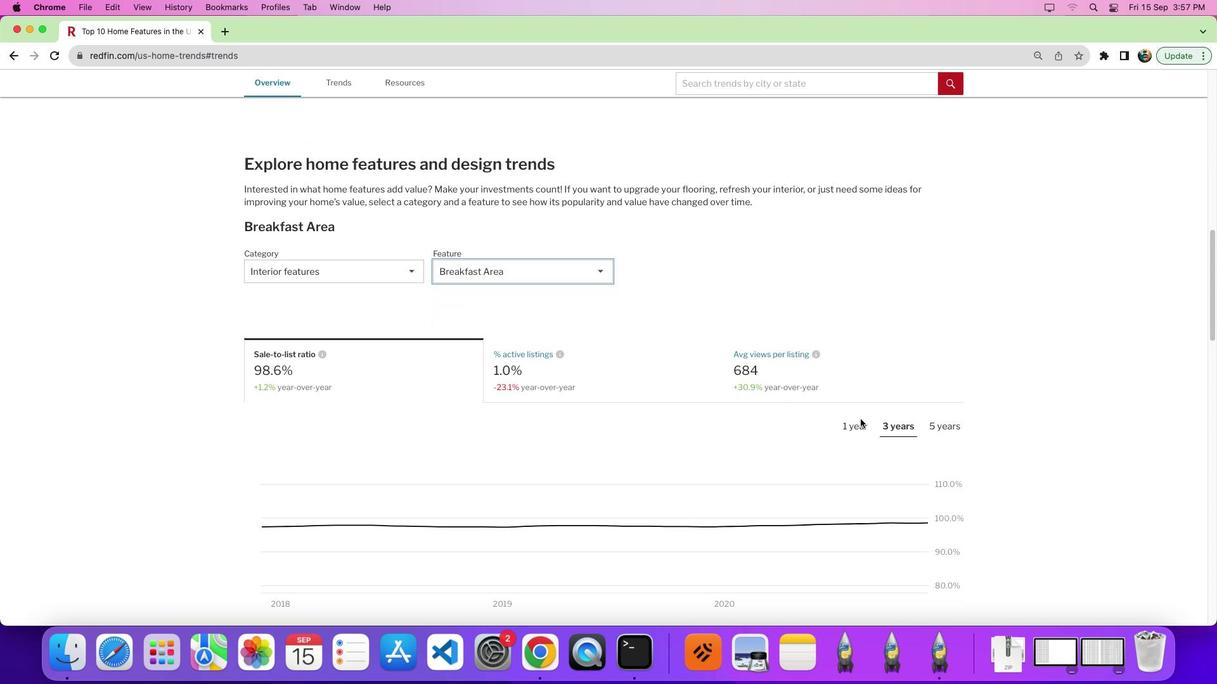 
Action: Mouse moved to (767, 483)
Screenshot: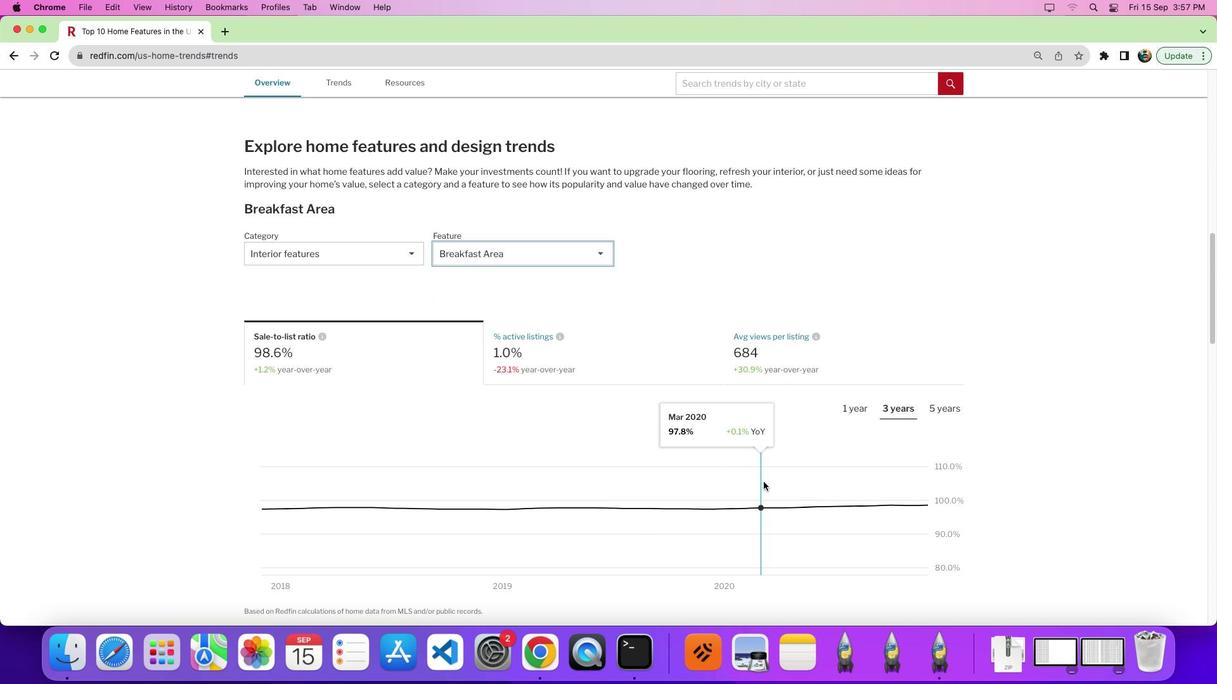 
